Task: Add an event with the title Second Webinar: Social Media Advertising Techniques, date '2023/11/04', time 9:15 AM to 11:15 AMand add a description: Lunch breaks often provide a chance for socializing and building relationships with colleagues. It's a time to connect with coworkers, share stories, and engage in casual conversations.Select event color  Tangerine . Add location for the event as: 456 Montjuic Castle, Barcelona, Spain, logged in from the account softage.7@softage.netand send the event invitation to softage.8@softage.net and softage.9@softage.net. Set a reminder for the event Doesn't repeat
Action: Mouse moved to (74, 114)
Screenshot: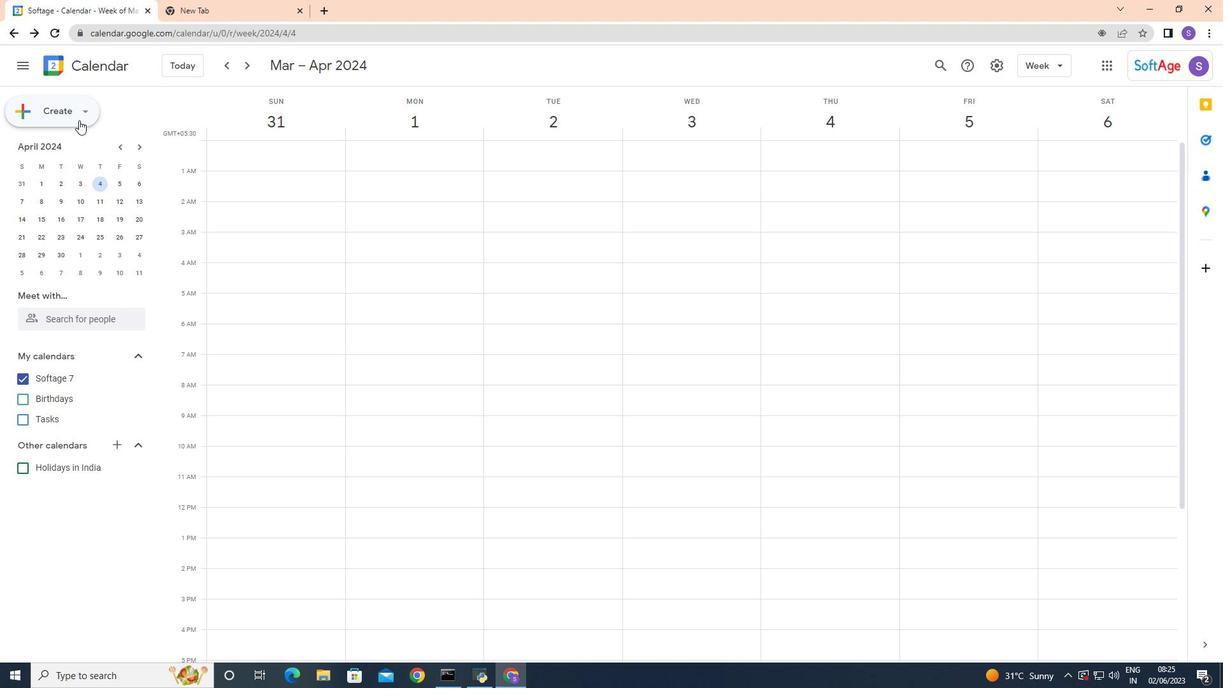 
Action: Mouse pressed left at (74, 114)
Screenshot: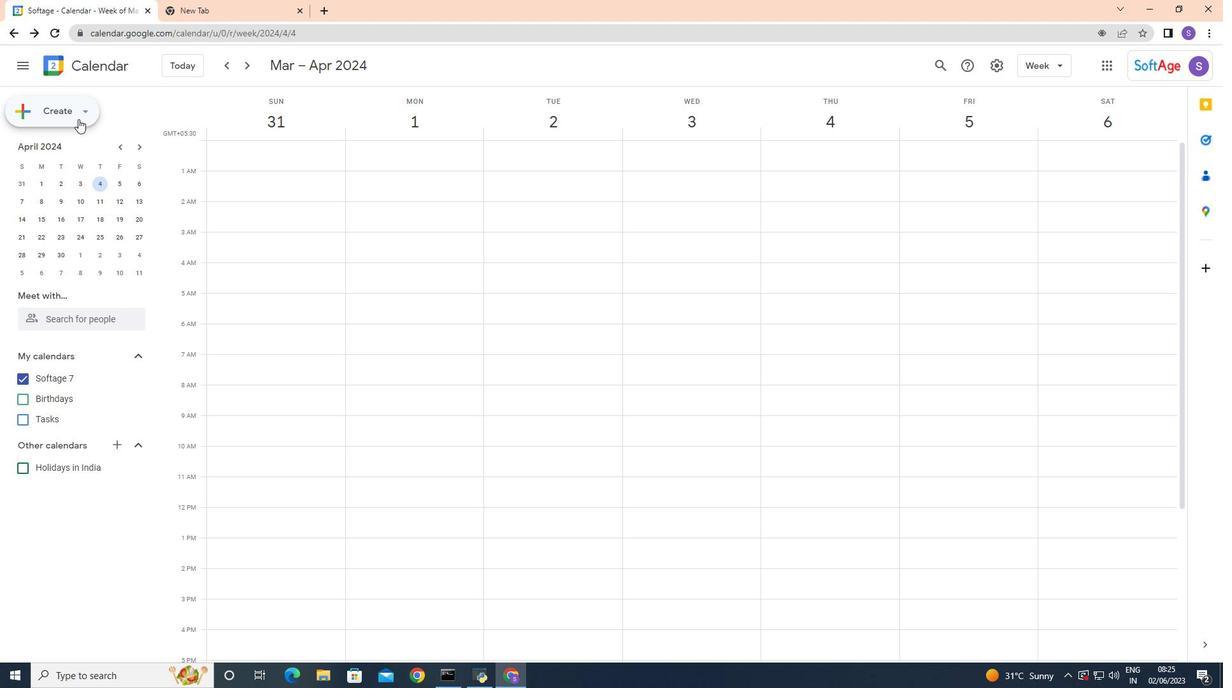 
Action: Mouse moved to (63, 146)
Screenshot: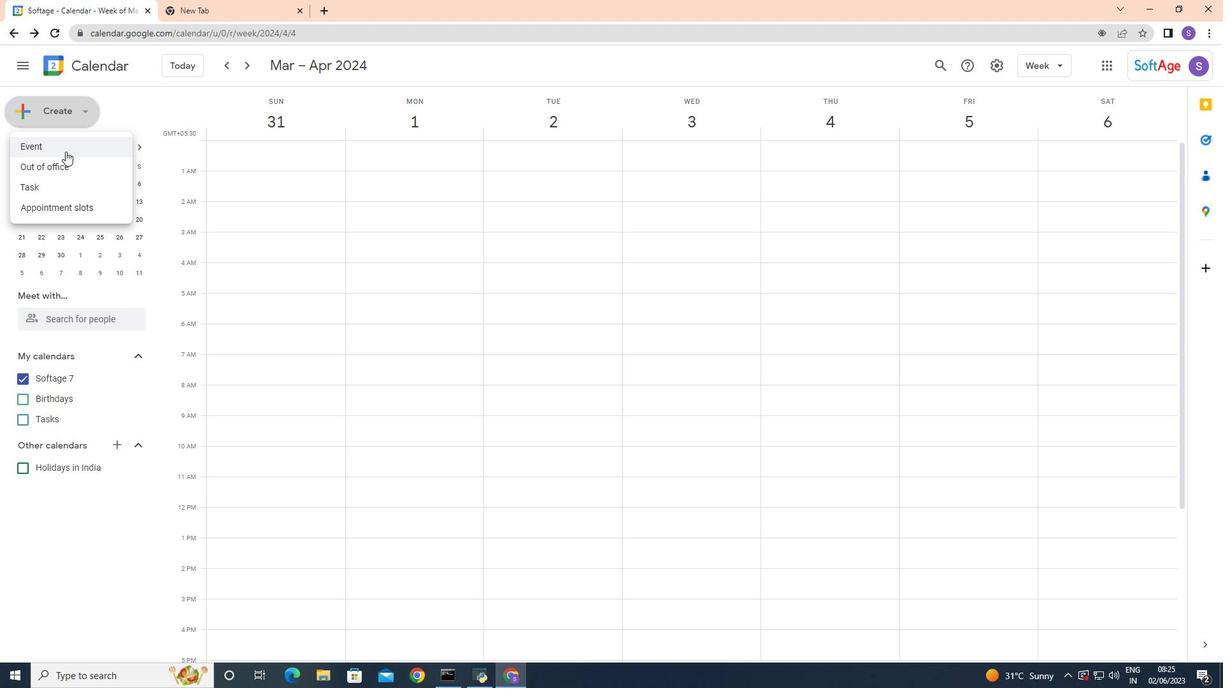 
Action: Mouse pressed left at (63, 146)
Screenshot: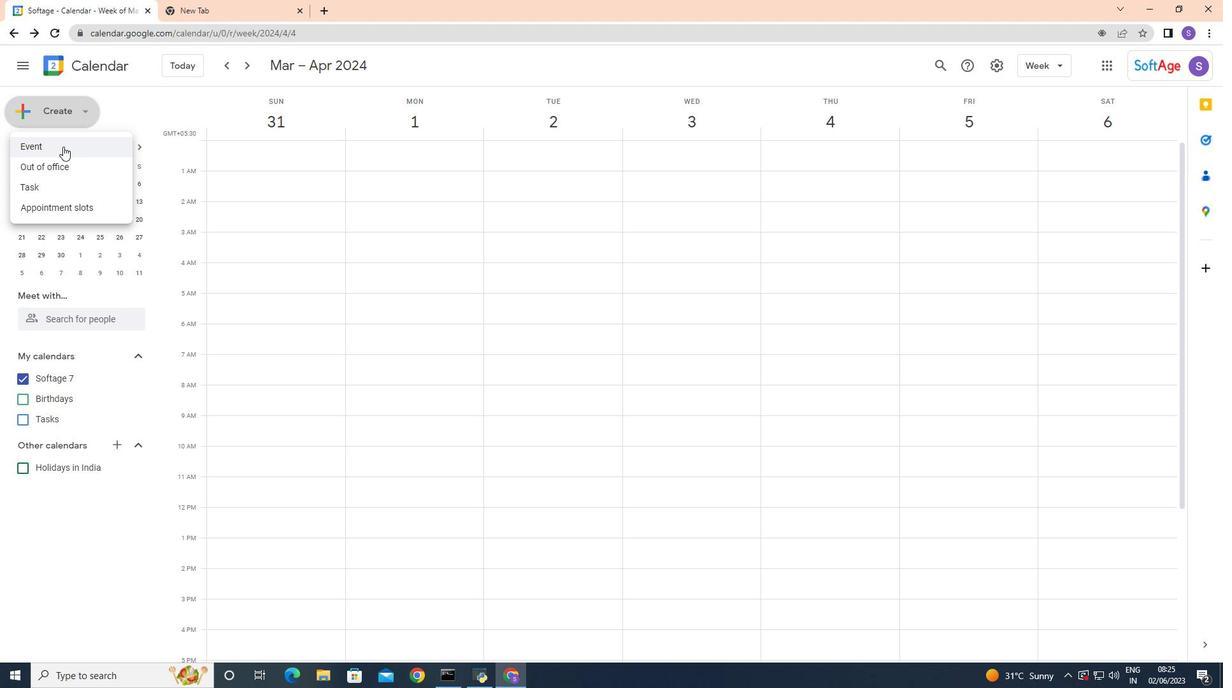 
Action: Mouse moved to (546, 254)
Screenshot: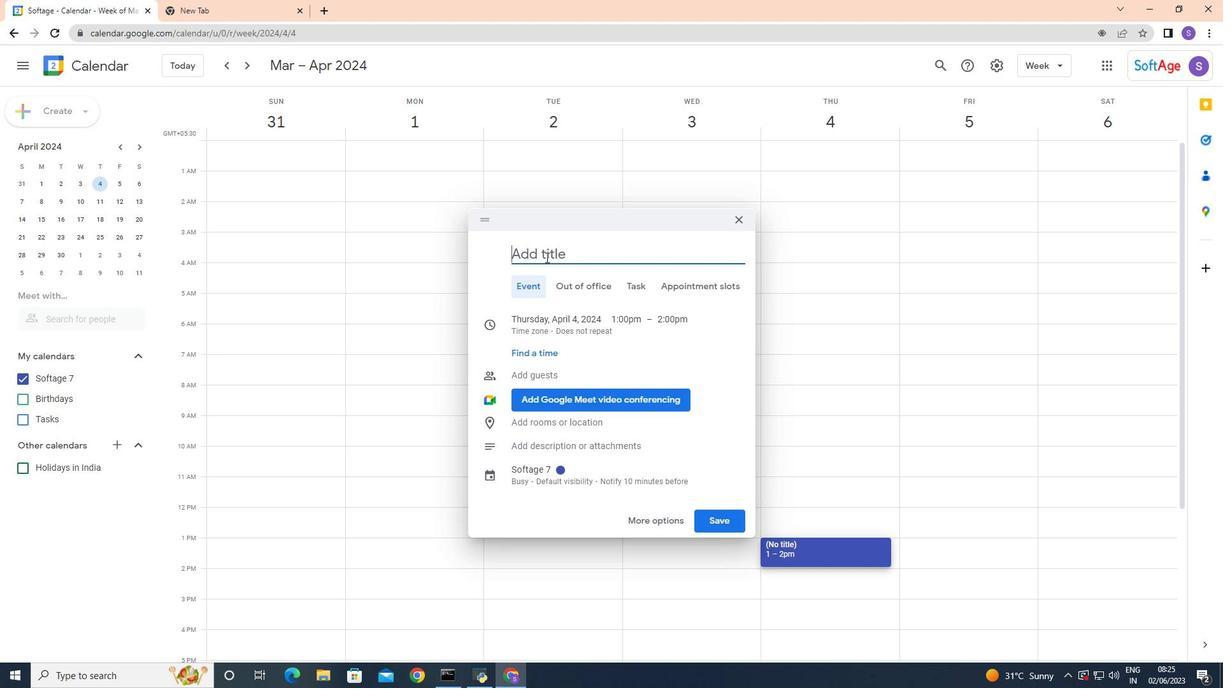 
Action: Mouse pressed left at (546, 254)
Screenshot: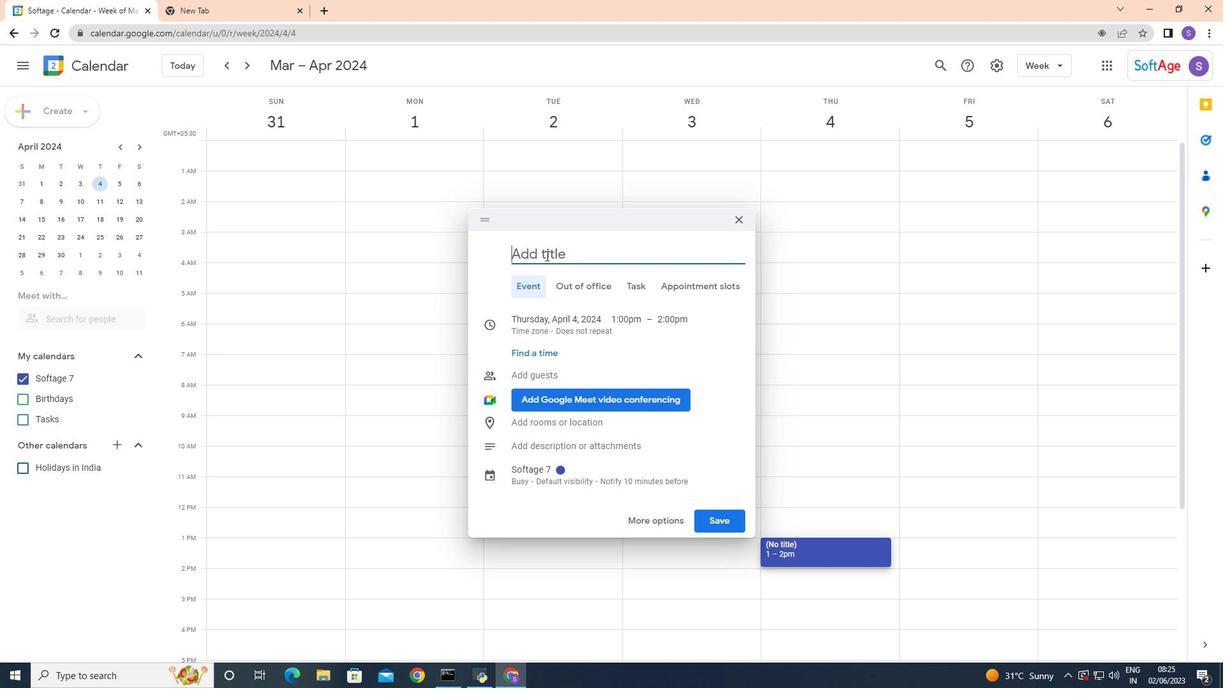 
Action: Mouse moved to (544, 254)
Screenshot: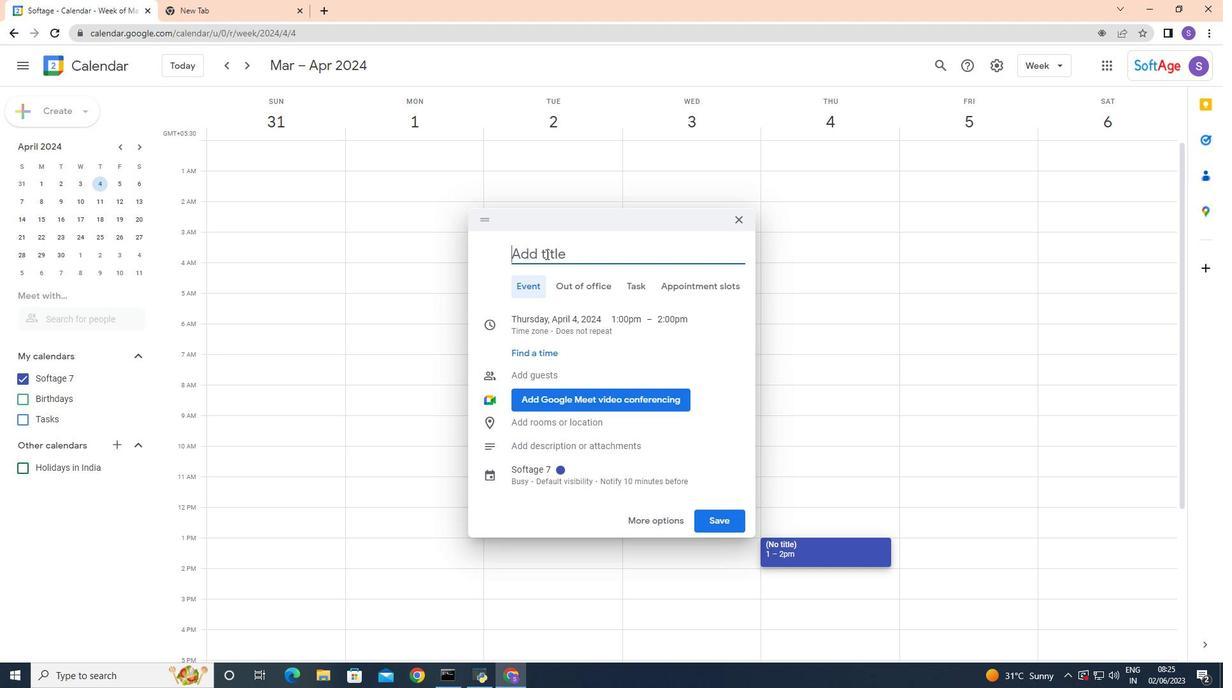 
Action: Key pressed <Key.shift>Second<Key.space><Key.shift>Webinar<Key.shift_r>:<Key.space><Key.shift>Social<Key.space><Key.shift>Media<Key.space><Key.shift>Advertising<Key.space><Key.shift>Techniques
Screenshot: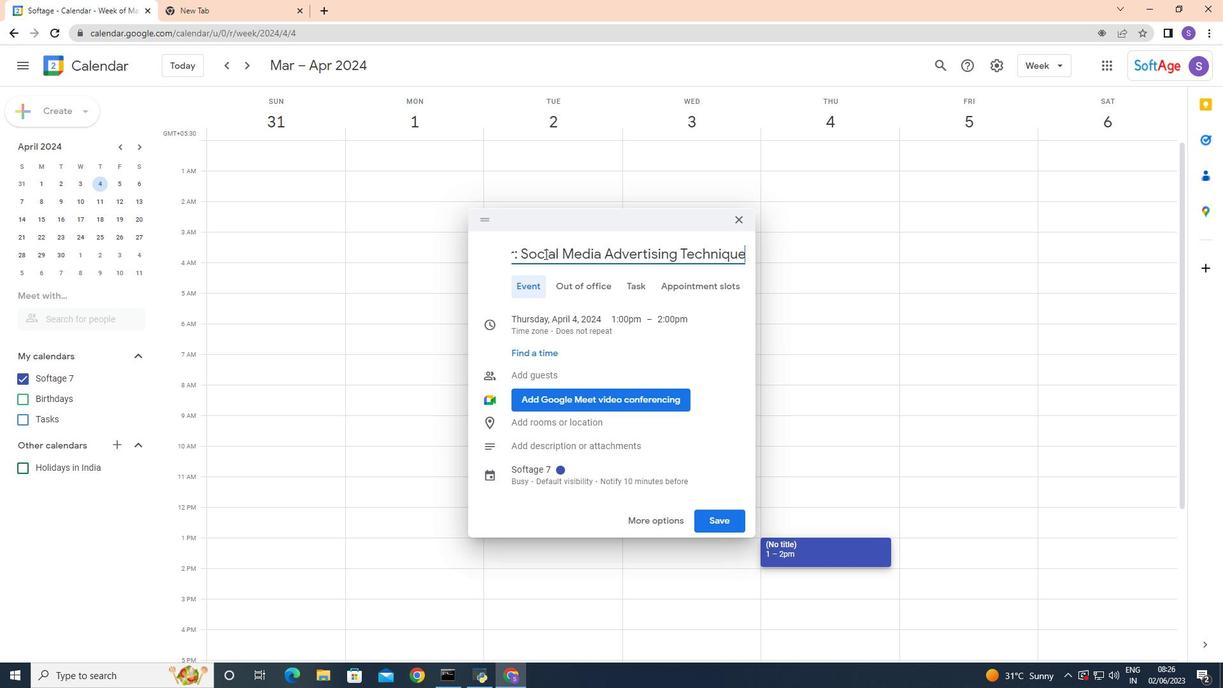 
Action: Mouse moved to (701, 334)
Screenshot: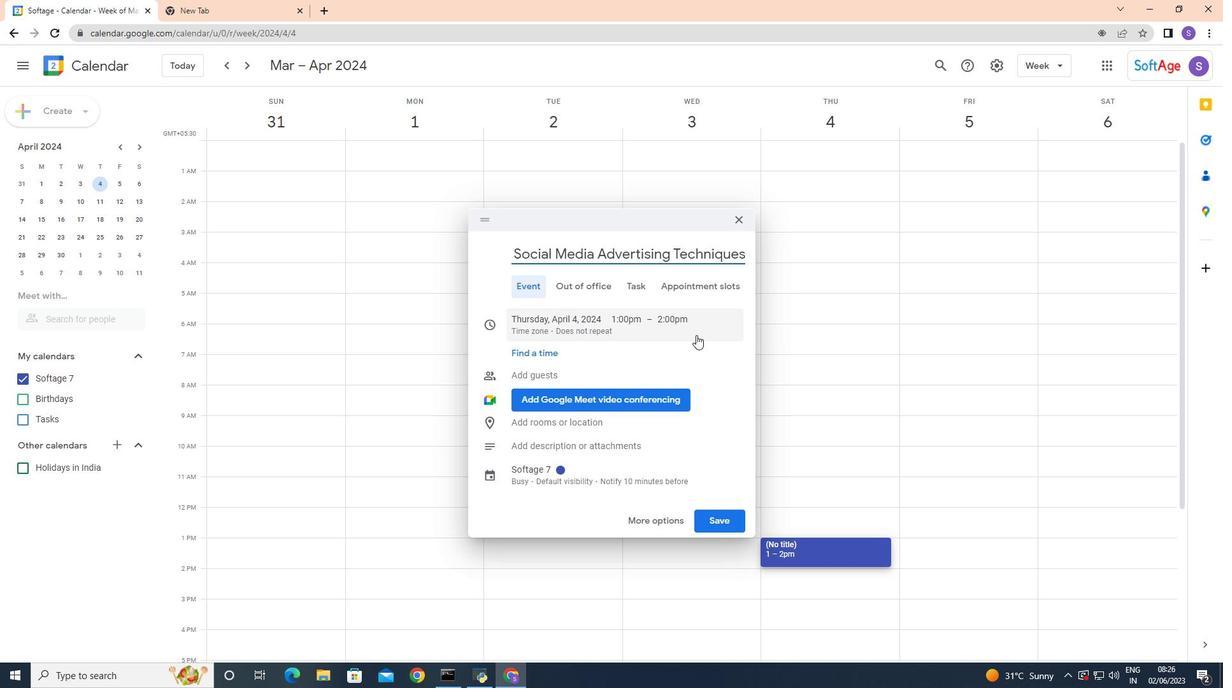 
Action: Mouse pressed left at (701, 334)
Screenshot: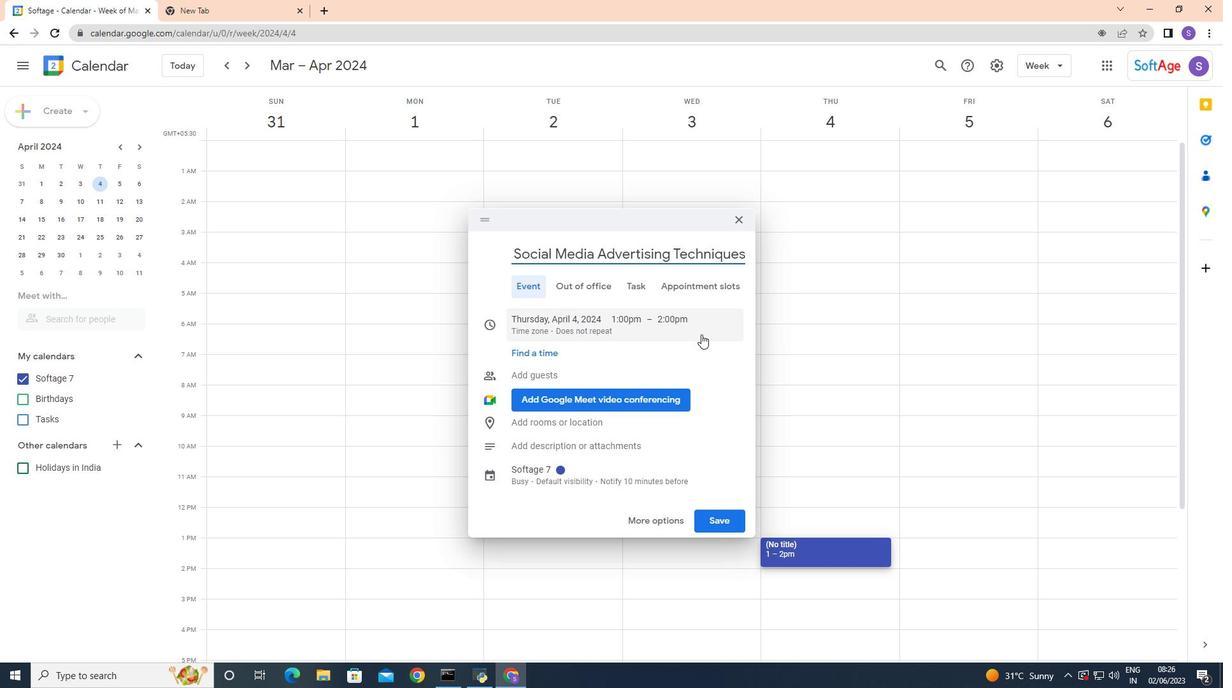 
Action: Mouse moved to (572, 325)
Screenshot: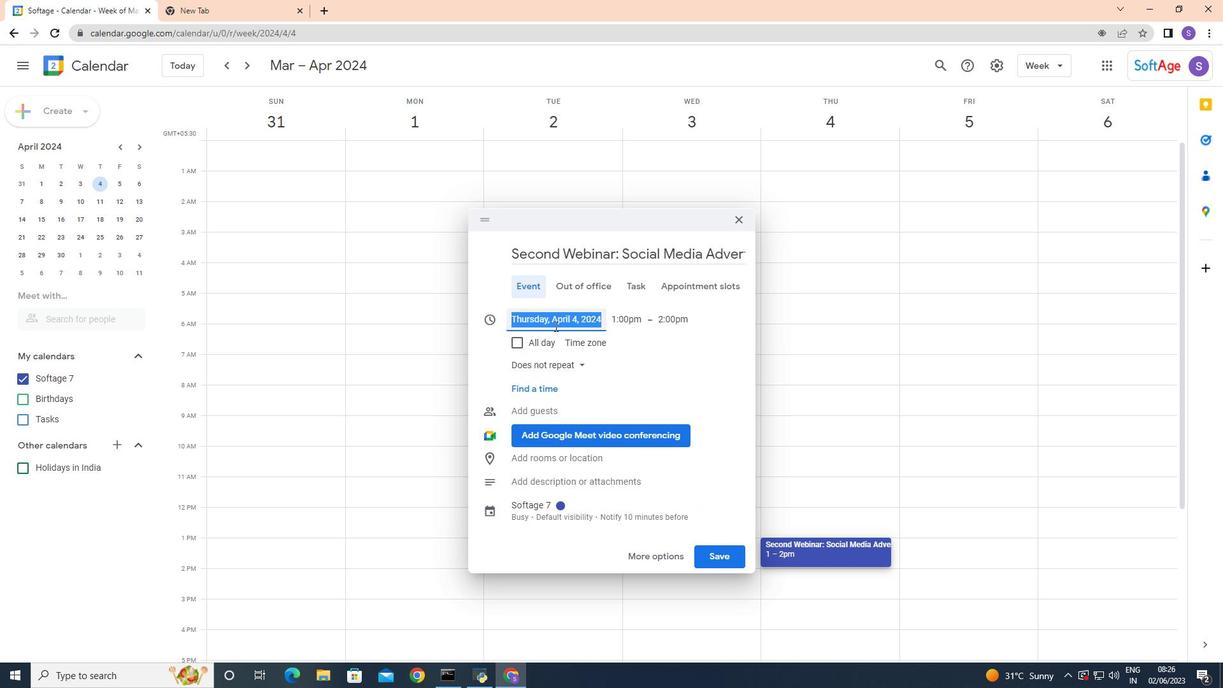 
Action: Mouse pressed left at (572, 325)
Screenshot: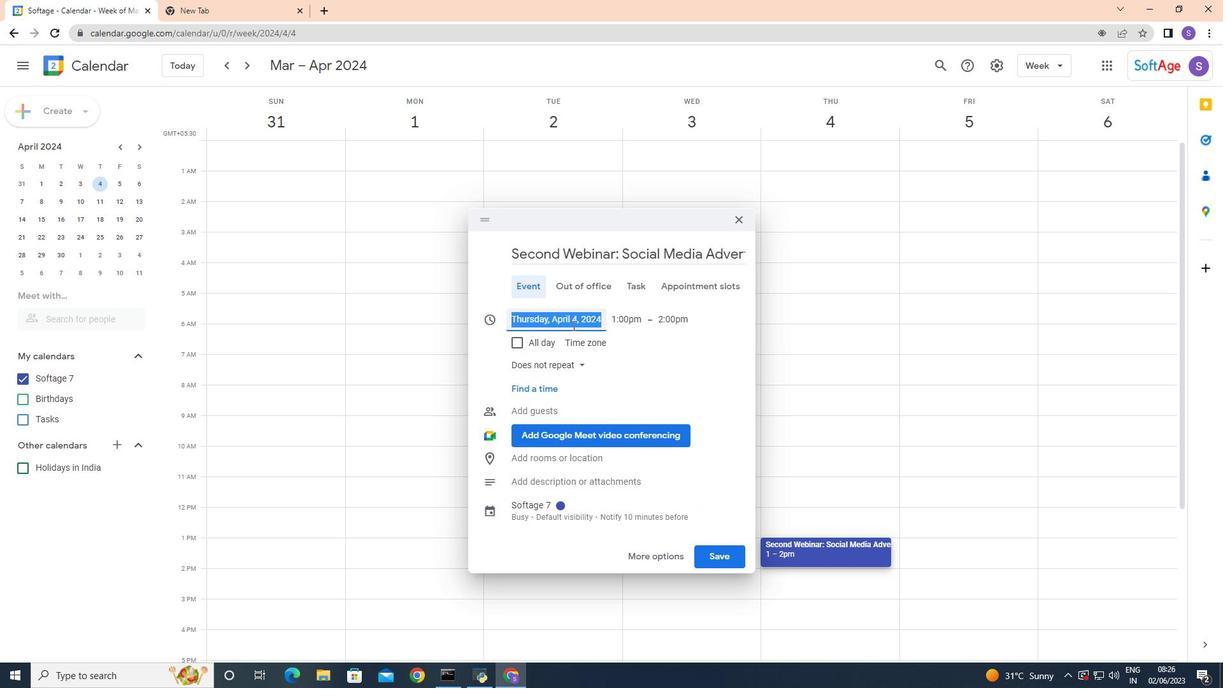 
Action: Mouse moved to (649, 347)
Screenshot: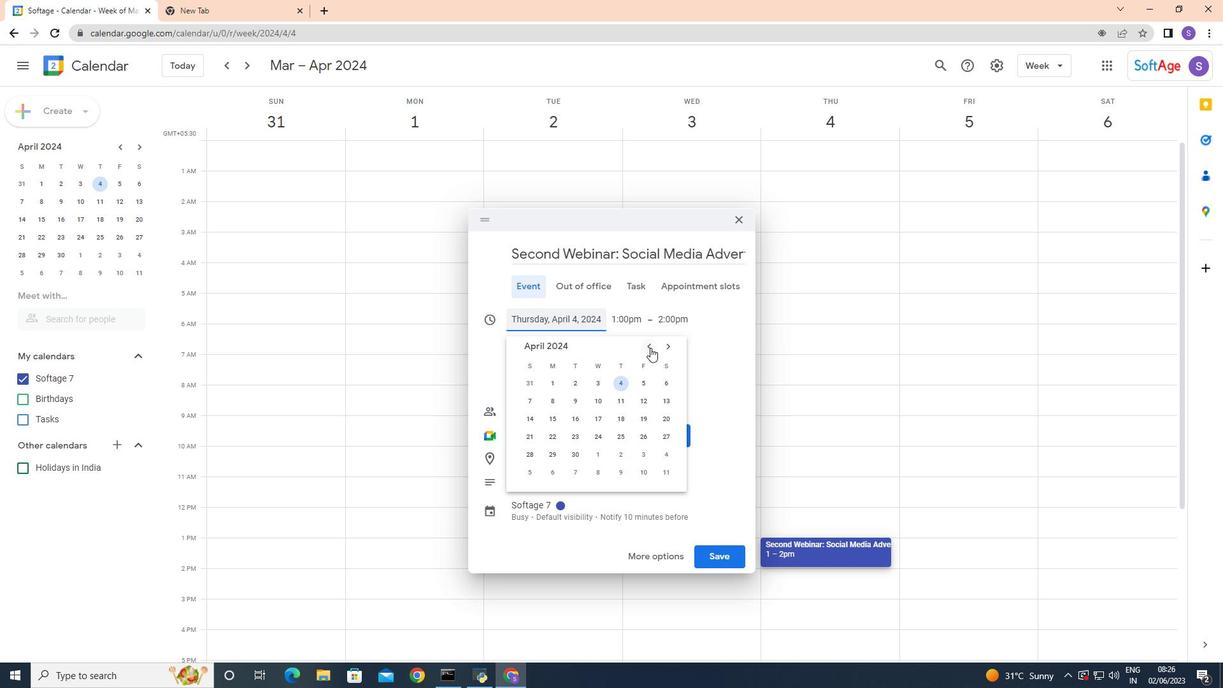 
Action: Mouse pressed left at (649, 347)
Screenshot: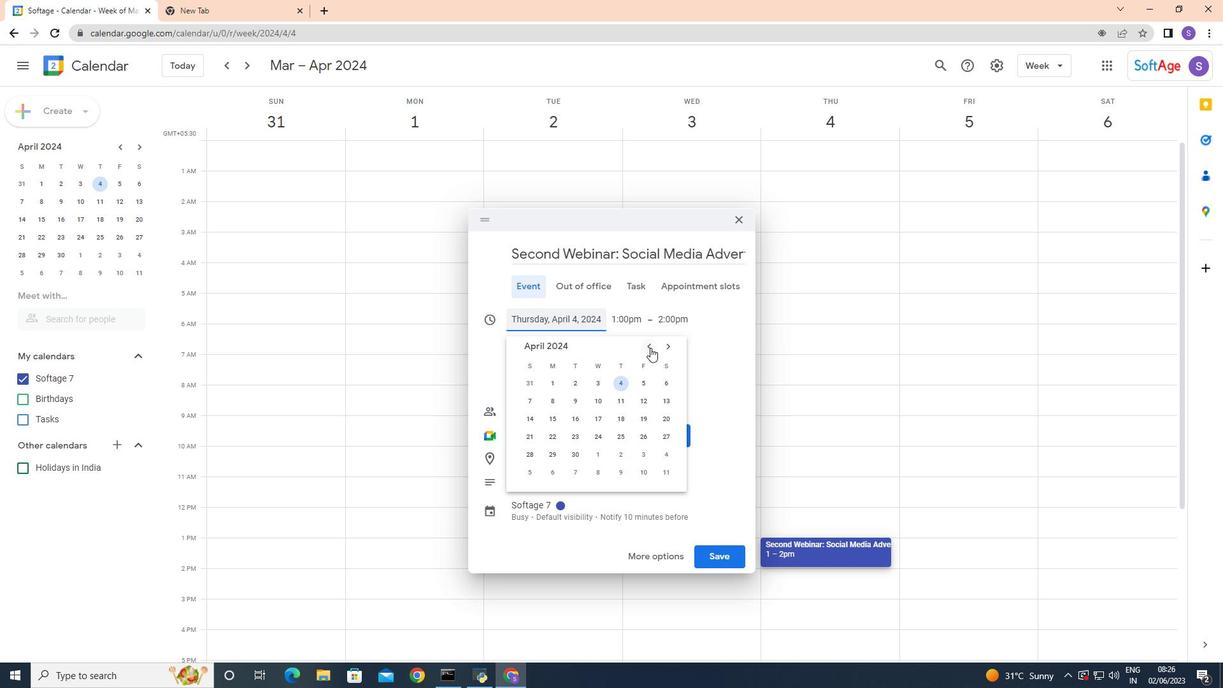
Action: Mouse pressed left at (649, 347)
Screenshot: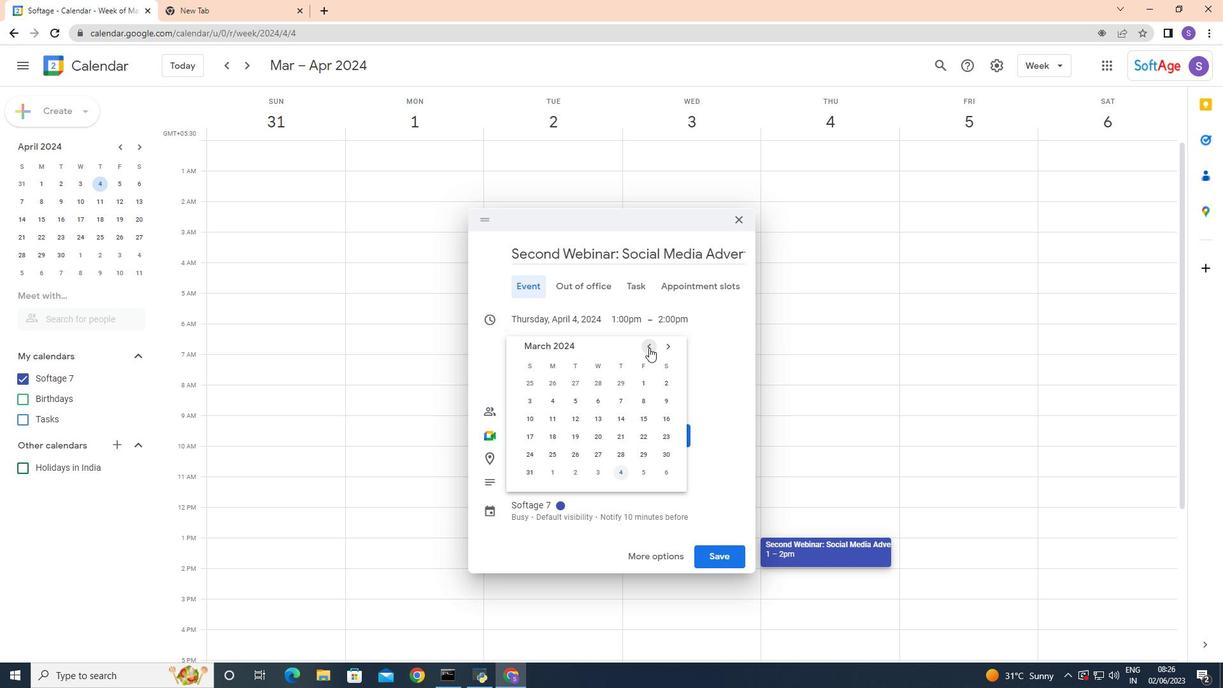 
Action: Mouse pressed left at (649, 347)
Screenshot: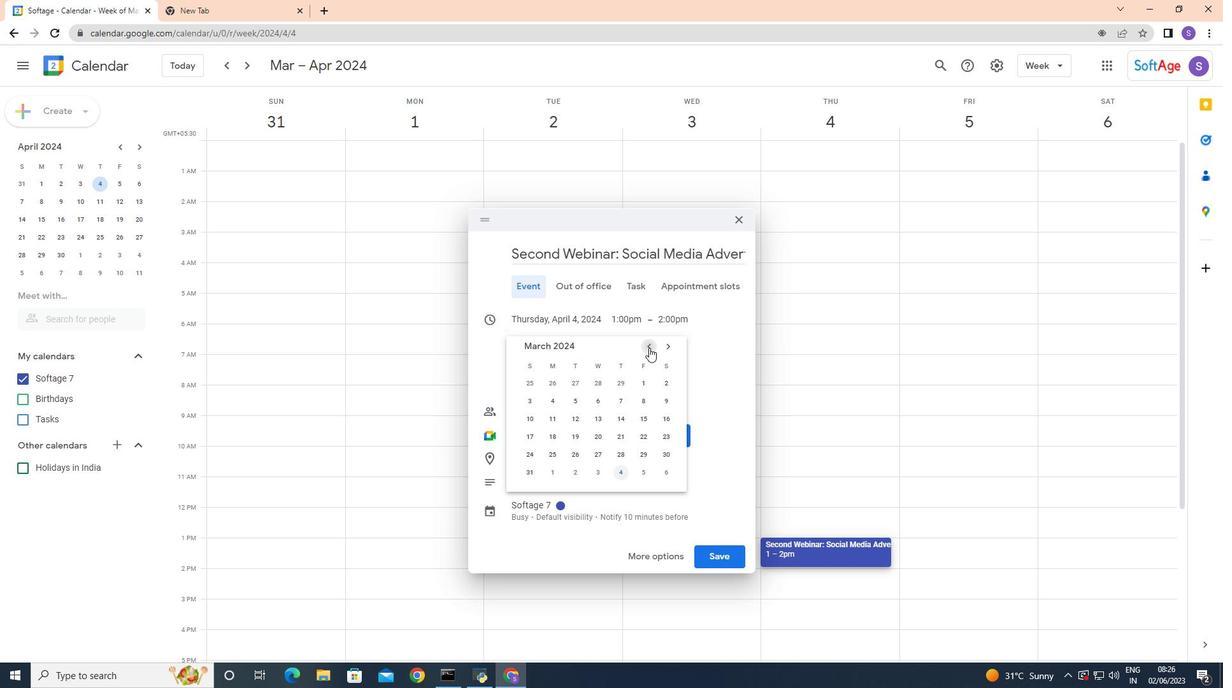 
Action: Mouse pressed left at (649, 347)
Screenshot: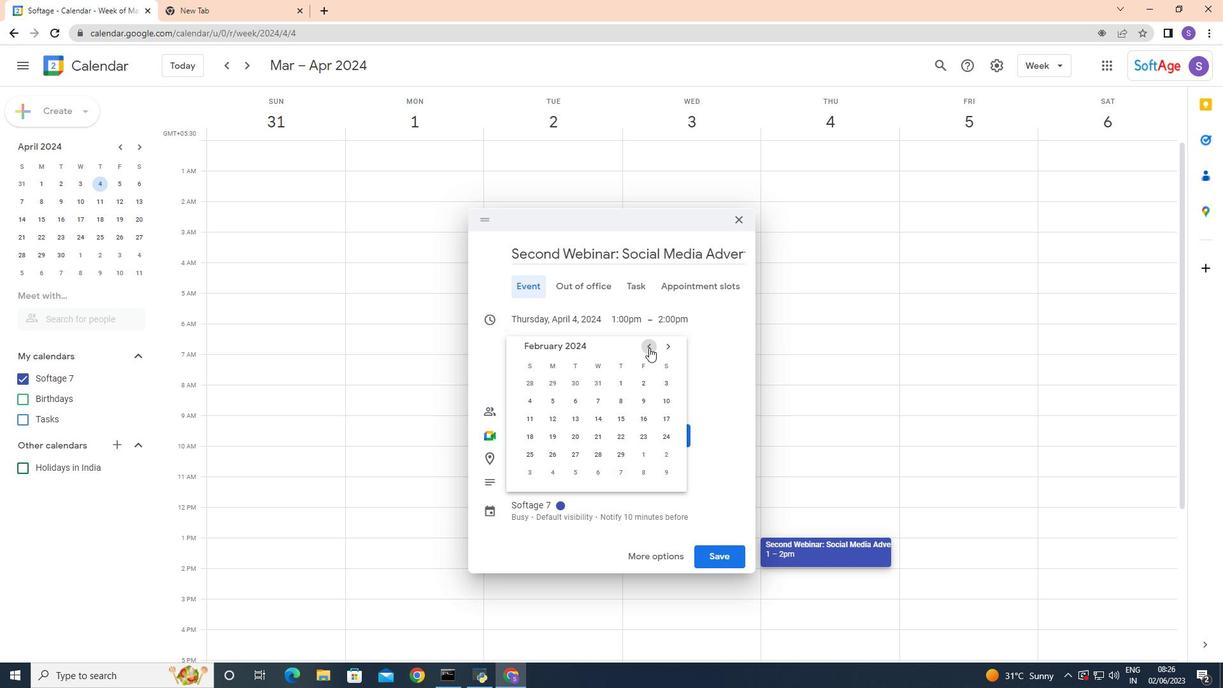 
Action: Mouse pressed left at (649, 347)
Screenshot: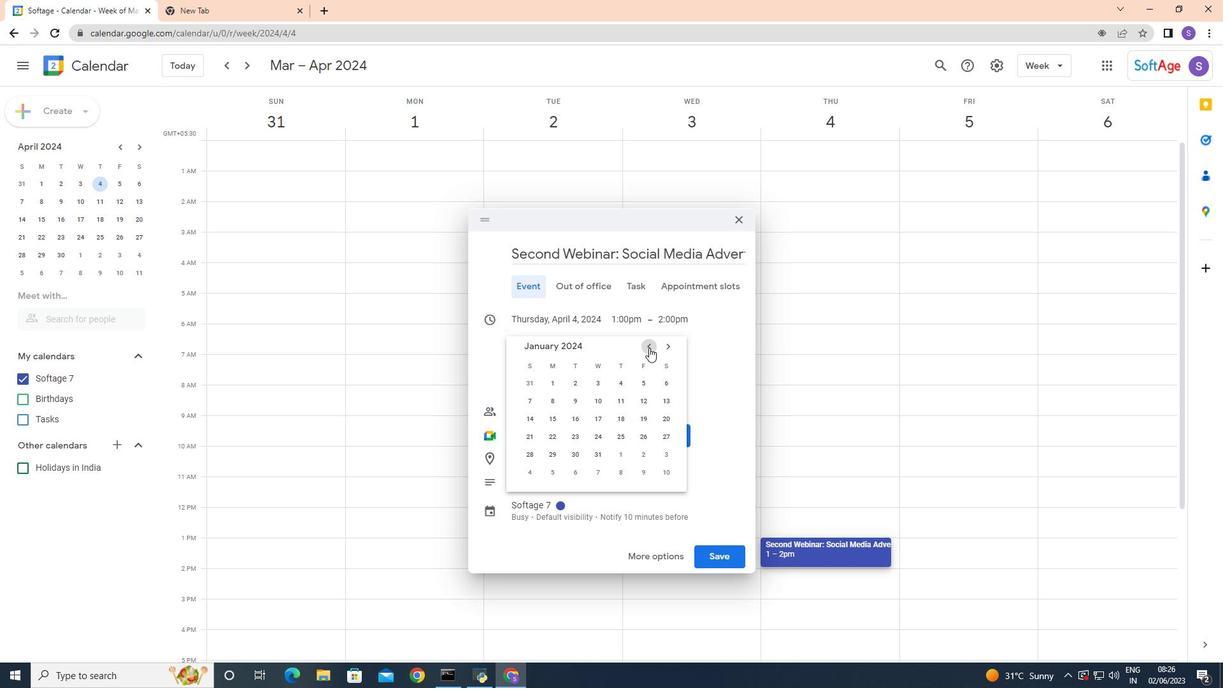 
Action: Mouse moved to (660, 384)
Screenshot: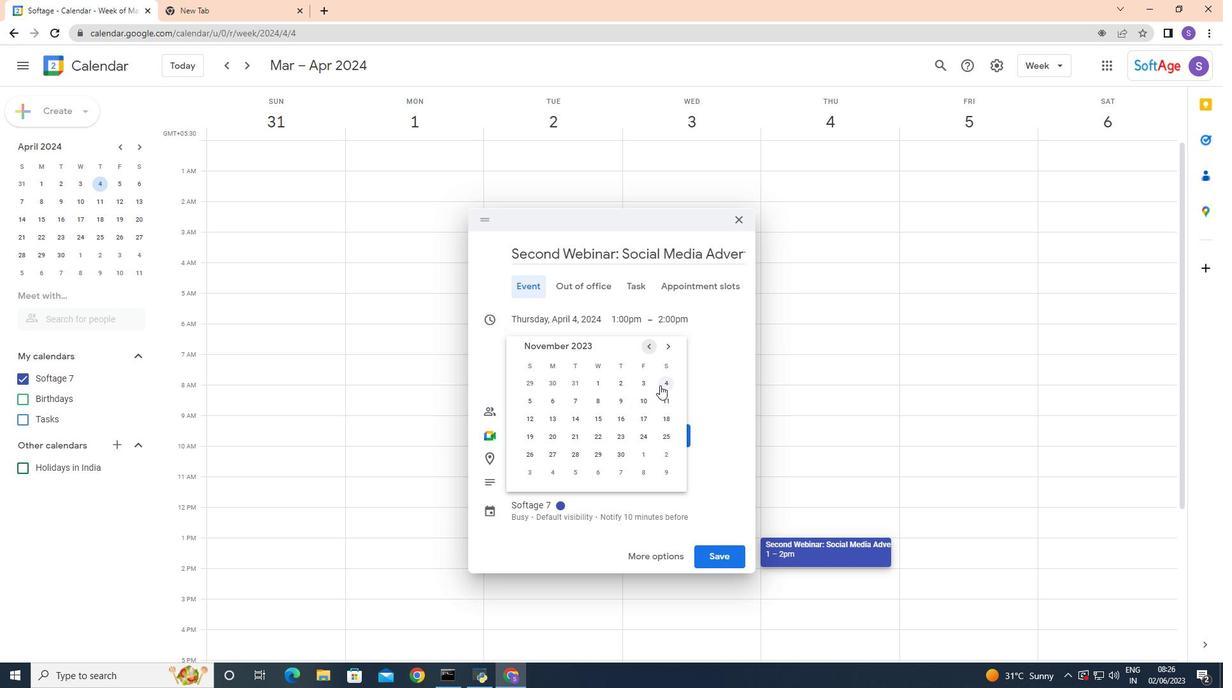 
Action: Mouse pressed left at (660, 384)
Screenshot: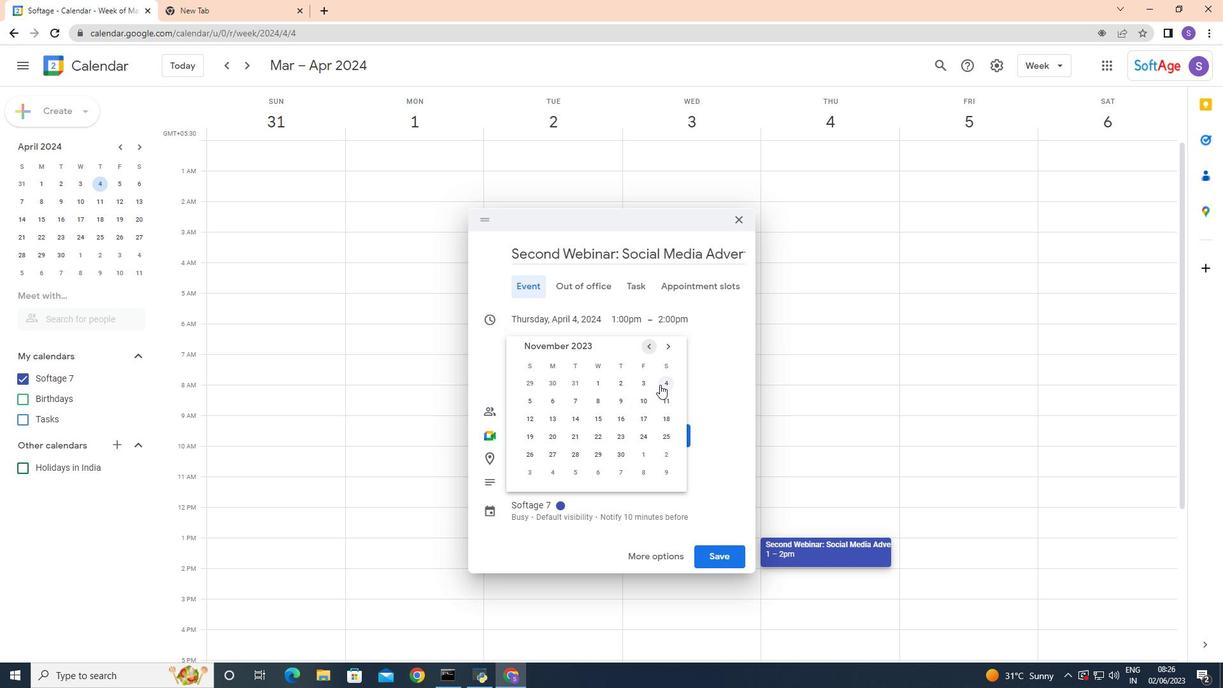 
Action: Mouse moved to (901, 325)
Screenshot: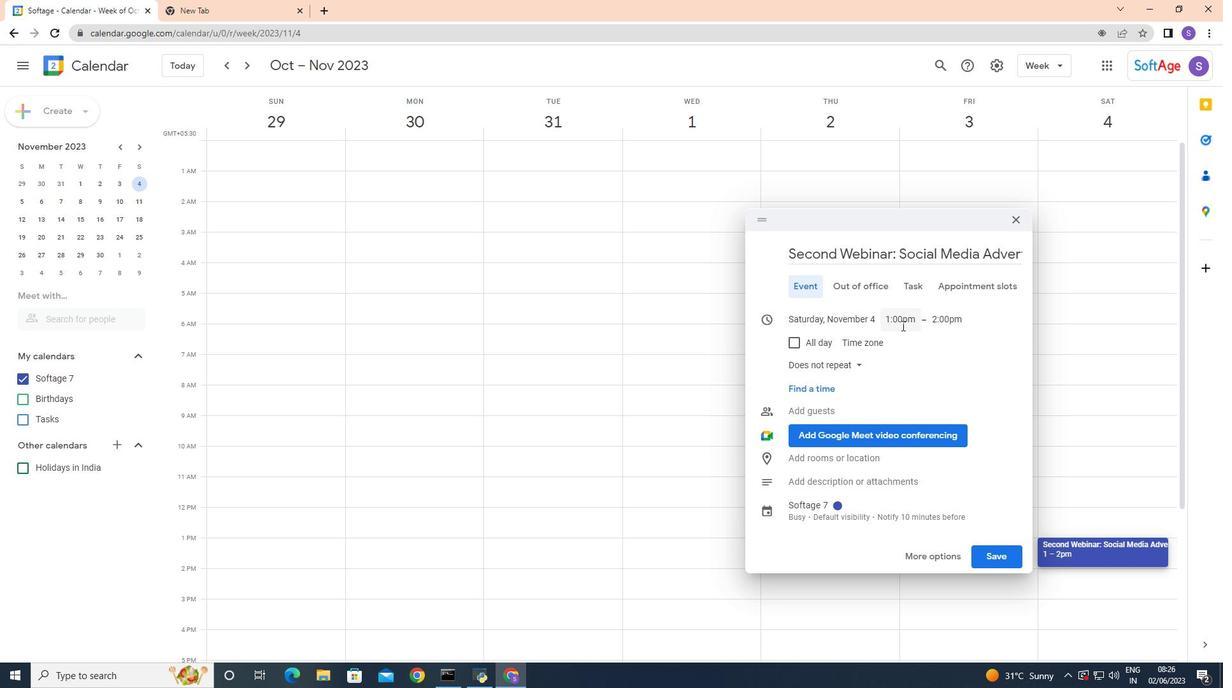 
Action: Mouse pressed left at (901, 325)
Screenshot: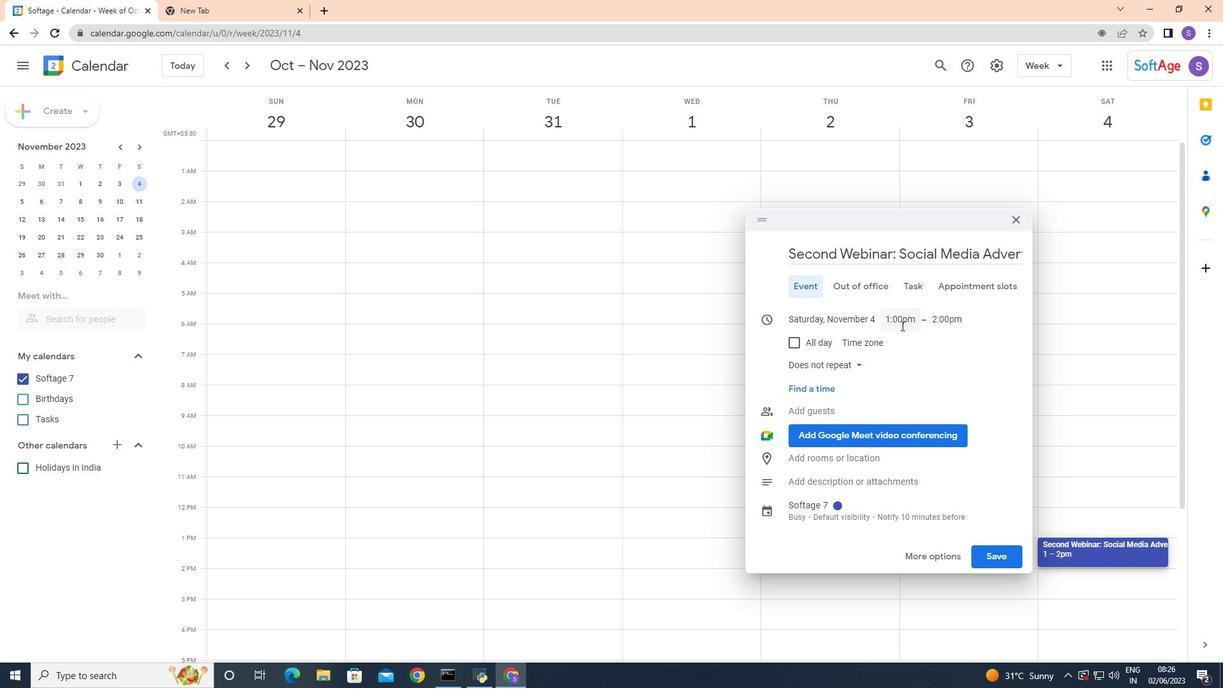 
Action: Mouse moved to (902, 398)
Screenshot: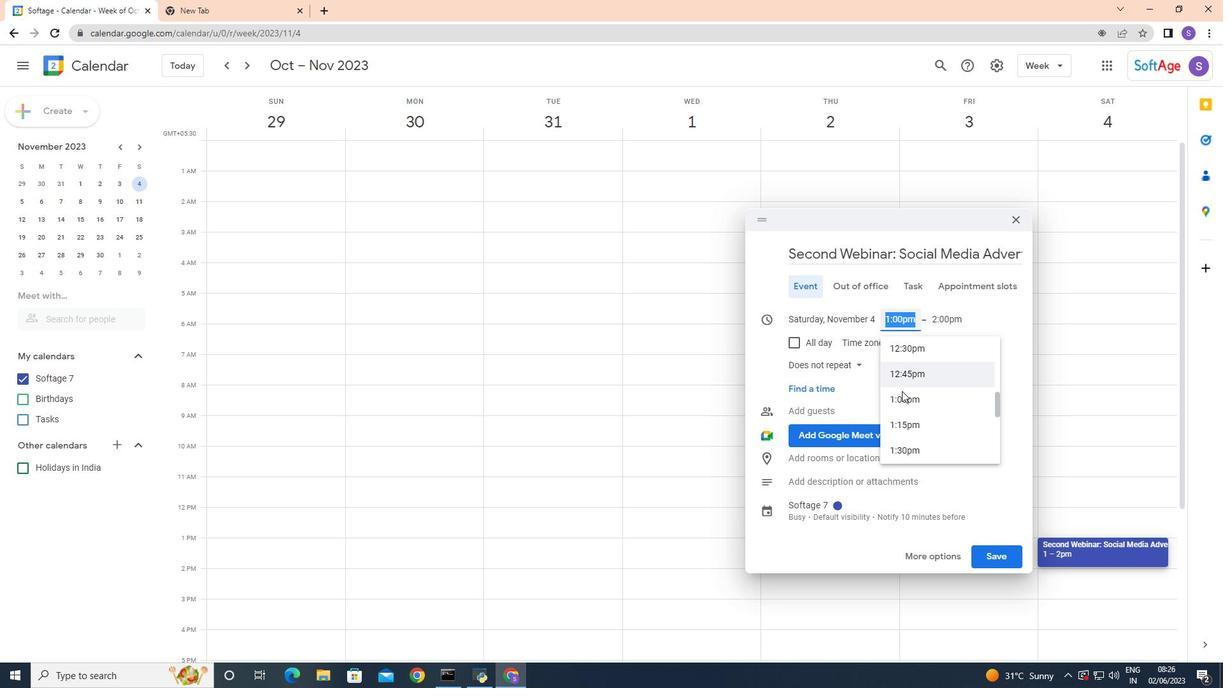 
Action: Mouse scrolled (902, 399) with delta (0, 0)
Screenshot: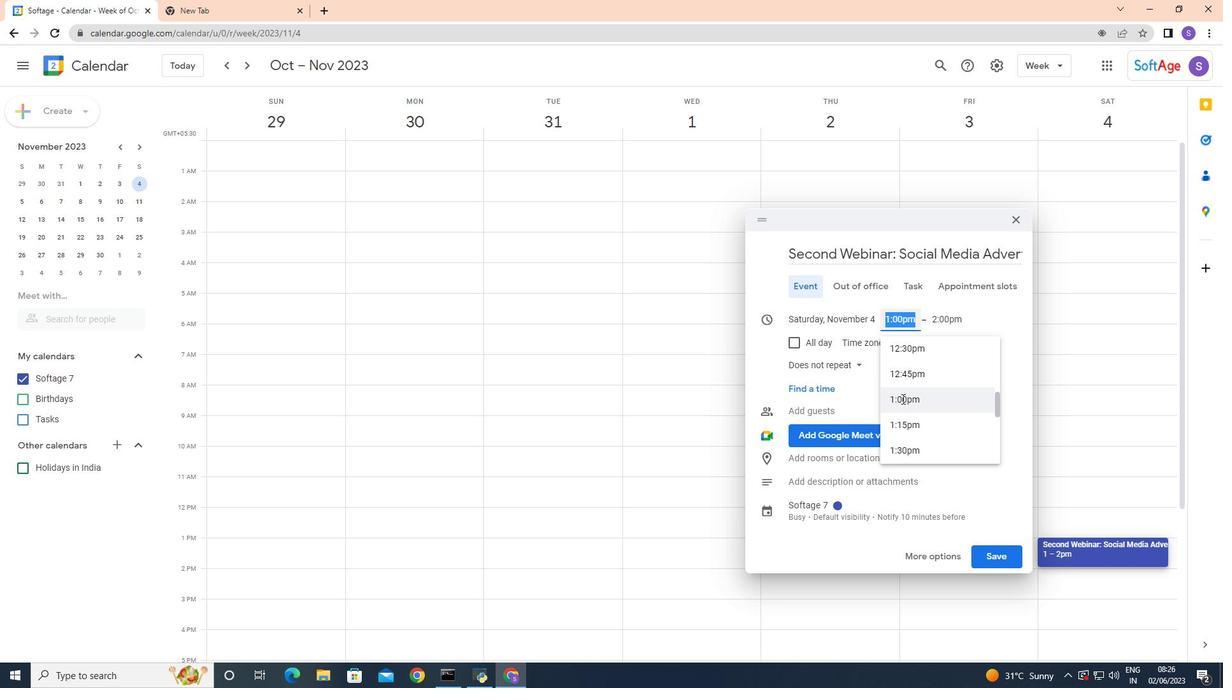 
Action: Mouse scrolled (902, 399) with delta (0, 0)
Screenshot: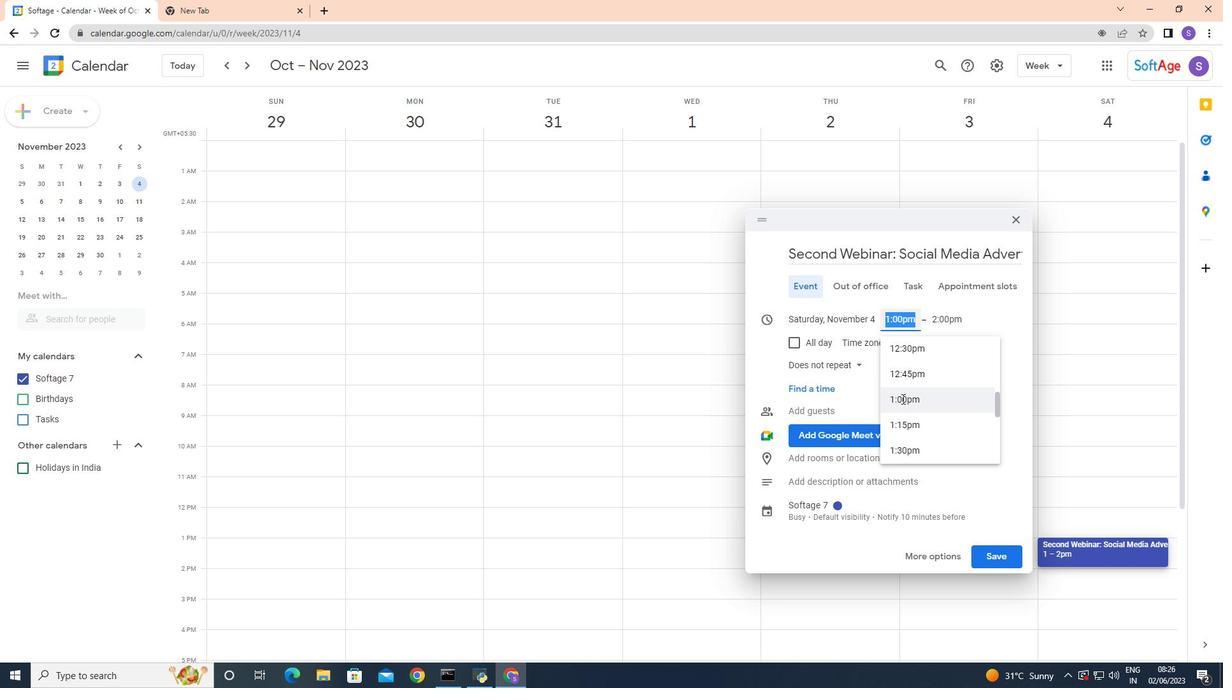 
Action: Mouse scrolled (902, 399) with delta (0, 0)
Screenshot: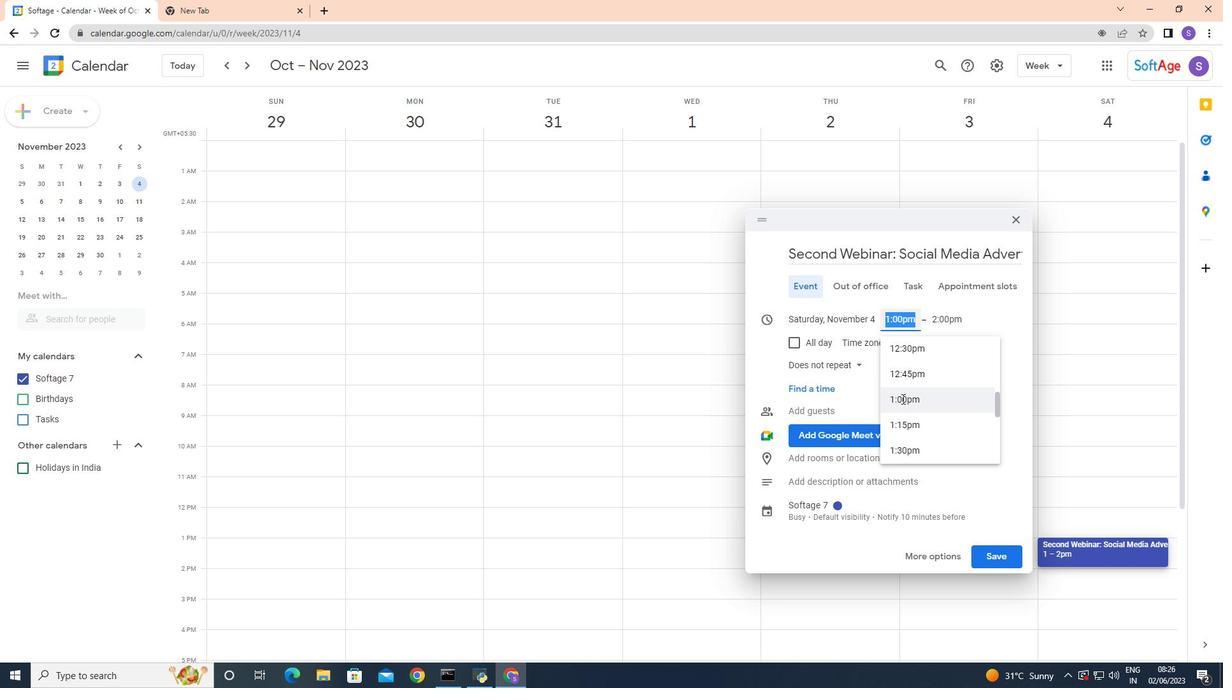 
Action: Mouse scrolled (902, 399) with delta (0, 0)
Screenshot: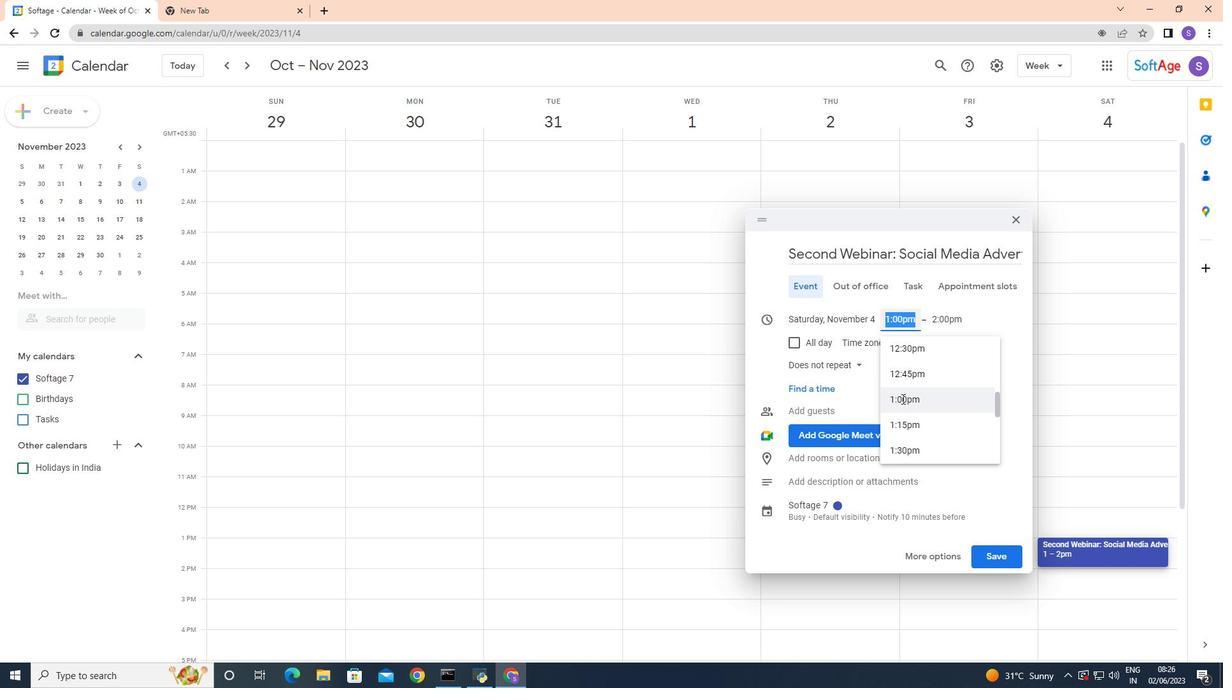 
Action: Mouse moved to (908, 404)
Screenshot: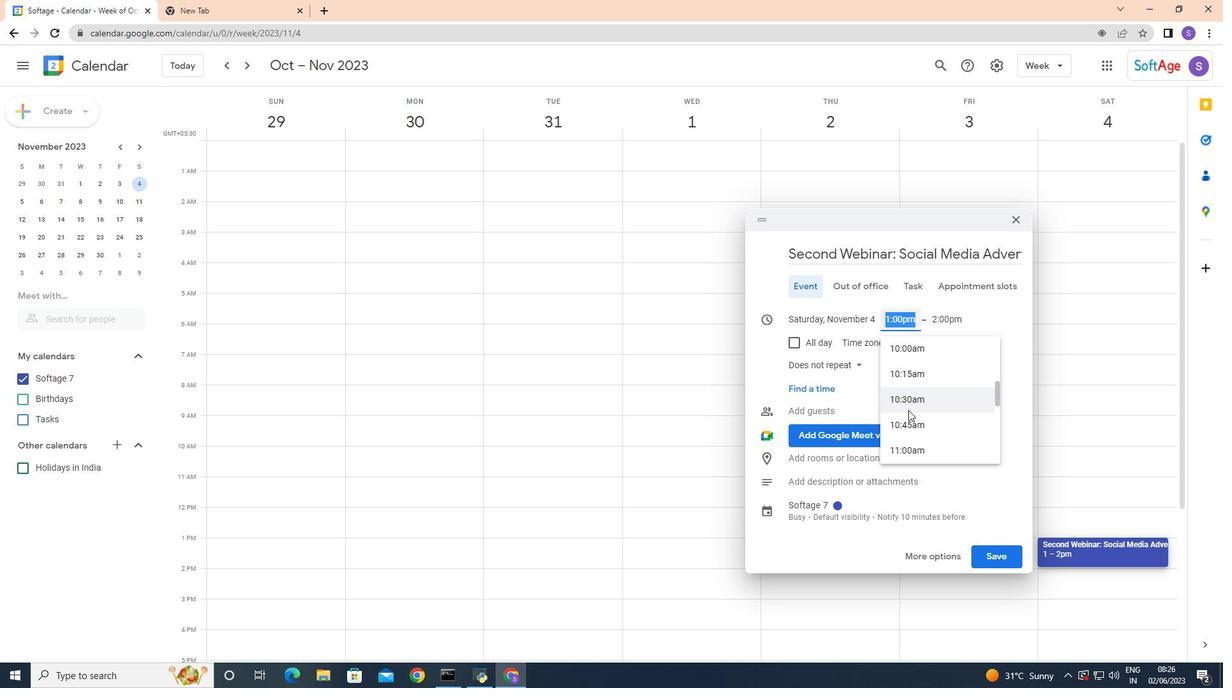 
Action: Mouse scrolled (908, 405) with delta (0, 0)
Screenshot: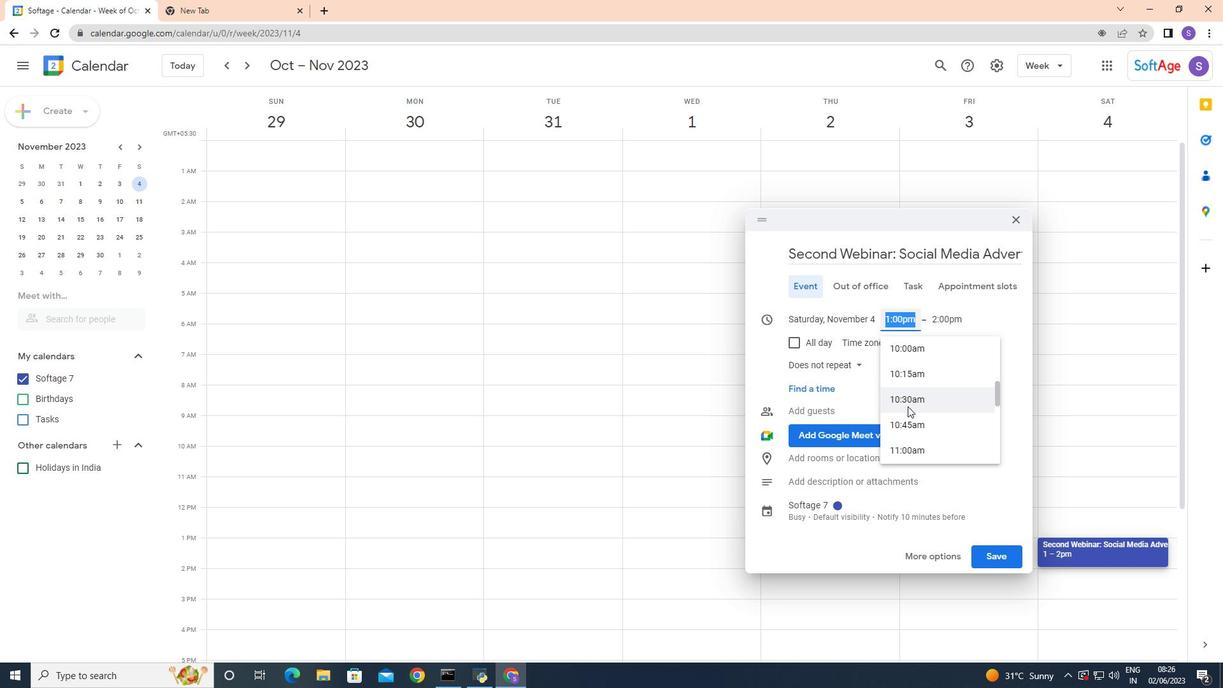 
Action: Mouse scrolled (908, 405) with delta (0, 0)
Screenshot: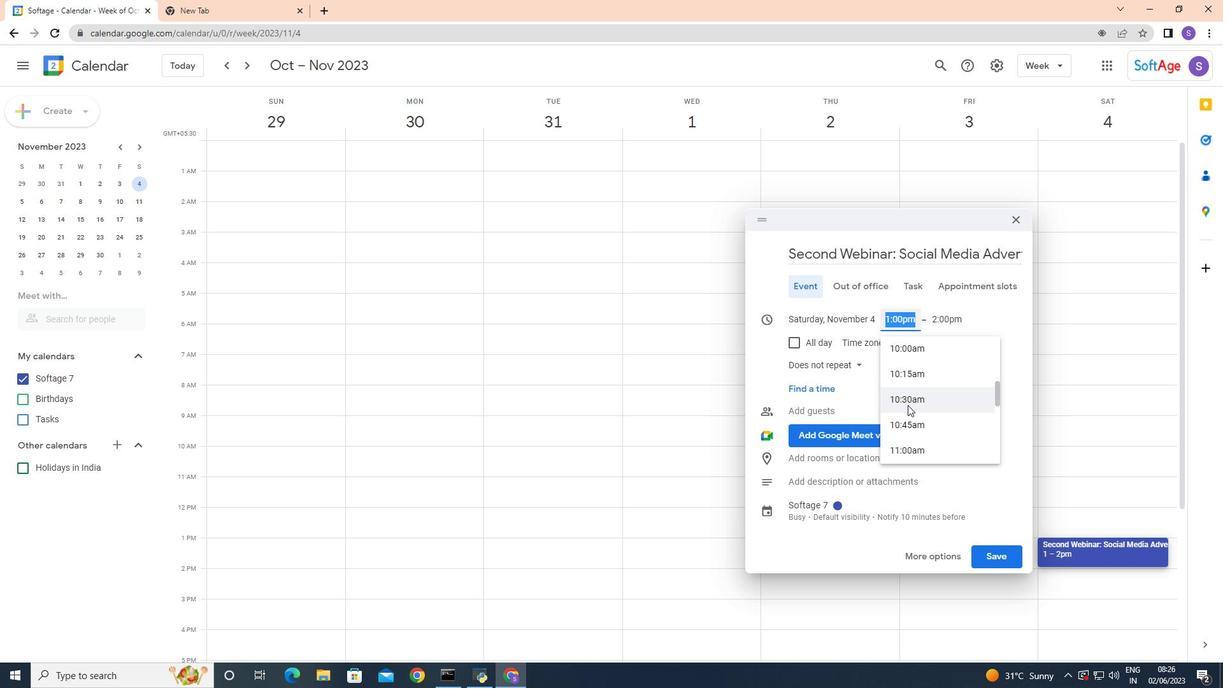 
Action: Mouse scrolled (908, 405) with delta (0, 0)
Screenshot: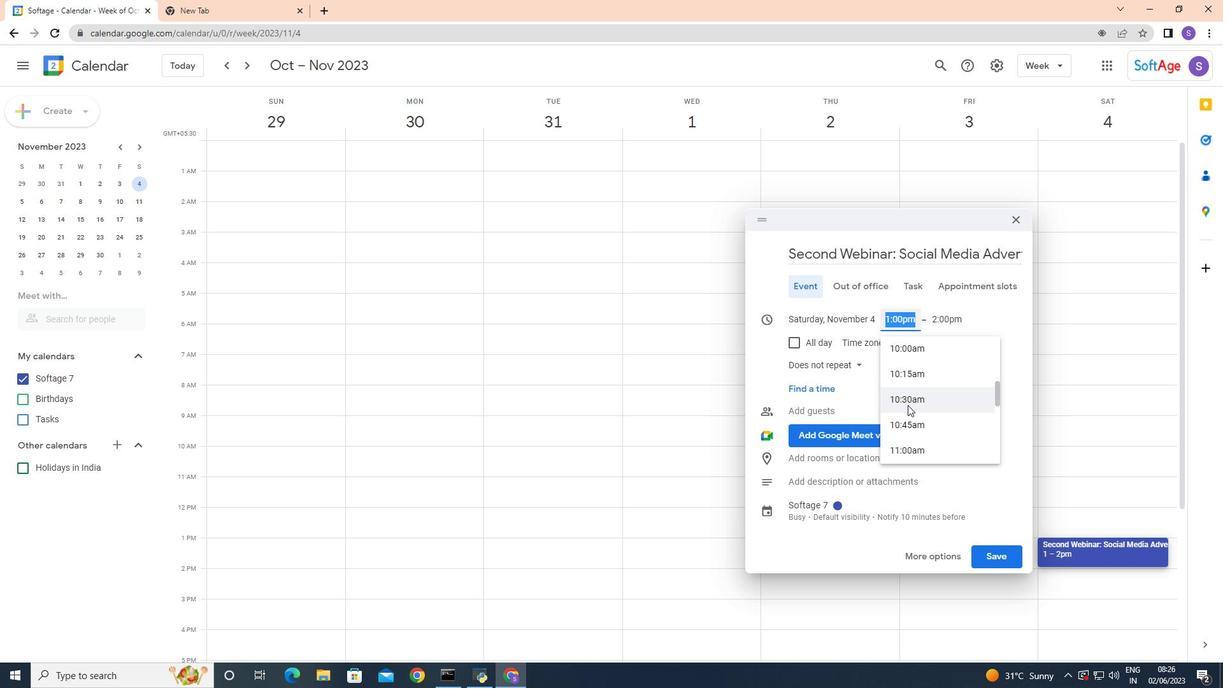 
Action: Mouse moved to (915, 401)
Screenshot: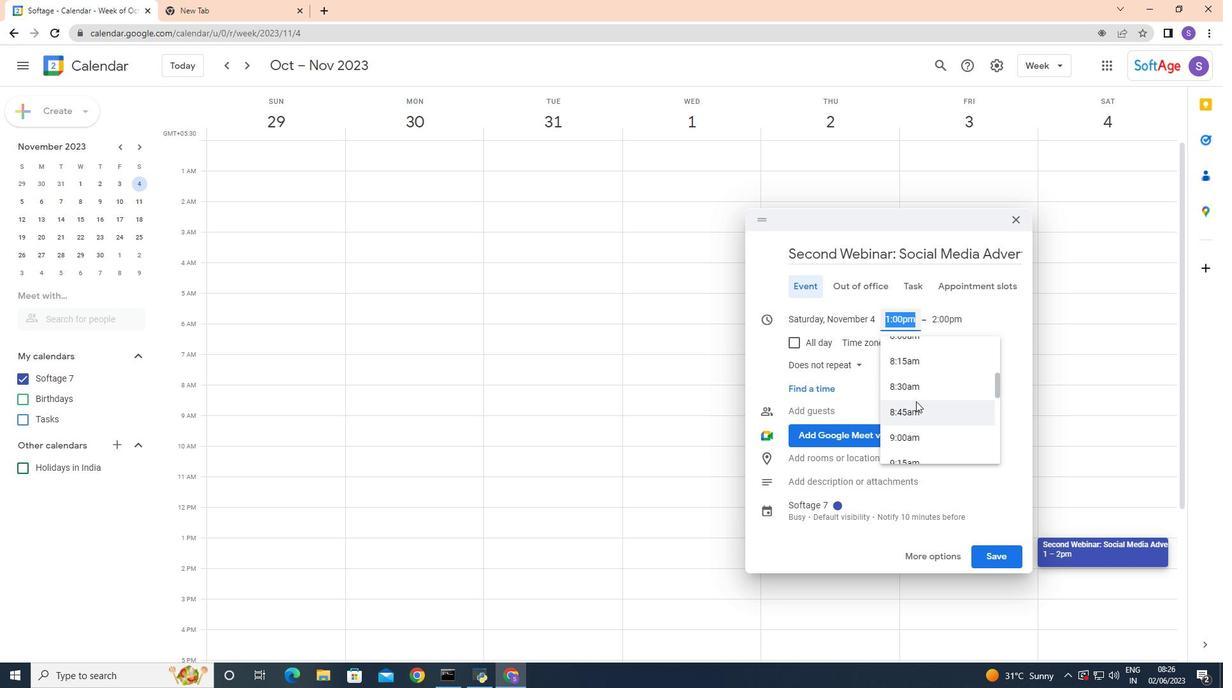 
Action: Mouse scrolled (915, 402) with delta (0, 0)
Screenshot: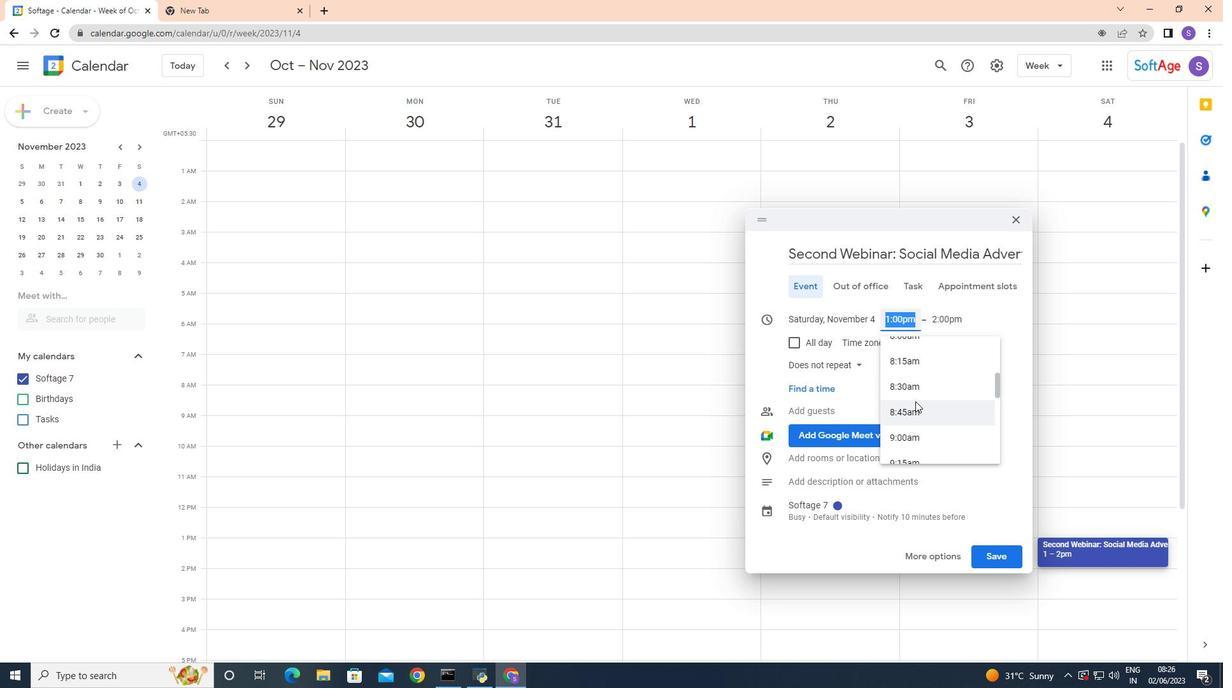 
Action: Mouse scrolled (915, 402) with delta (0, 0)
Screenshot: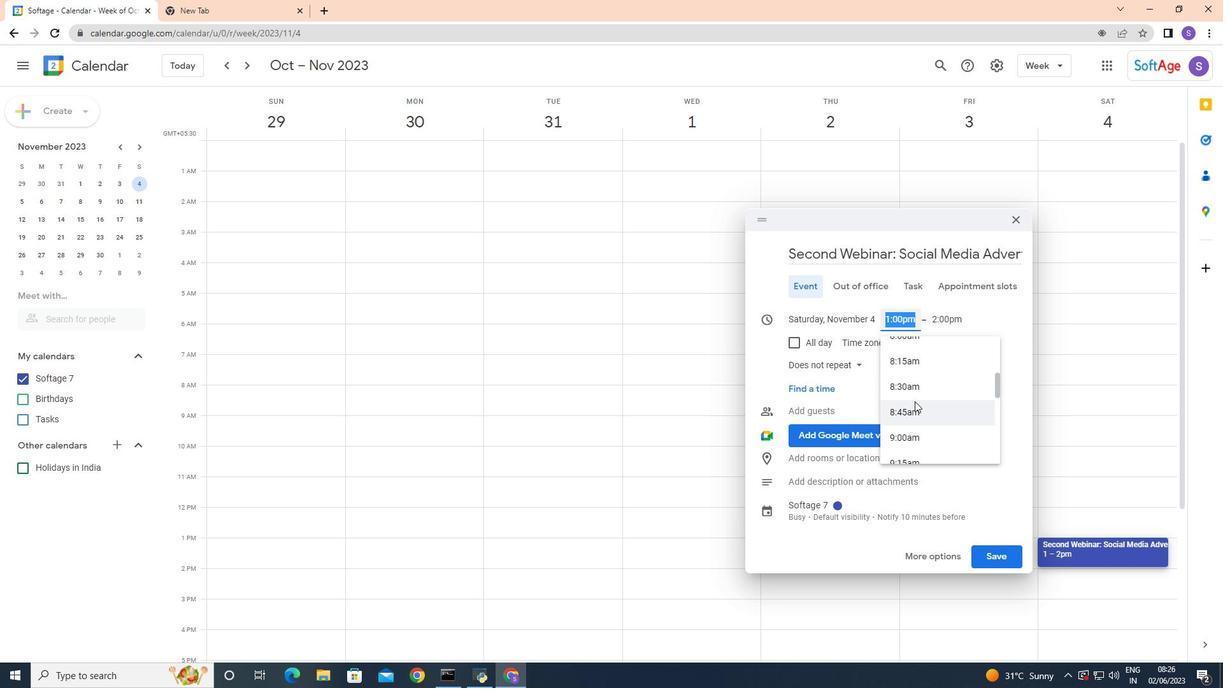 
Action: Mouse moved to (915, 412)
Screenshot: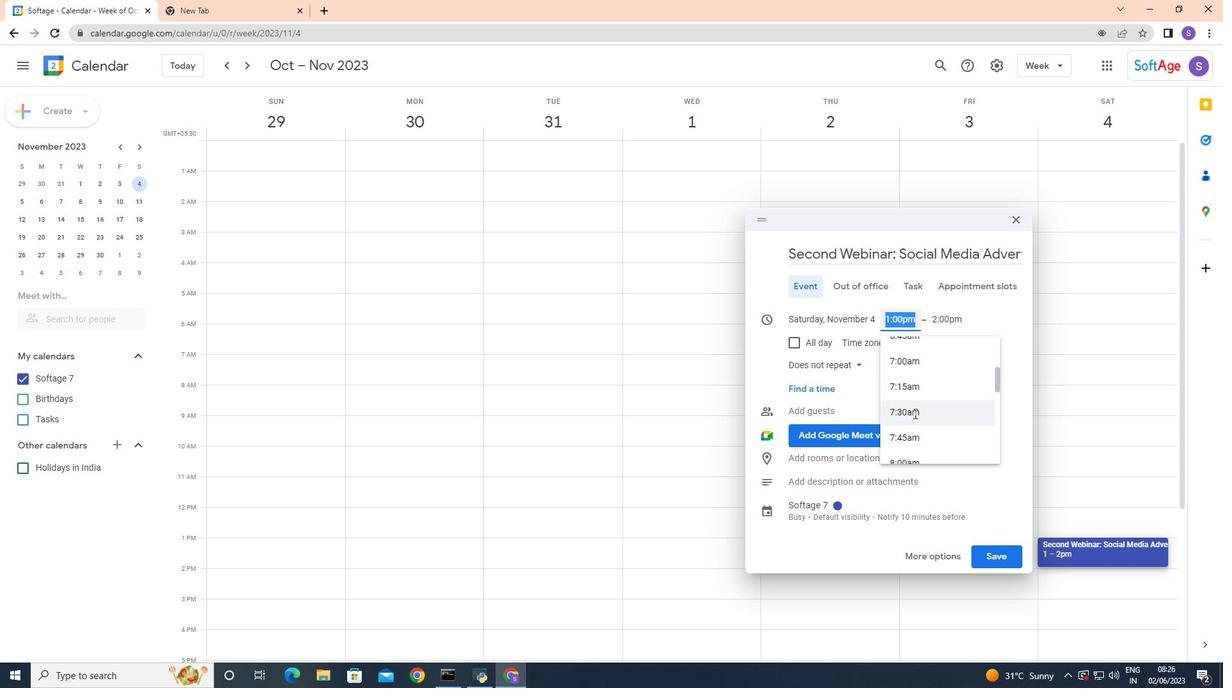
Action: Mouse scrolled (915, 412) with delta (0, 0)
Screenshot: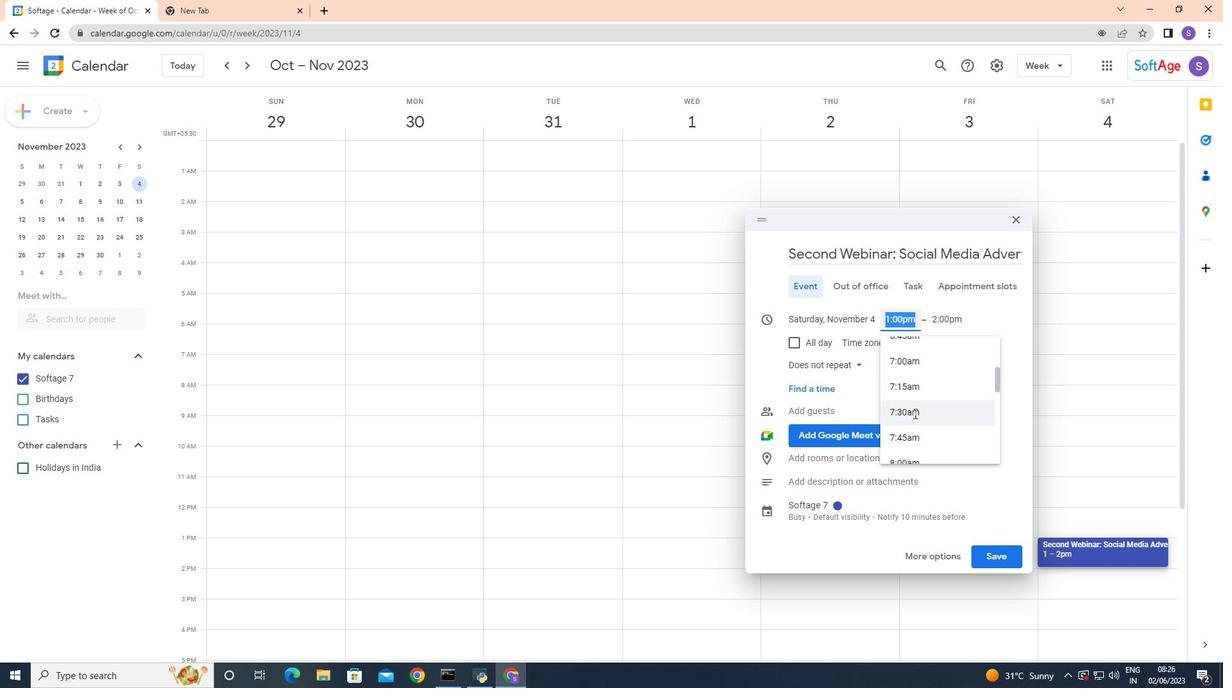 
Action: Mouse scrolled (915, 412) with delta (0, 0)
Screenshot: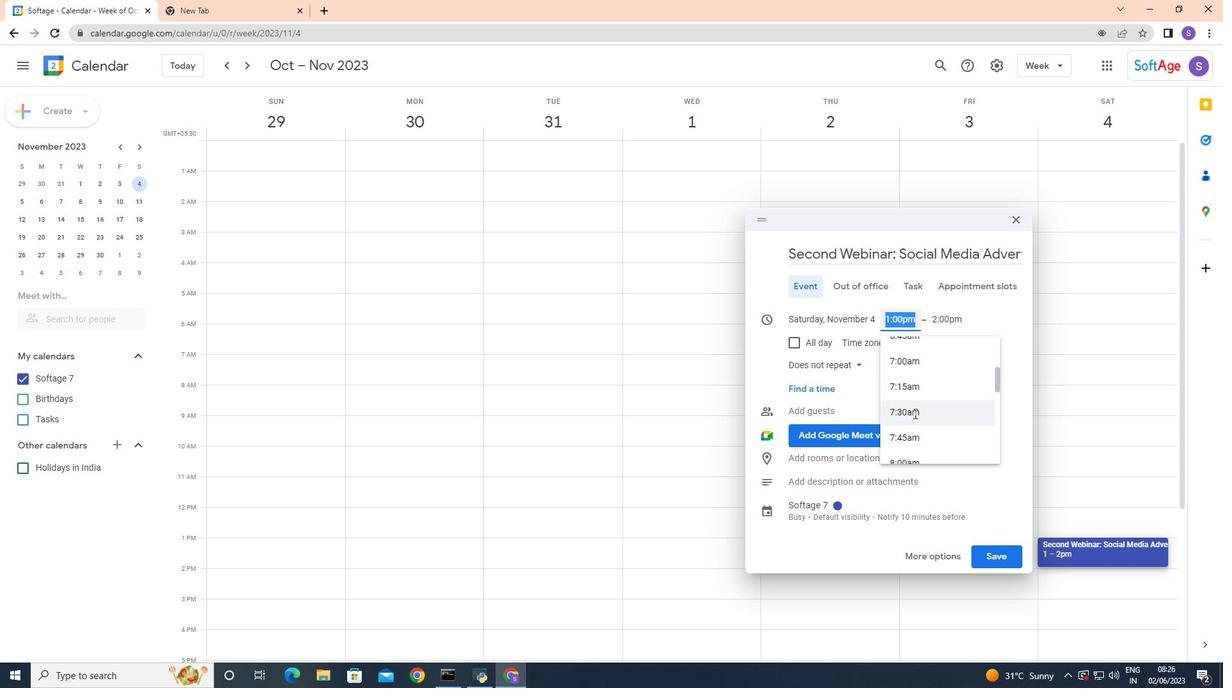 
Action: Mouse moved to (915, 412)
Screenshot: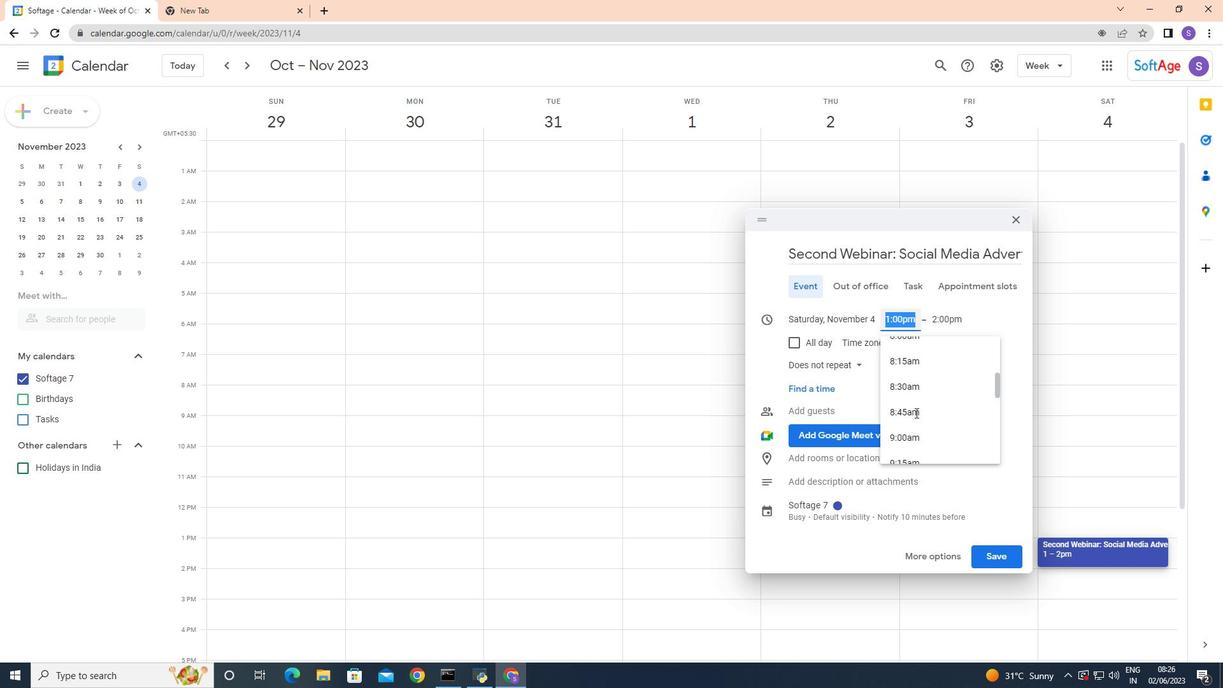 
Action: Mouse scrolled (915, 411) with delta (0, 0)
Screenshot: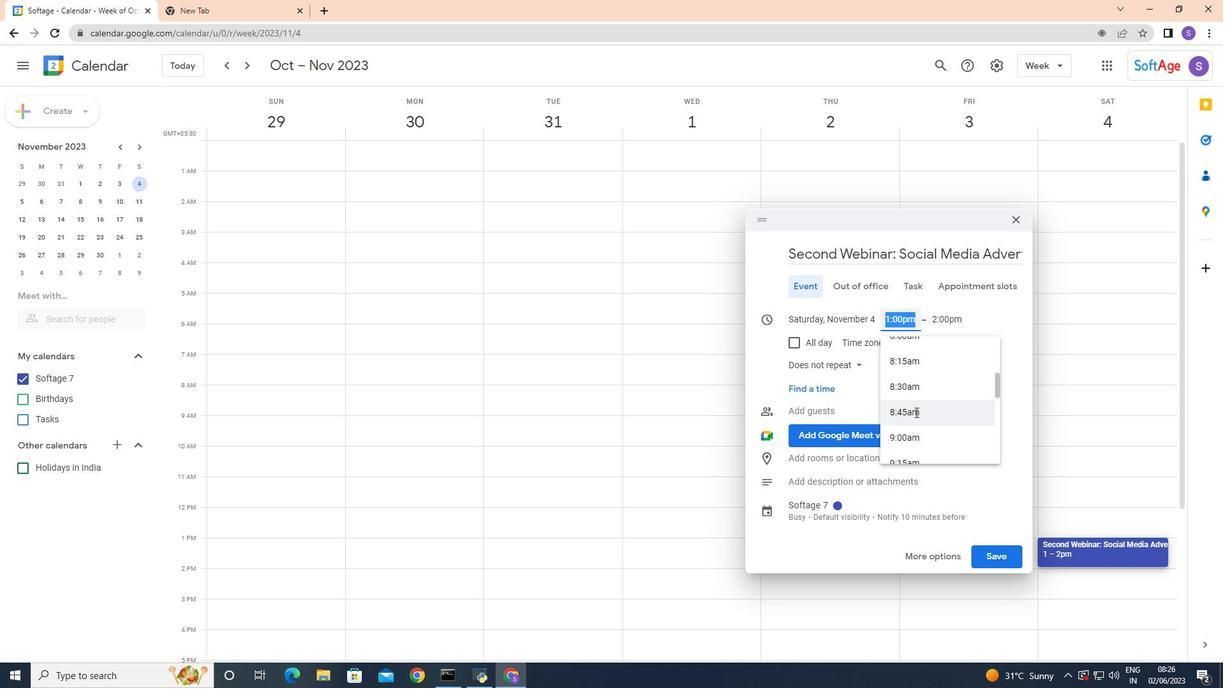 
Action: Mouse moved to (915, 412)
Screenshot: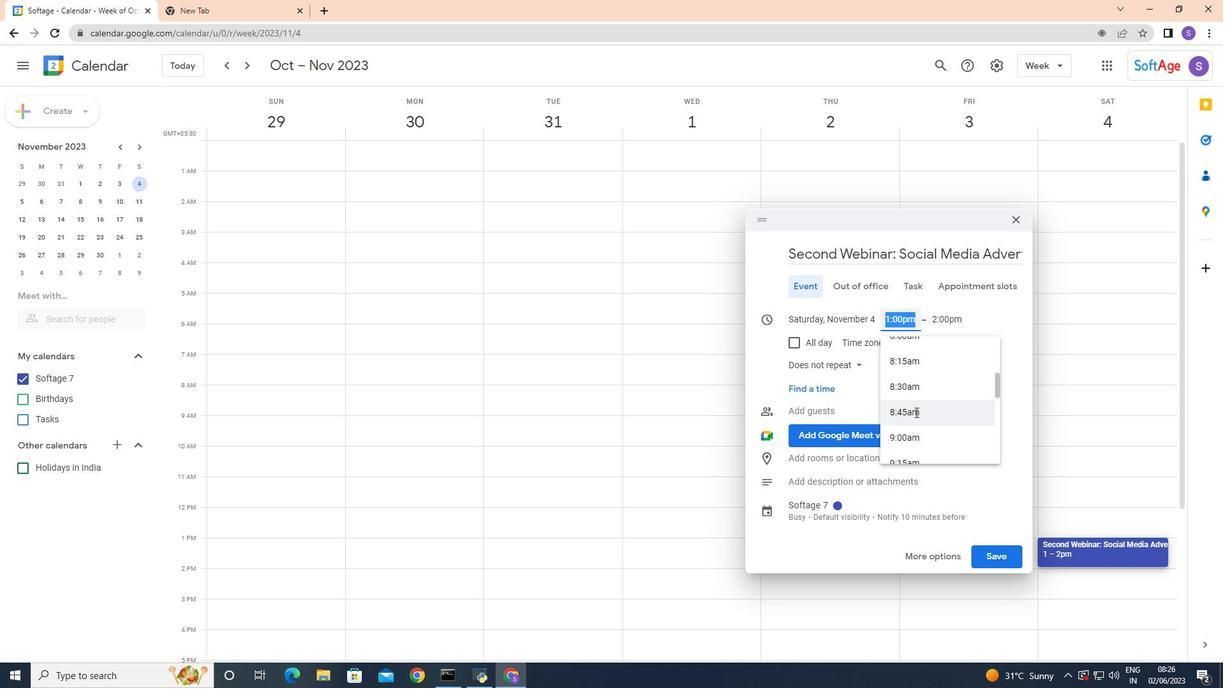 
Action: Mouse scrolled (915, 411) with delta (0, 0)
Screenshot: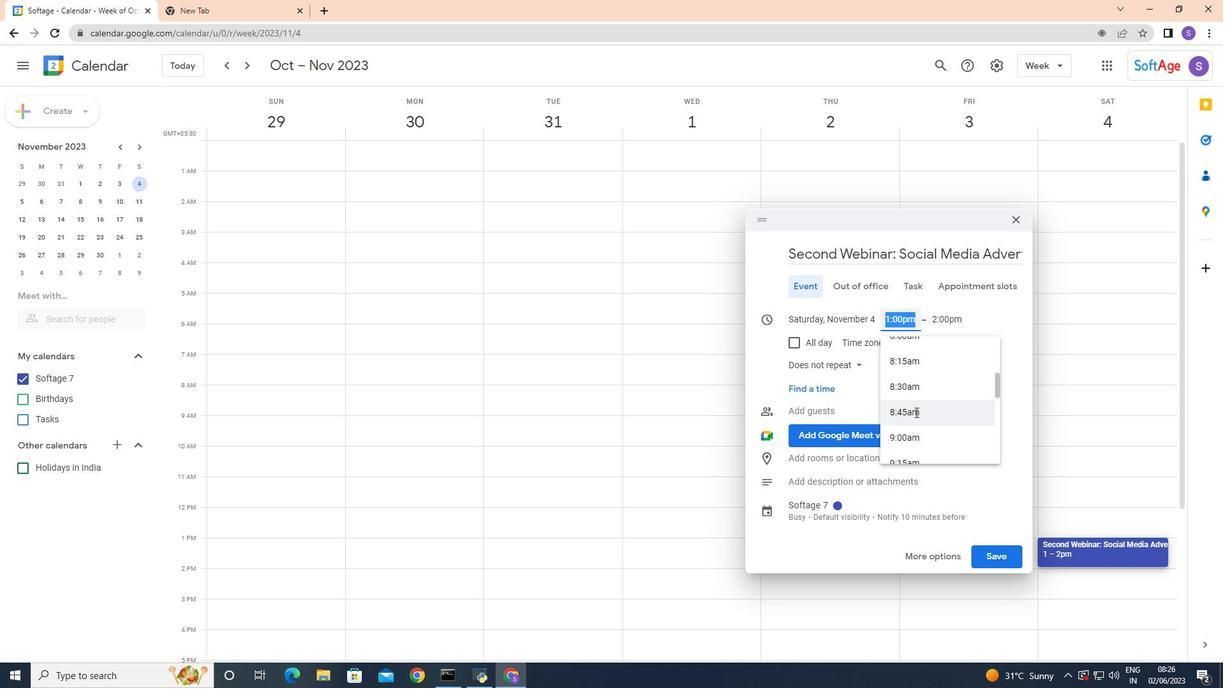 
Action: Mouse moved to (906, 395)
Screenshot: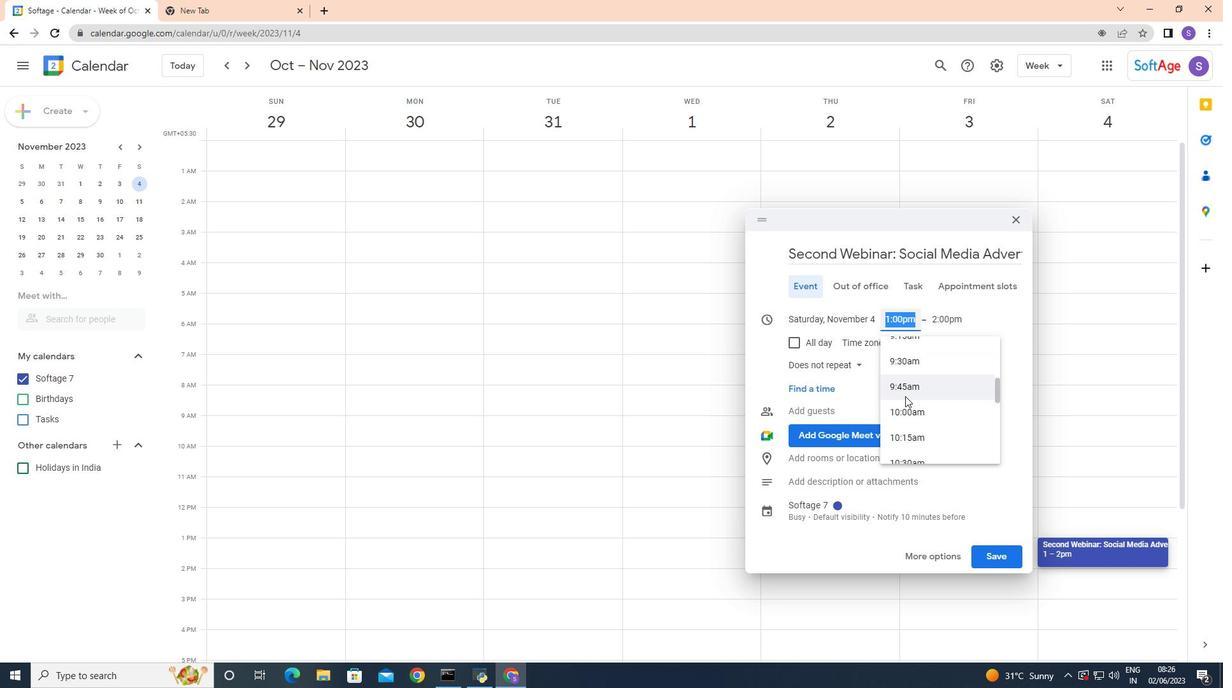 
Action: Mouse scrolled (906, 395) with delta (0, 0)
Screenshot: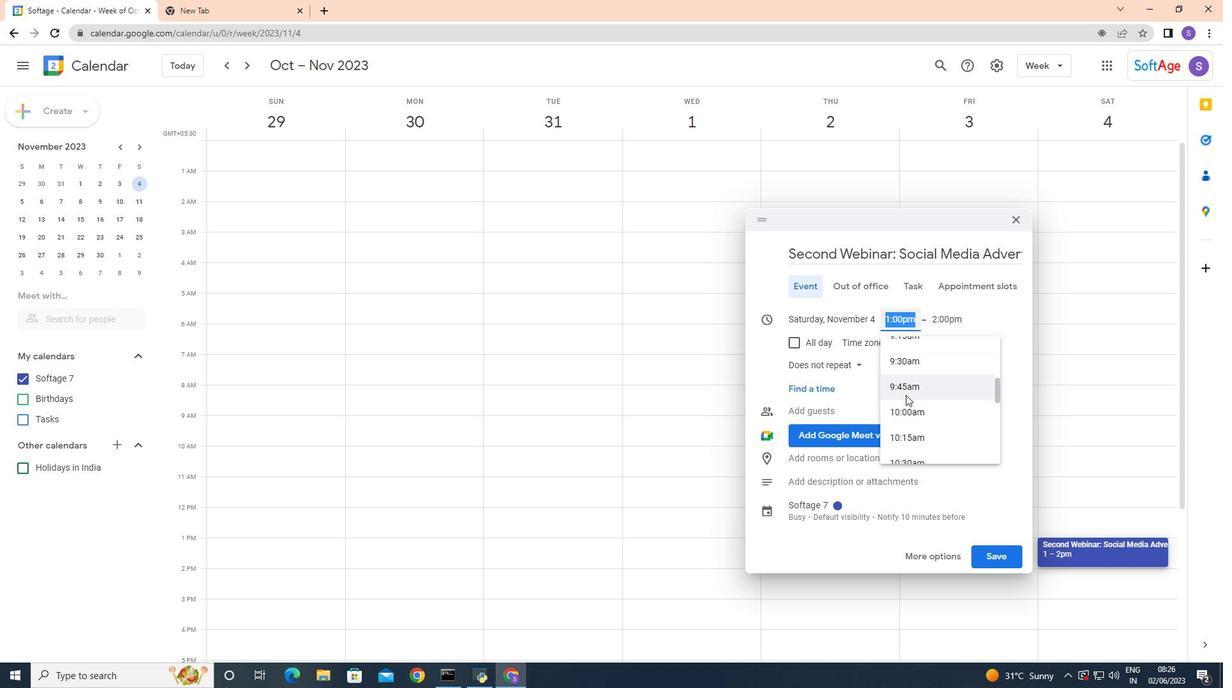
Action: Mouse moved to (910, 401)
Screenshot: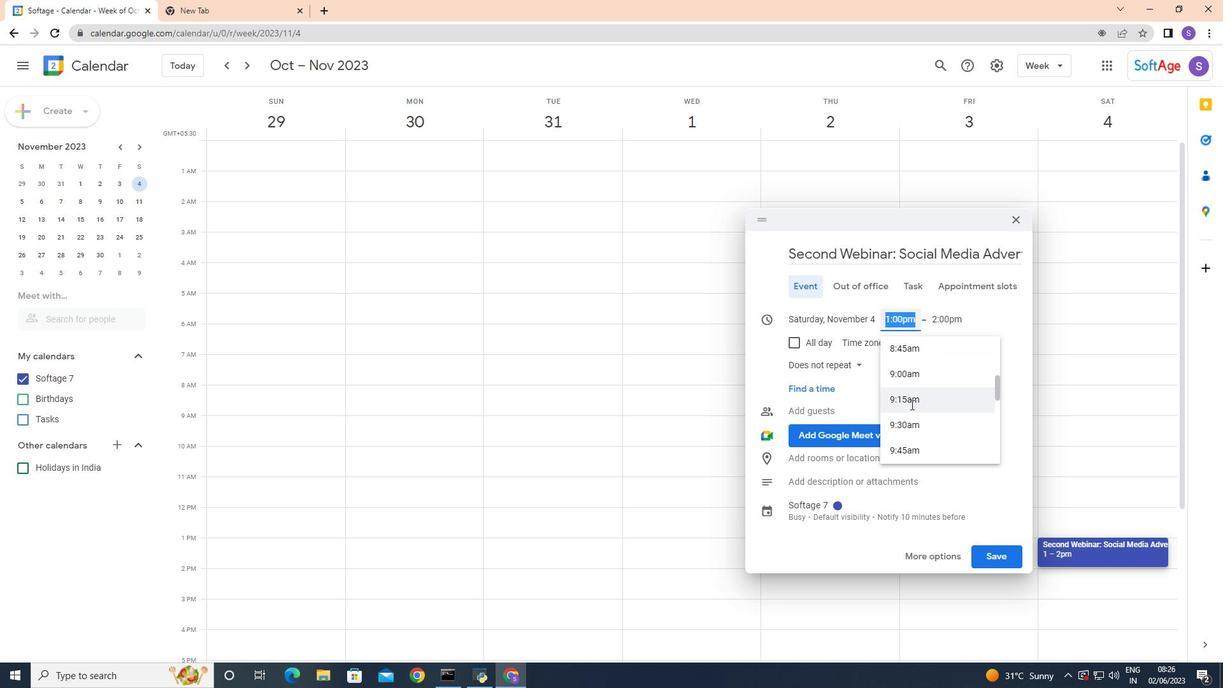 
Action: Mouse pressed left at (910, 401)
Screenshot: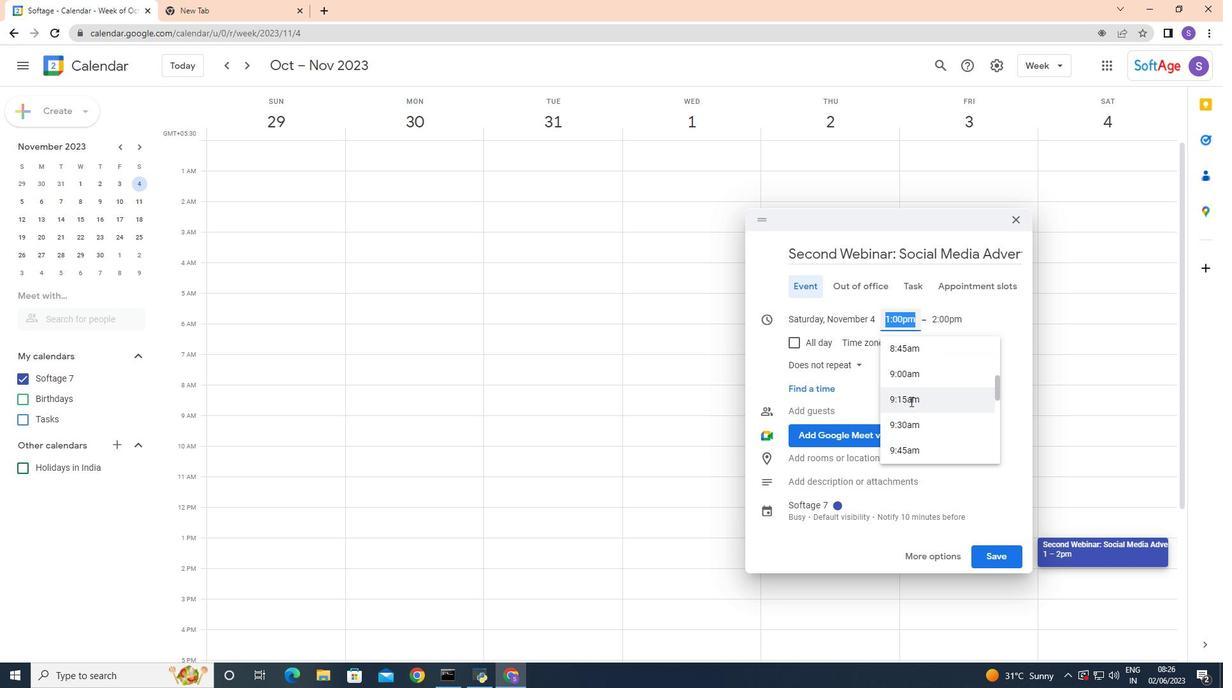 
Action: Mouse moved to (950, 307)
Screenshot: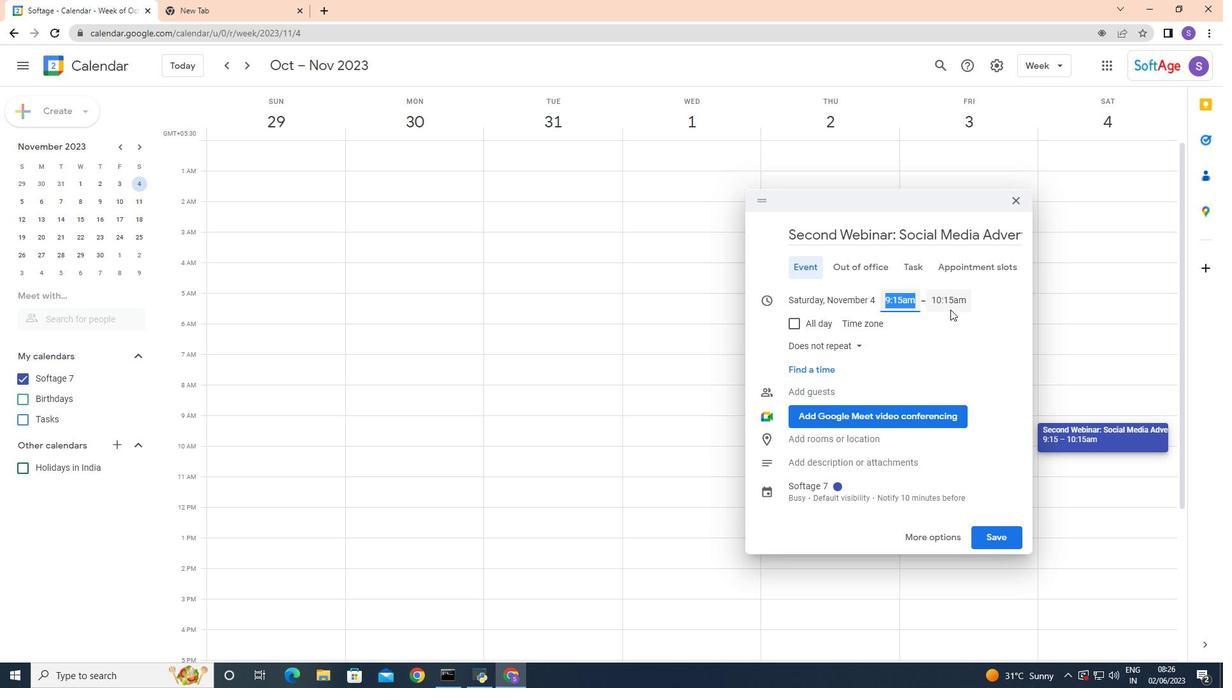 
Action: Mouse pressed left at (950, 307)
Screenshot: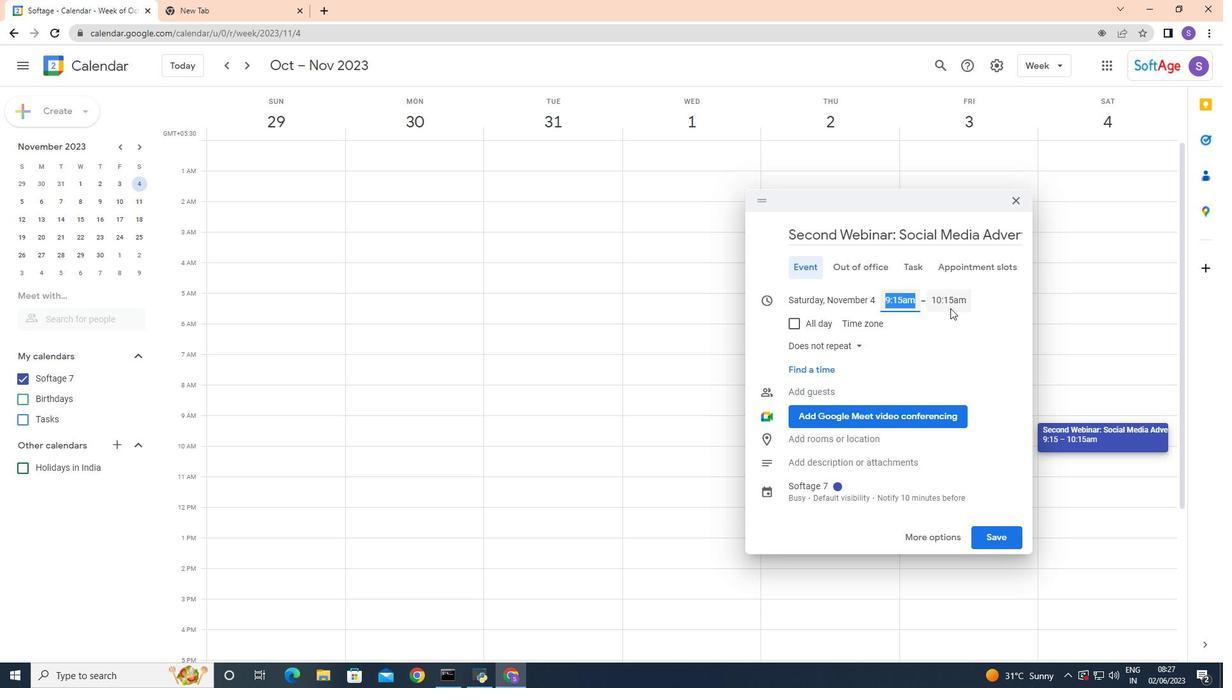 
Action: Mouse moved to (969, 432)
Screenshot: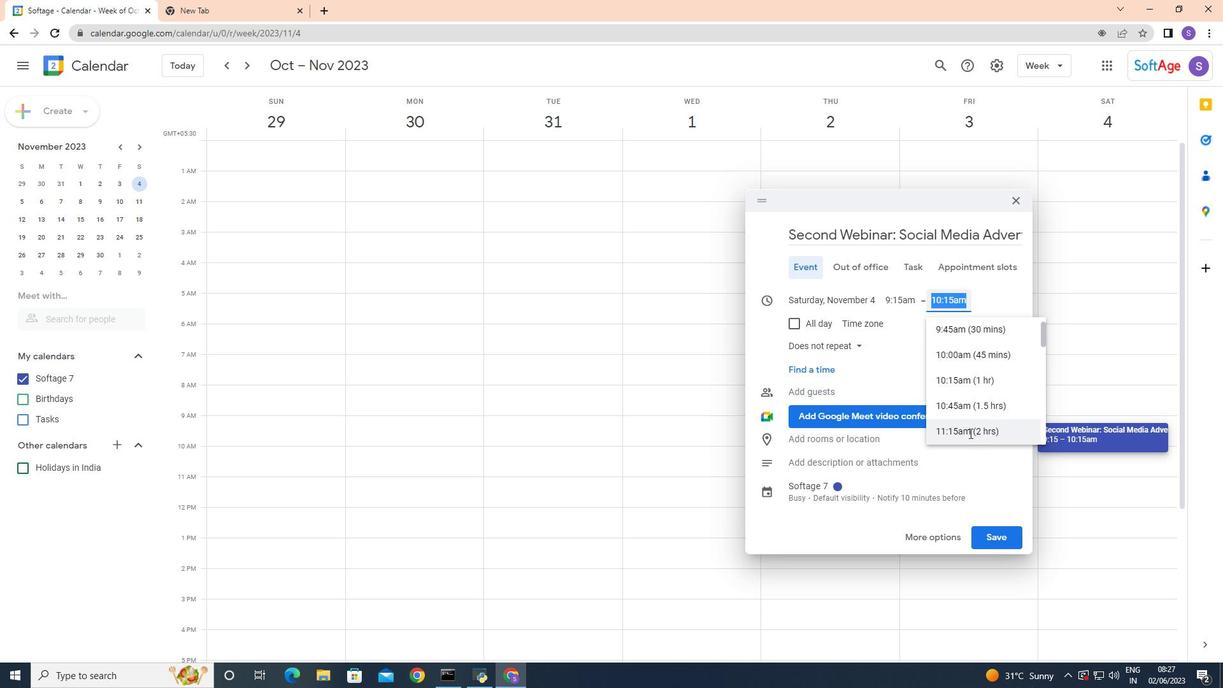 
Action: Mouse pressed left at (969, 432)
Screenshot: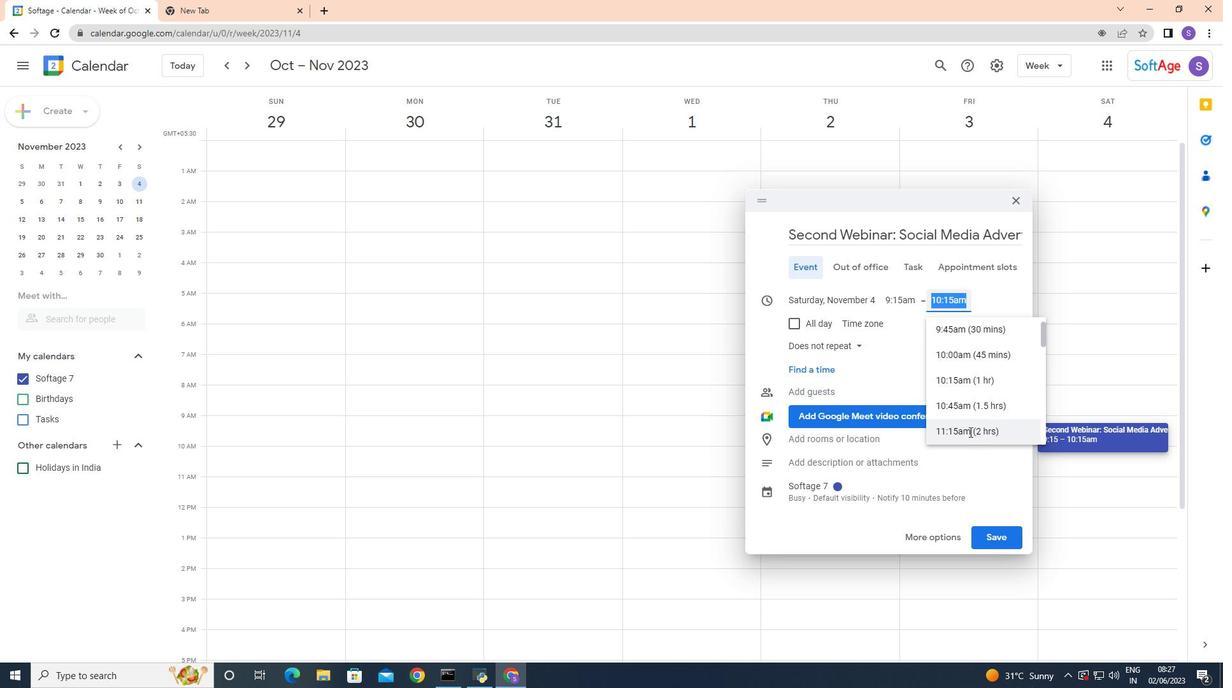 
Action: Mouse moved to (909, 356)
Screenshot: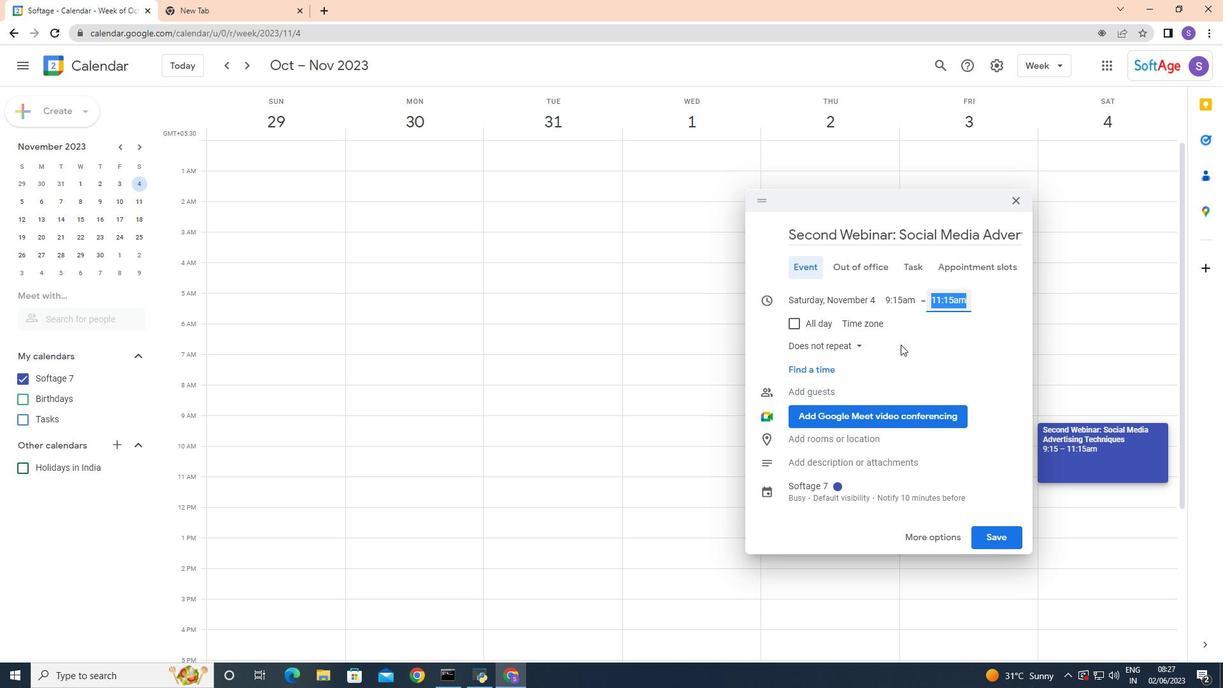 
Action: Mouse pressed left at (909, 356)
Screenshot: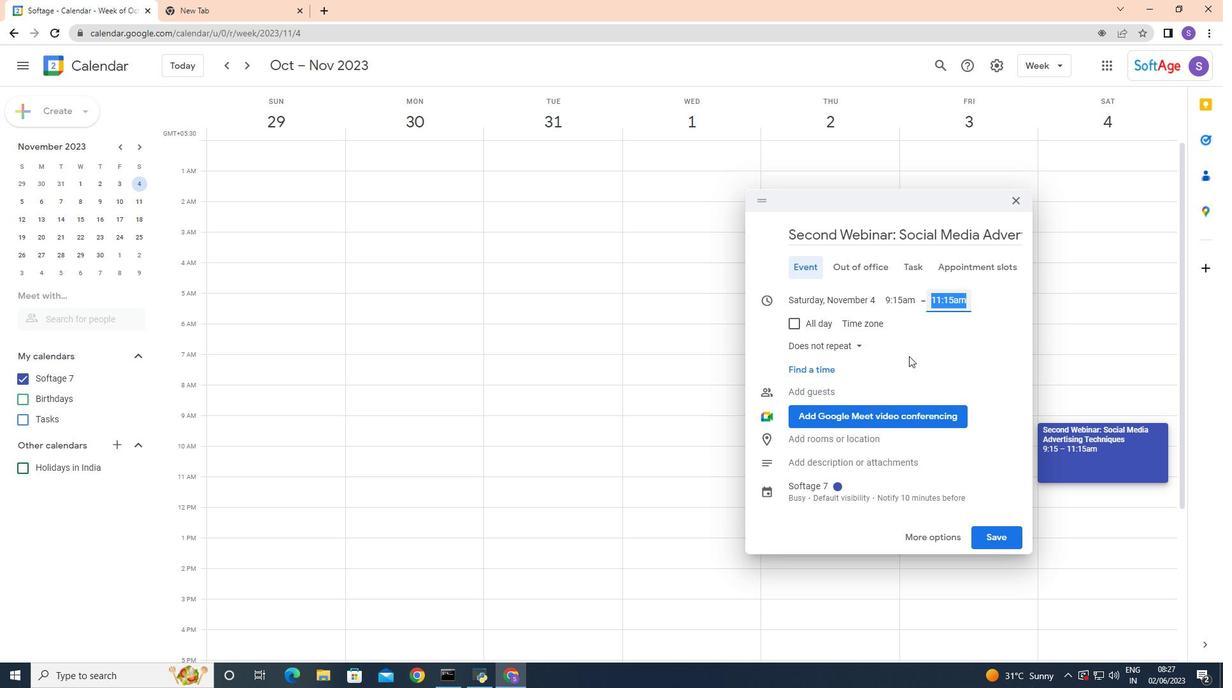 
Action: Mouse moved to (840, 466)
Screenshot: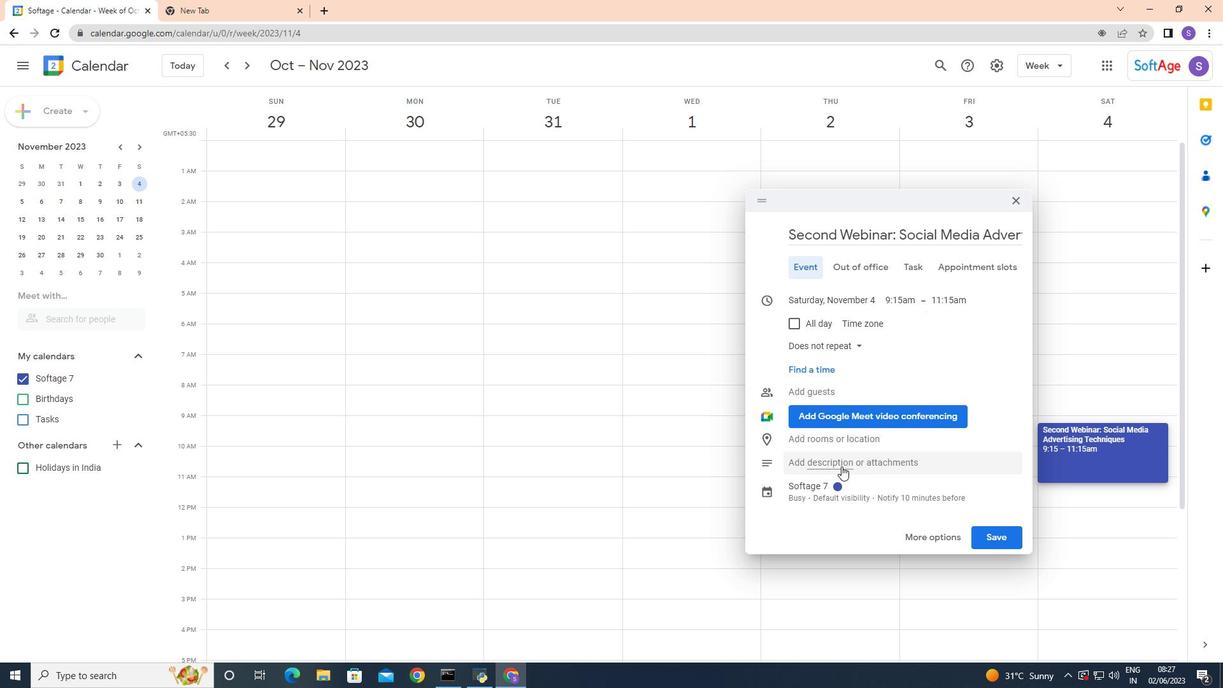 
Action: Mouse pressed left at (840, 466)
Screenshot: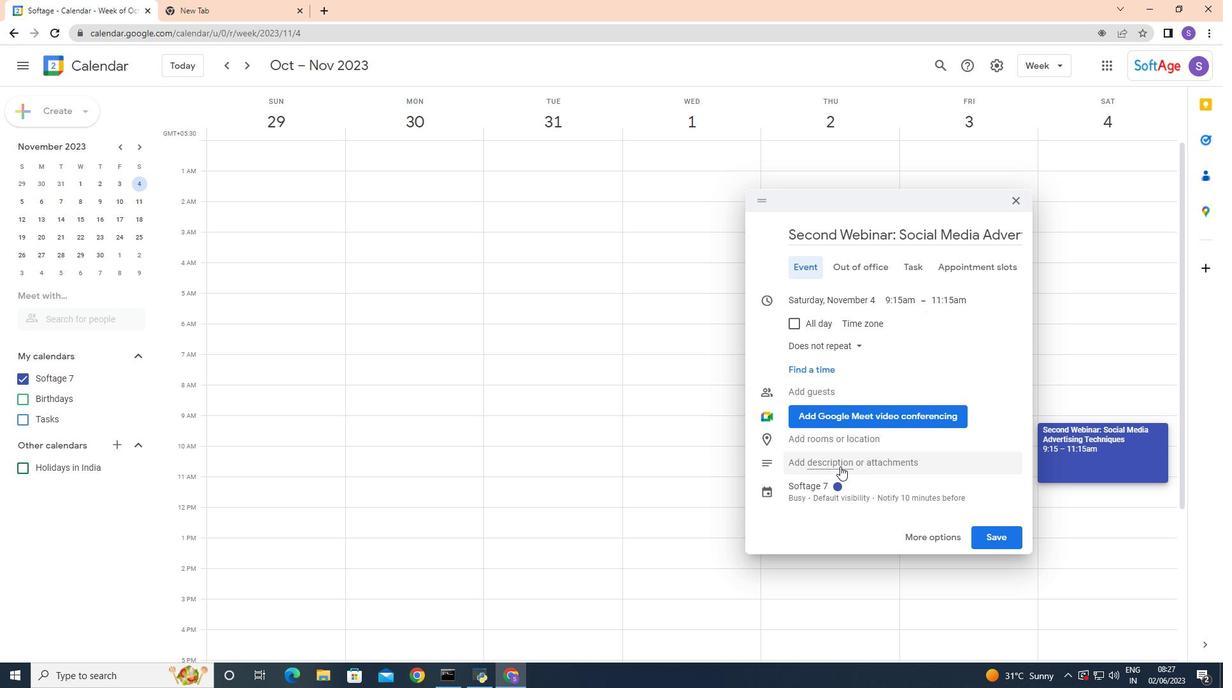 
Action: Mouse moved to (858, 196)
Screenshot: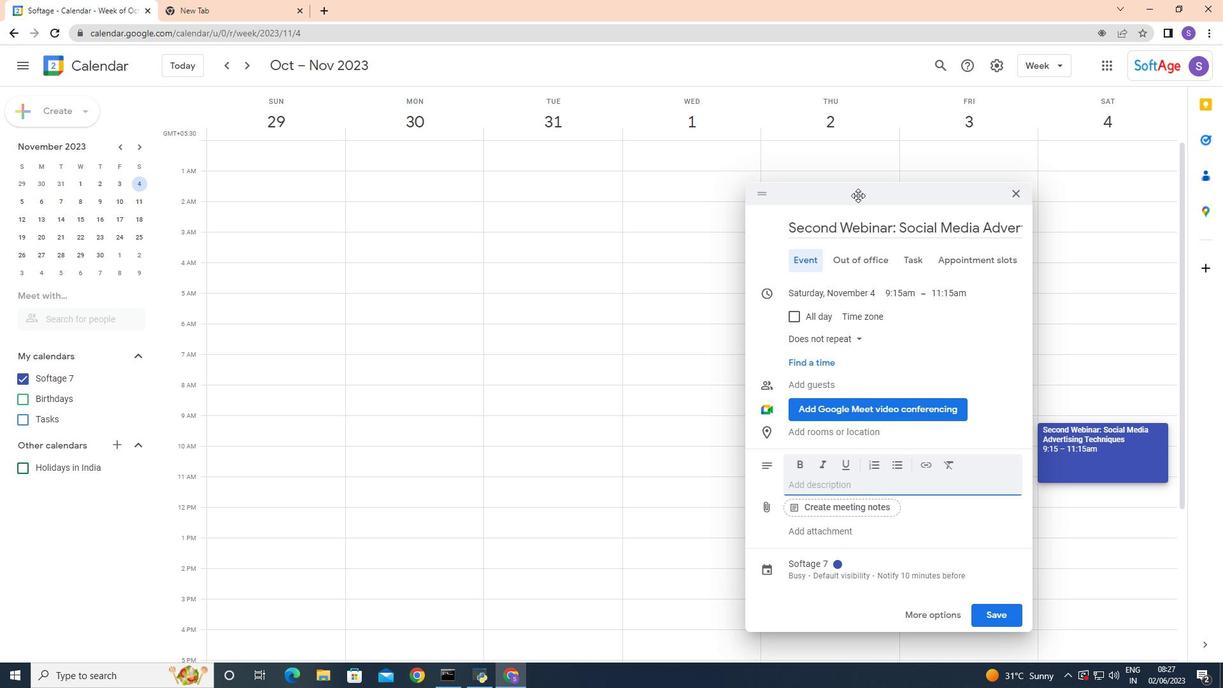 
Action: Mouse pressed left at (858, 196)
Screenshot: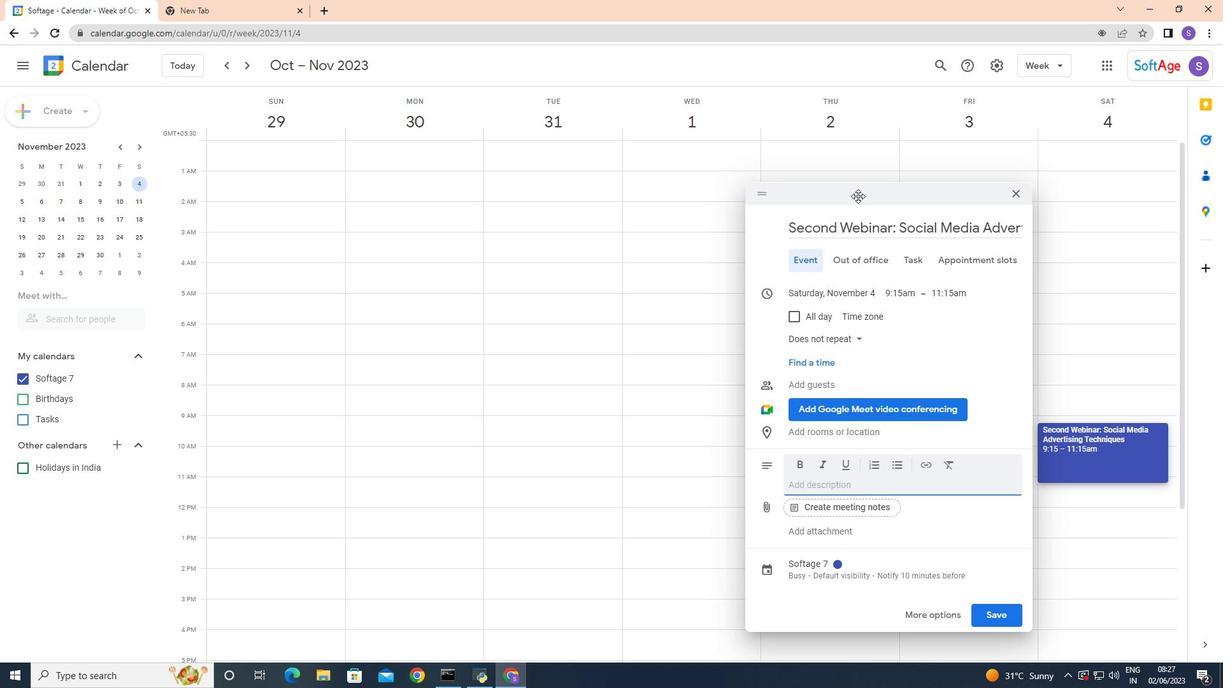 
Action: Mouse moved to (267, 446)
Screenshot: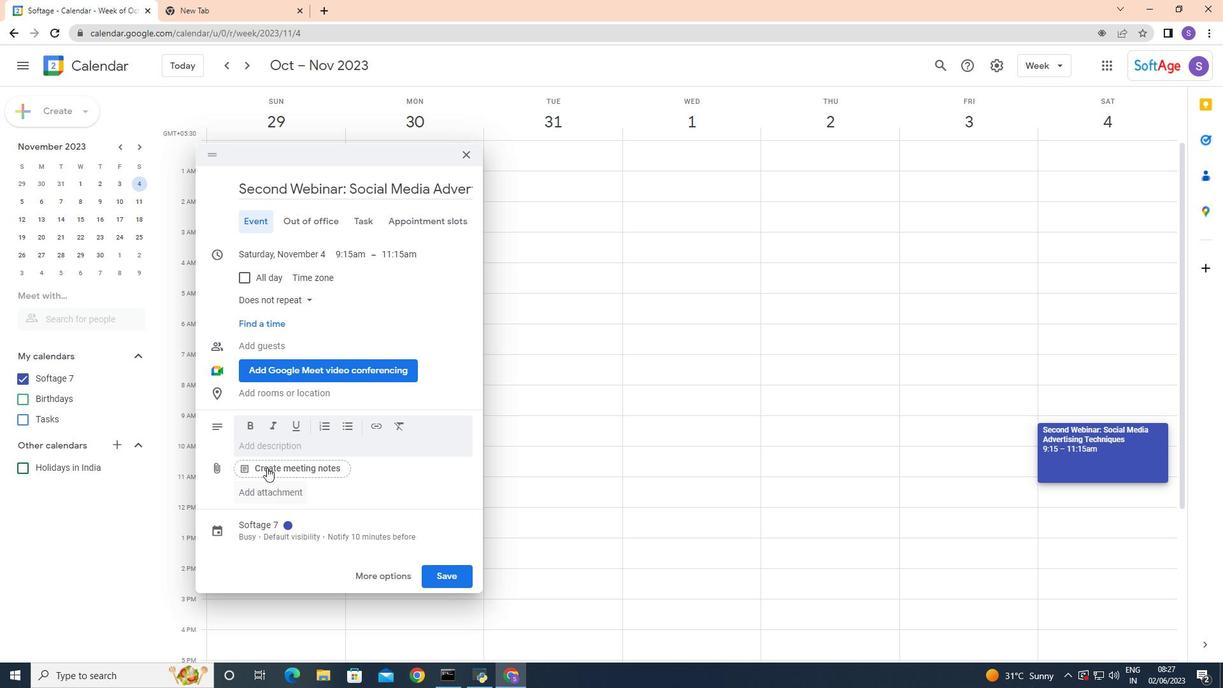 
Action: Mouse pressed left at (267, 446)
Screenshot: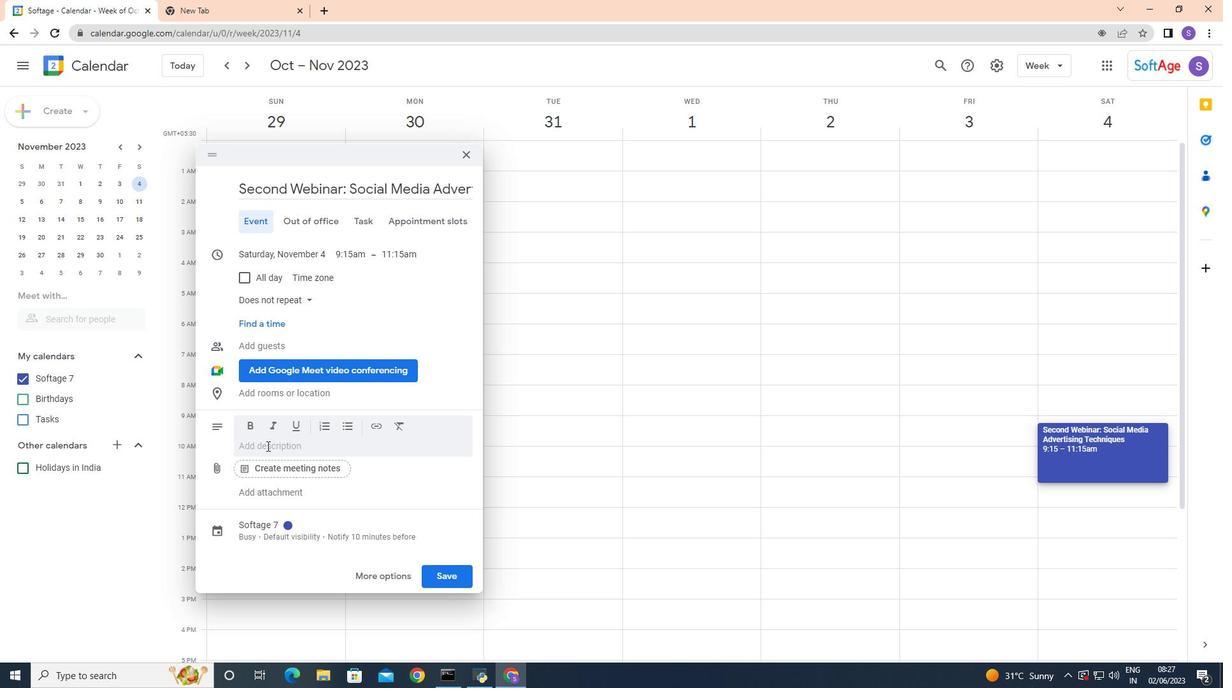 
Action: Key pressed <Key.shift>Lunch<Key.space>breac<Key.backspace>ks<Key.space>often<Key.space>provide<Key.space>a<Key.space>chance<Key.space>for<Key.space>socializing<Key.space>and<Key.space>building<Key.space>relationships<Key.space>with<Key.space>colleagues.<Key.space><Key.shift><Key.shift><Key.shift><Key.shift><Key.shift><Key.shift><Key.shift><Key.shift><Key.shift><Key.shift><Key.shift><Key.shift><Key.shift><Key.shift><Key.shift>It's<Key.space>a<Key.space>time<Key.space>to<Key.space>connect<Key.space>with<Key.space>con<Key.backspace>workers
Screenshot: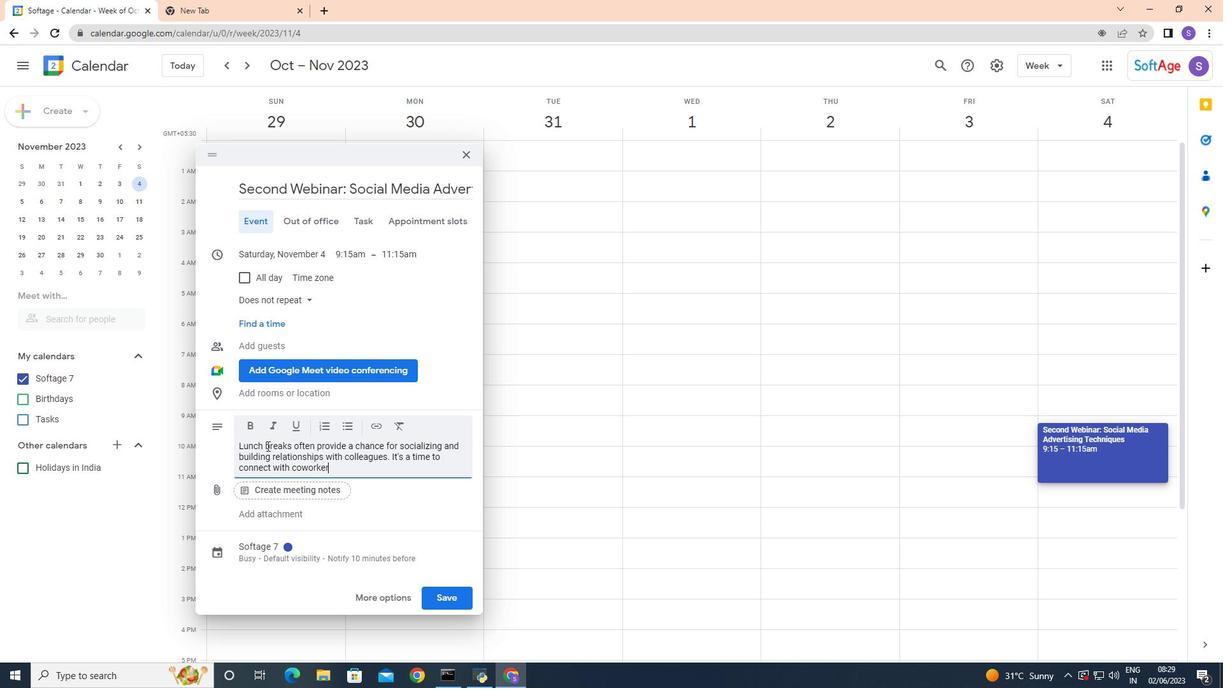 
Action: Mouse moved to (360, 477)
Screenshot: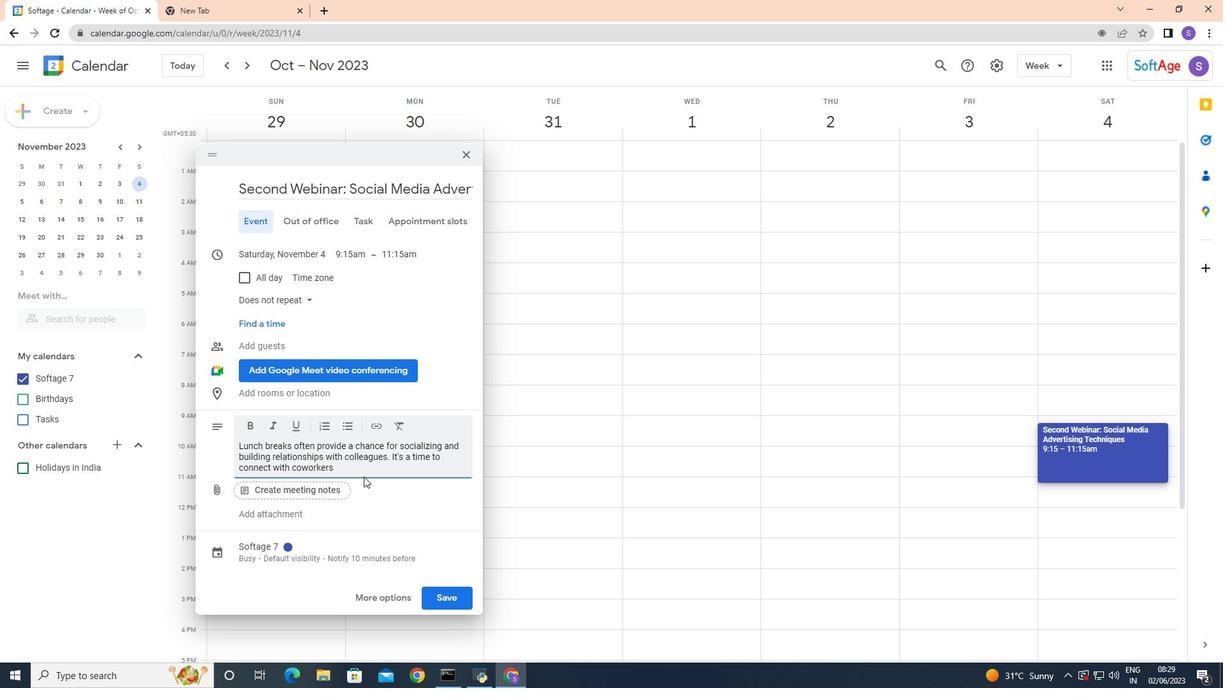 
Action: Key pressed ,<Key.space><Key.shift>share<Key.space>stories,<Key.space>and<Key.space>engage<Key.space>in<Key.space>casual<Key.space>converstations,
Screenshot: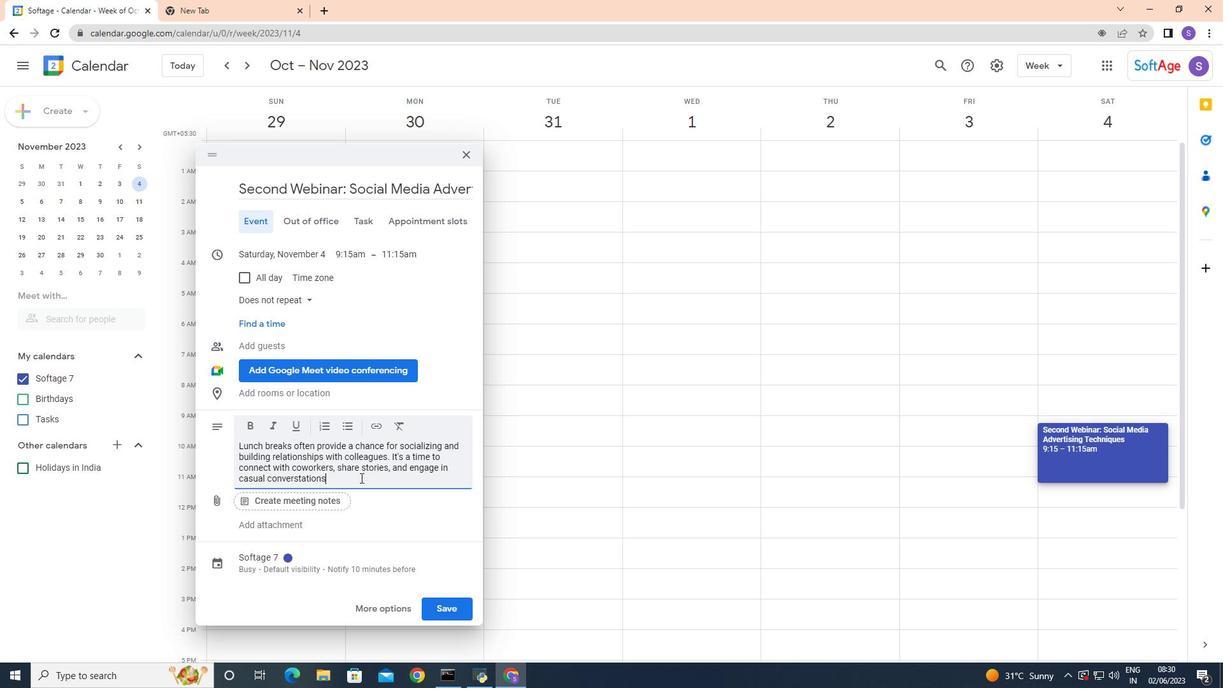 
Action: Mouse moved to (310, 477)
Screenshot: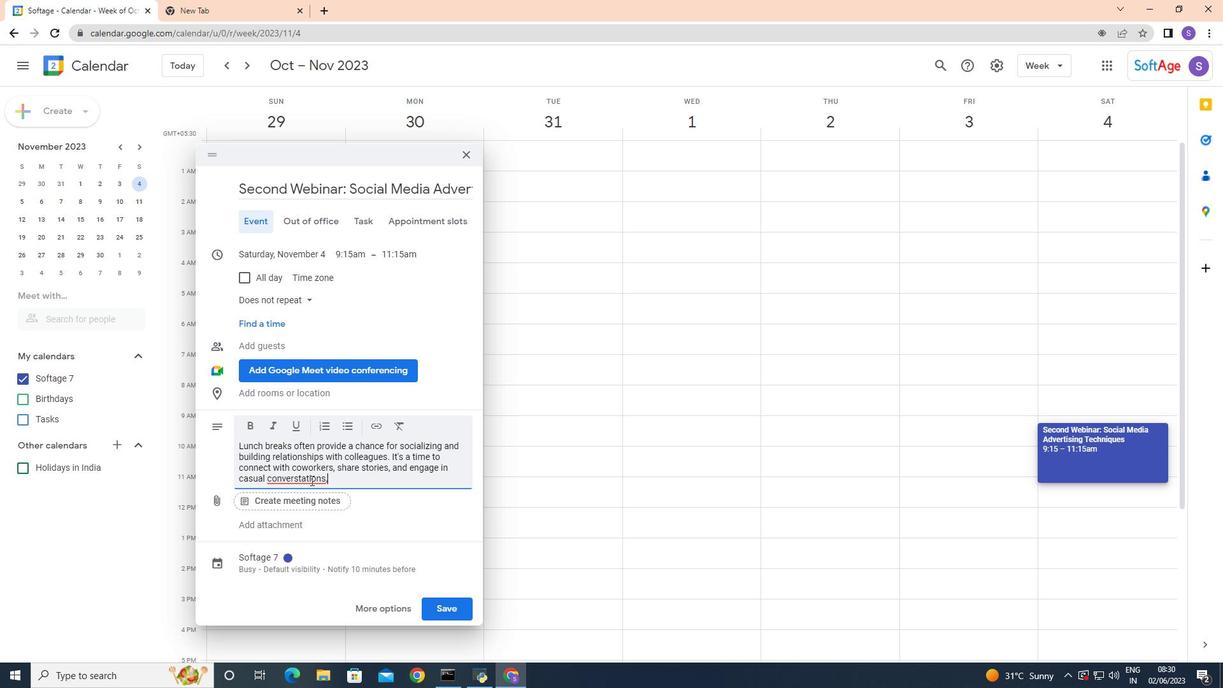 
Action: Mouse pressed right at (310, 477)
Screenshot: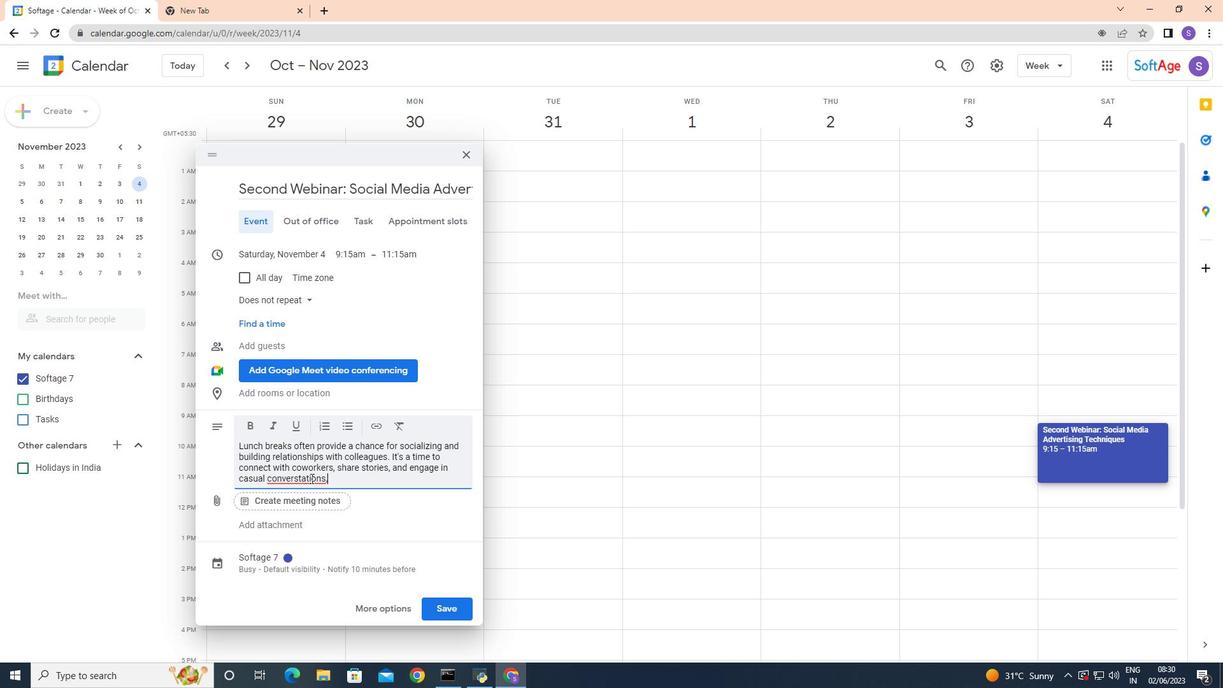 
Action: Mouse moved to (342, 282)
Screenshot: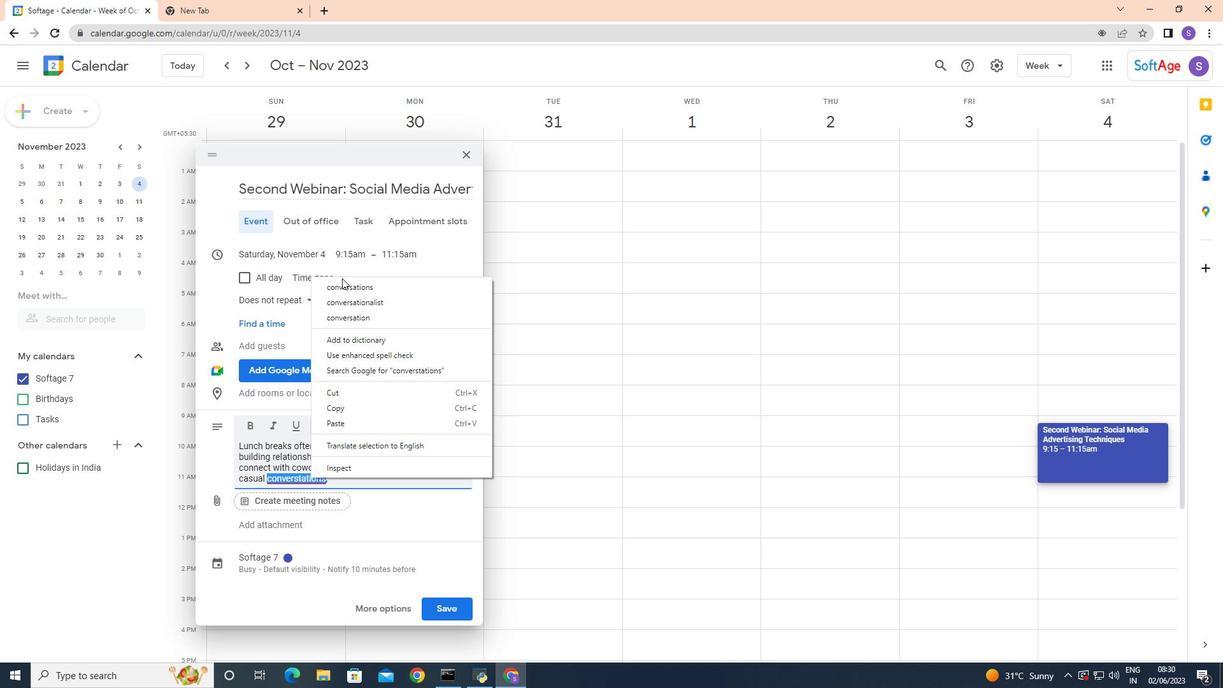 
Action: Mouse pressed left at (342, 282)
Screenshot: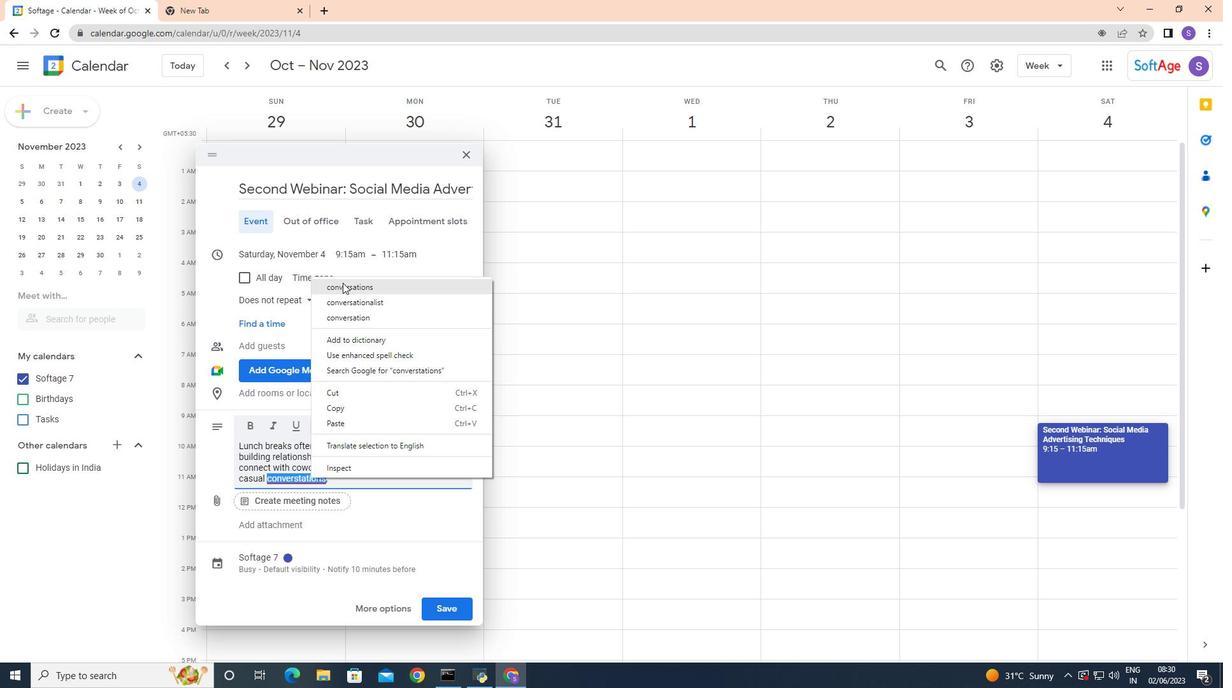 
Action: Mouse moved to (289, 557)
Screenshot: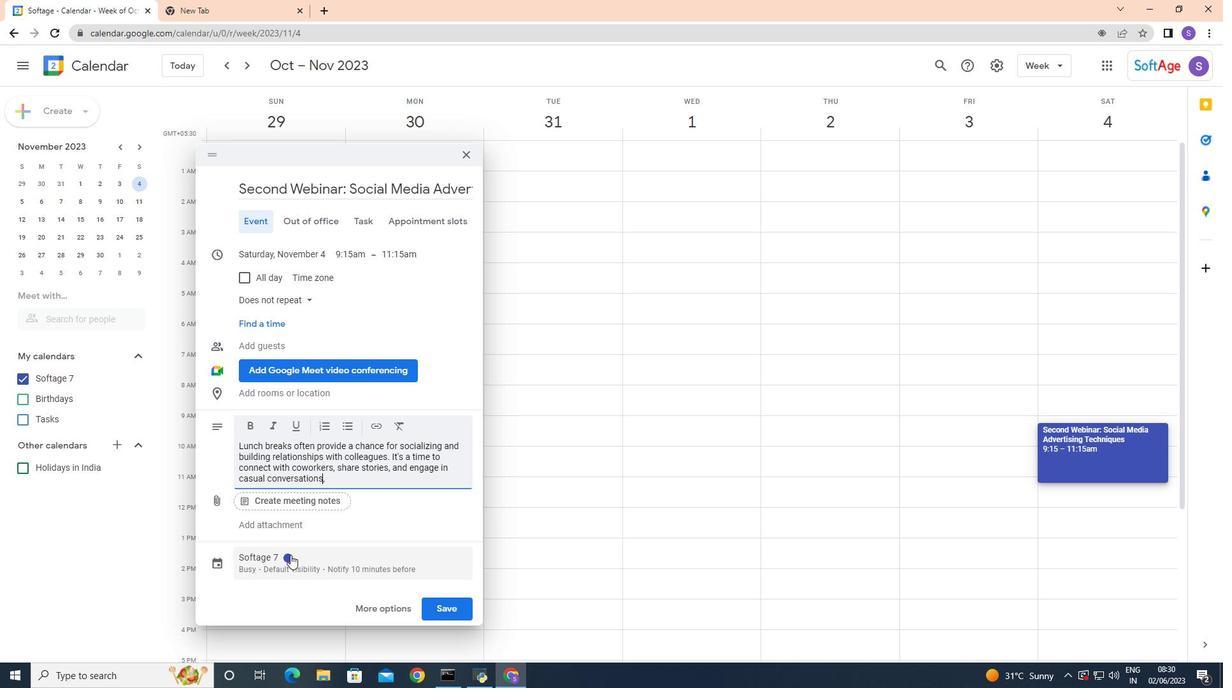 
Action: Mouse pressed left at (289, 557)
Screenshot: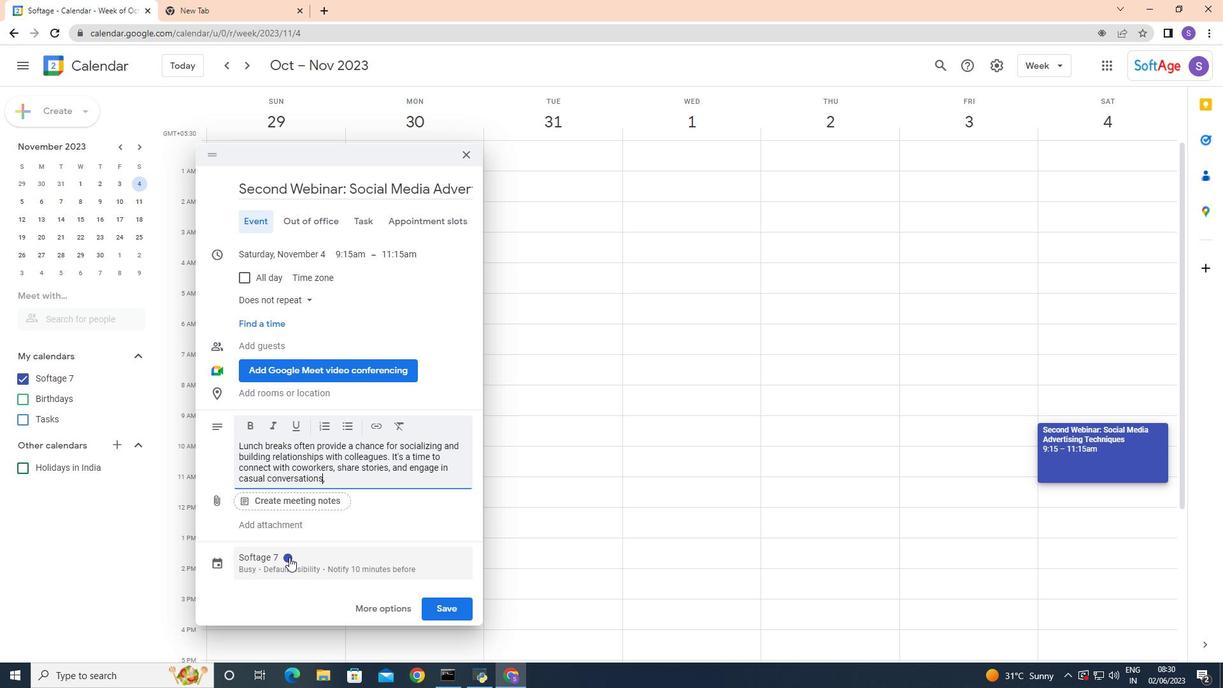 
Action: Mouse moved to (310, 488)
Screenshot: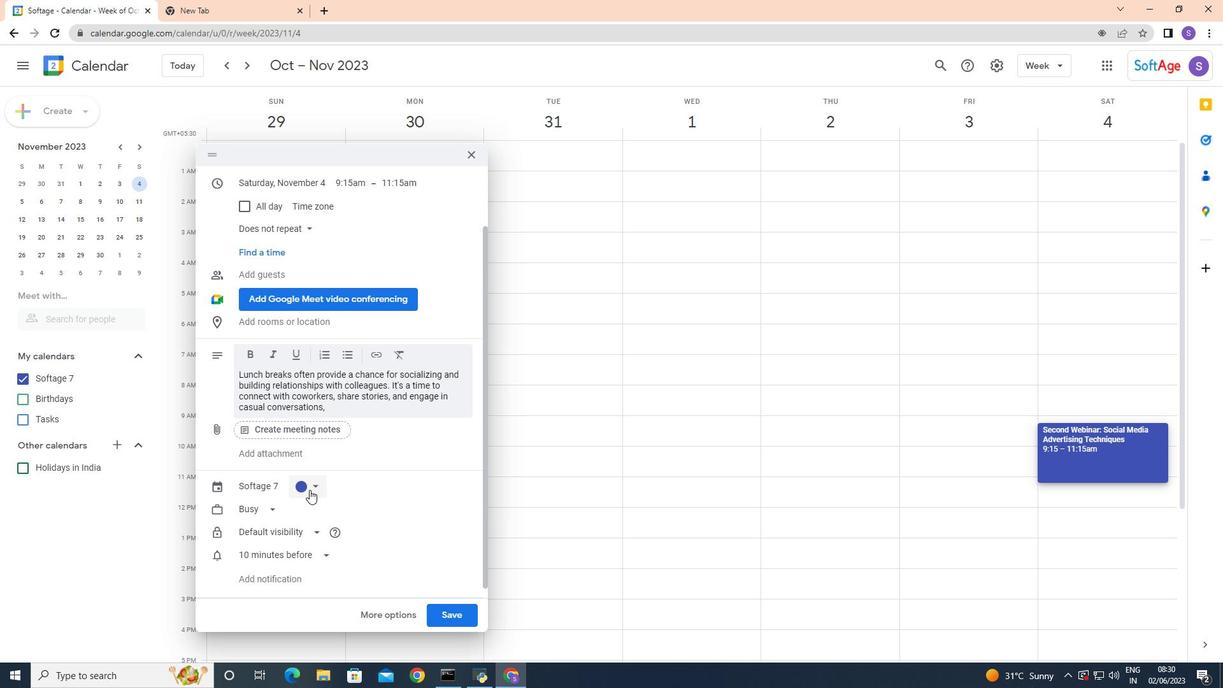 
Action: Mouse pressed left at (310, 488)
Screenshot: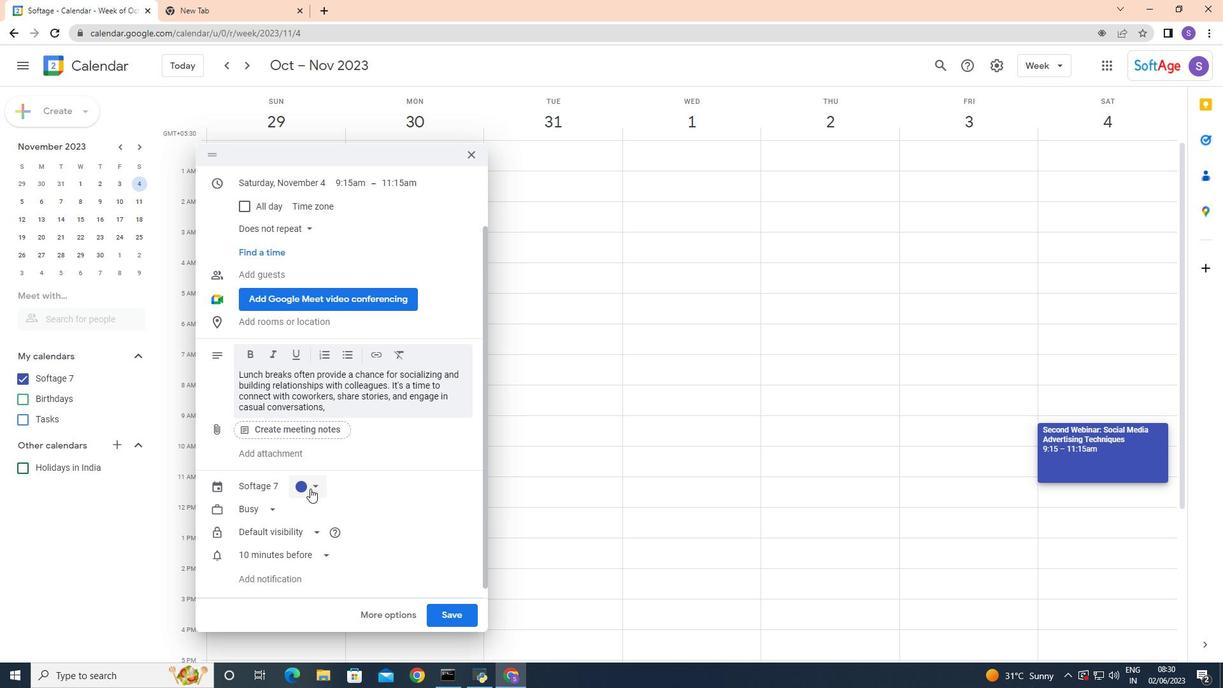 
Action: Mouse moved to (300, 500)
Screenshot: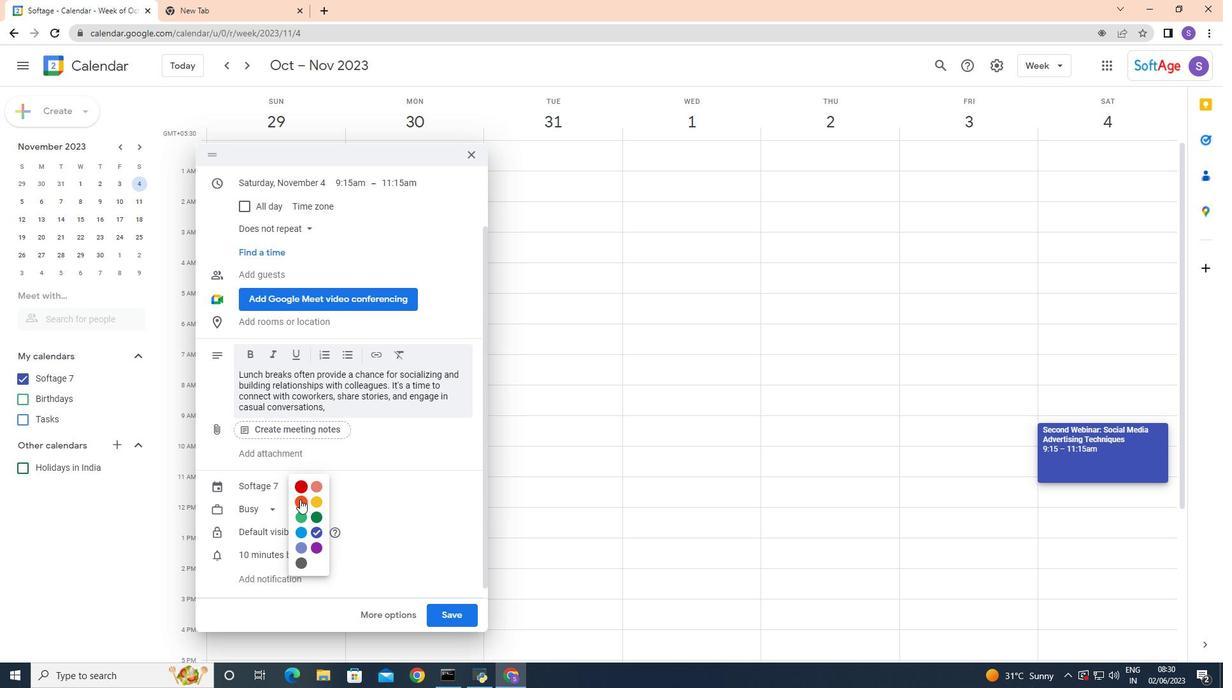 
Action: Mouse pressed left at (300, 500)
Screenshot: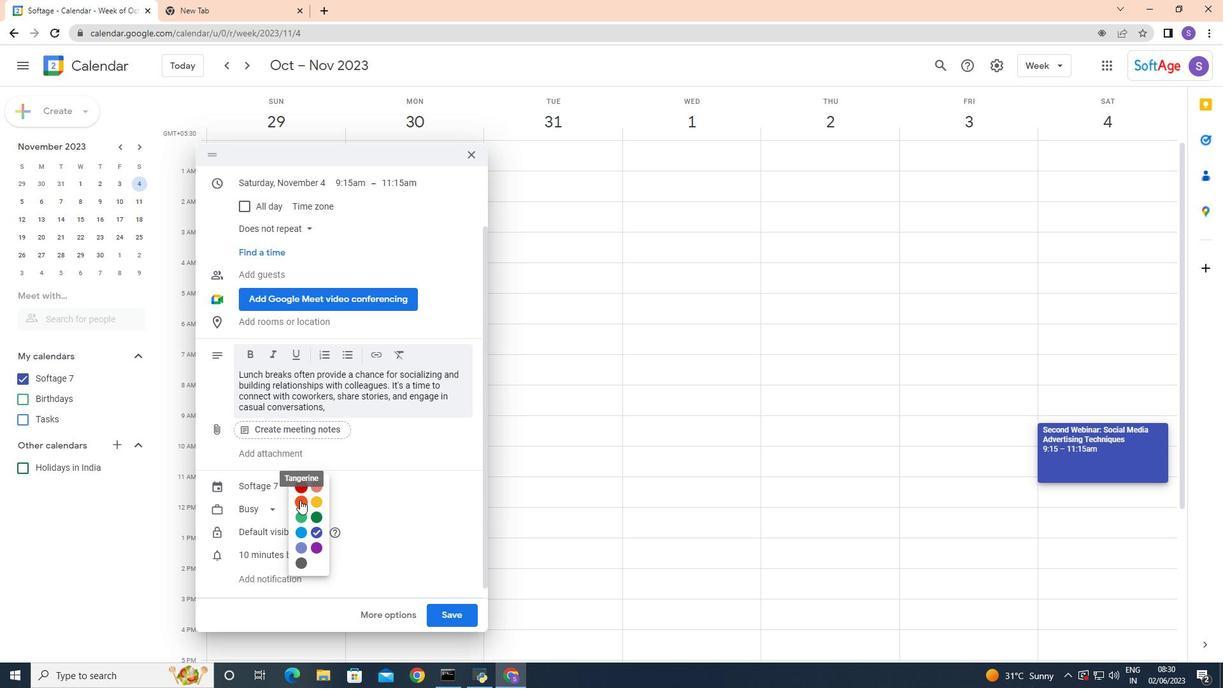 
Action: Mouse moved to (297, 323)
Screenshot: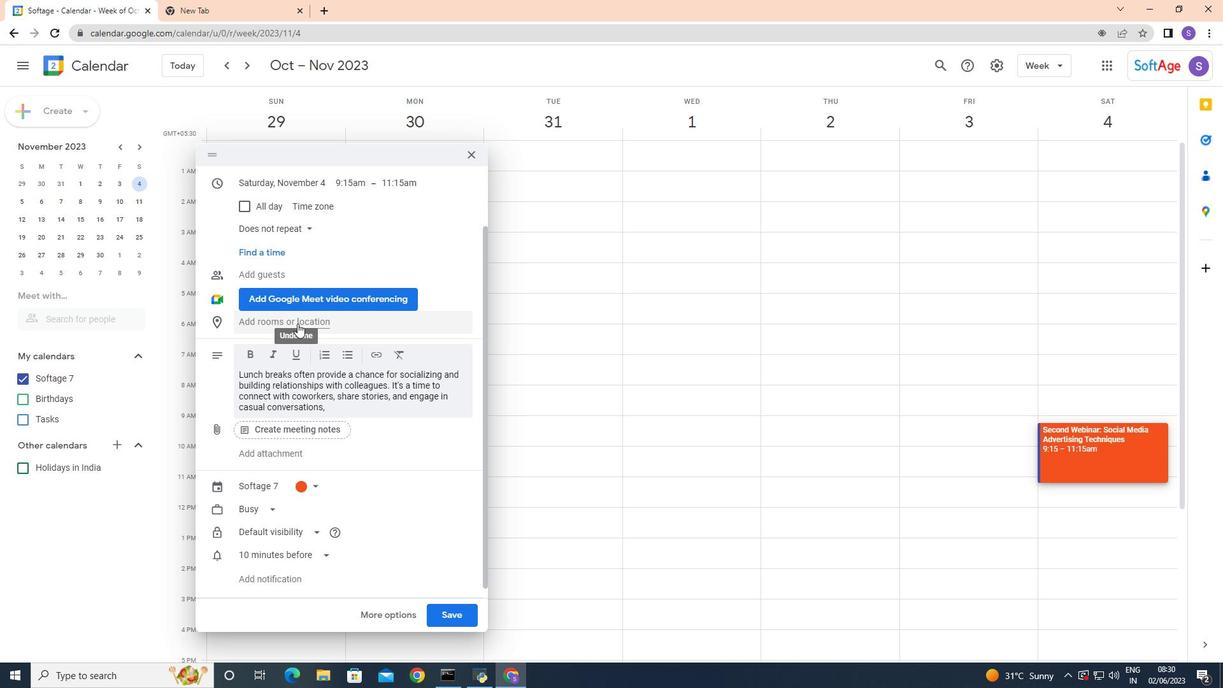 
Action: Mouse pressed left at (297, 323)
Screenshot: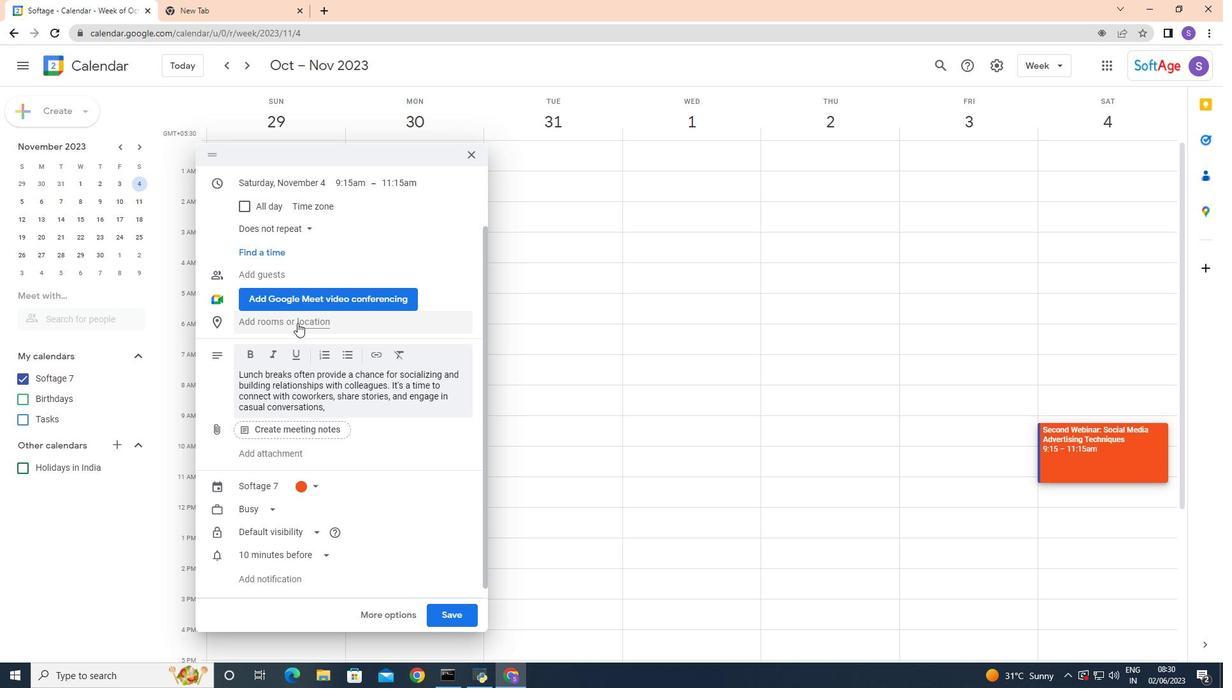 
Action: Mouse moved to (284, 351)
Screenshot: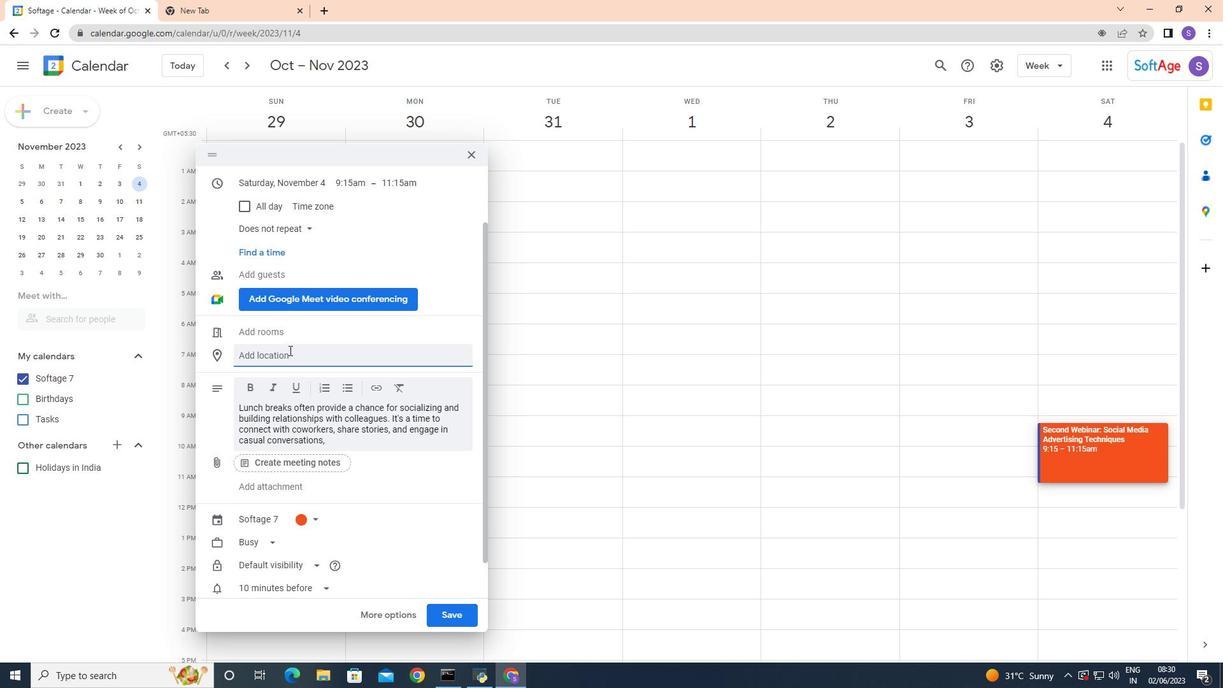 
Action: Mouse pressed left at (284, 351)
Screenshot: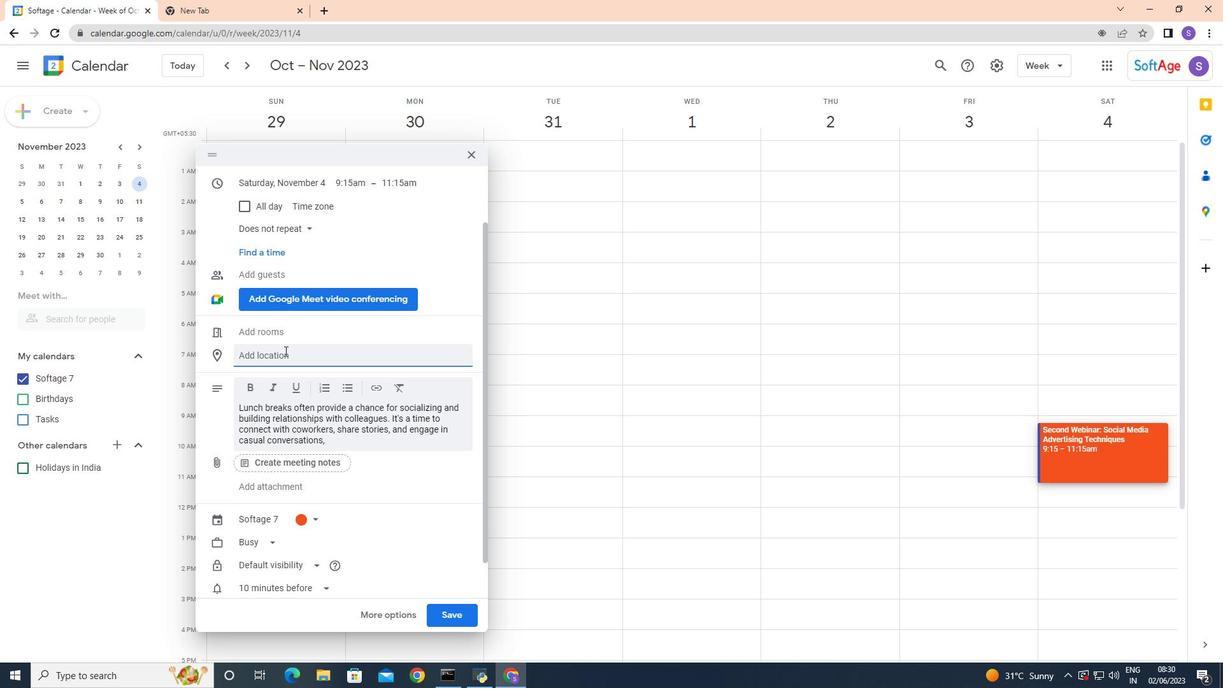 
Action: Key pressed 456<Key.space><Key.shift>Montjuic<Key.space><Key.shift>Castle,<Key.space><Key.shift>Barcelona<Key.space><Key.shift>Spain
Screenshot: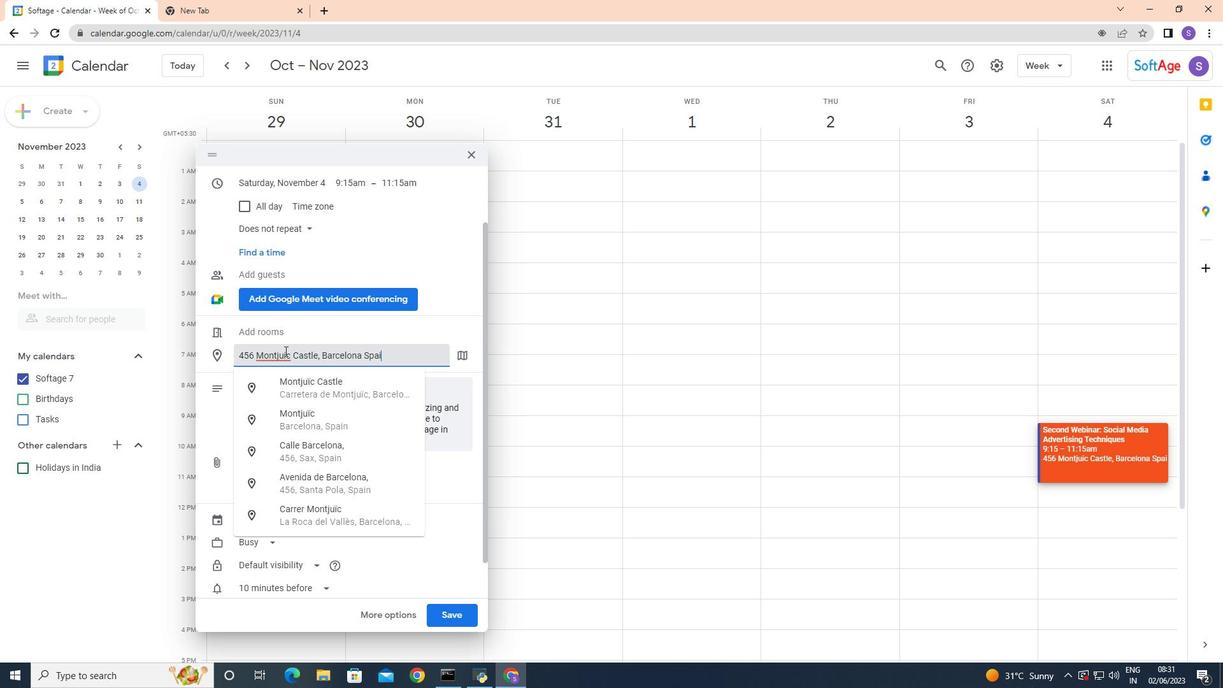 
Action: Mouse moved to (277, 356)
Screenshot: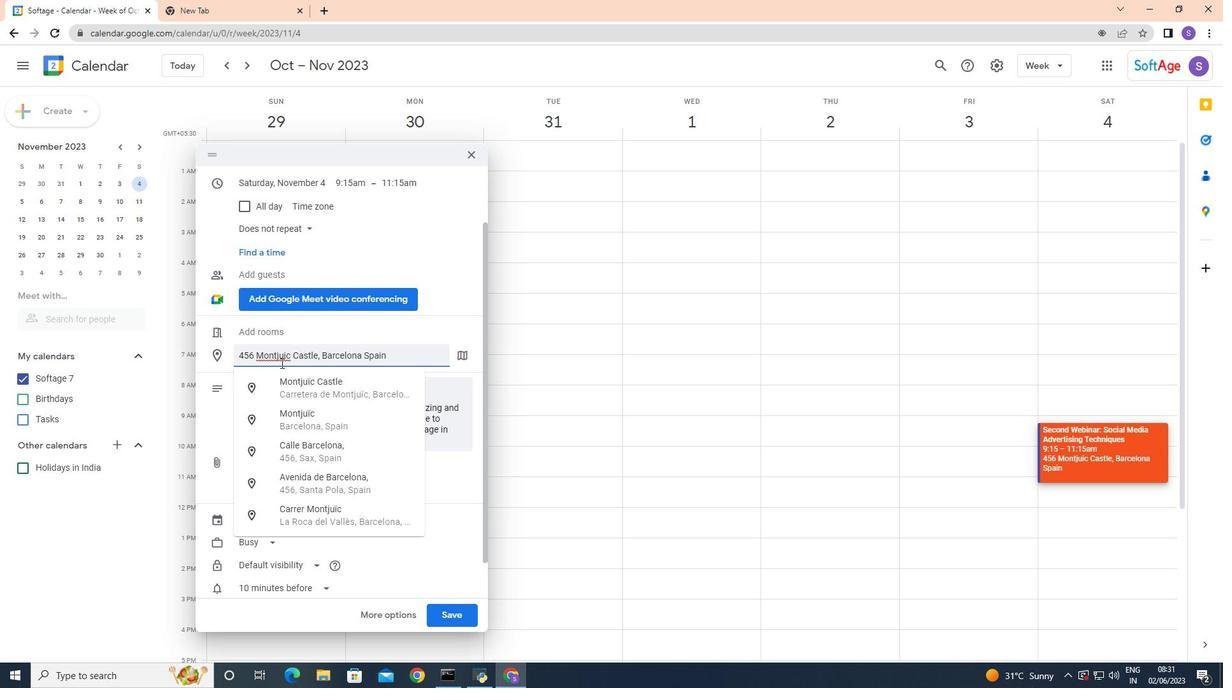 
Action: Mouse pressed left at (277, 356)
Screenshot: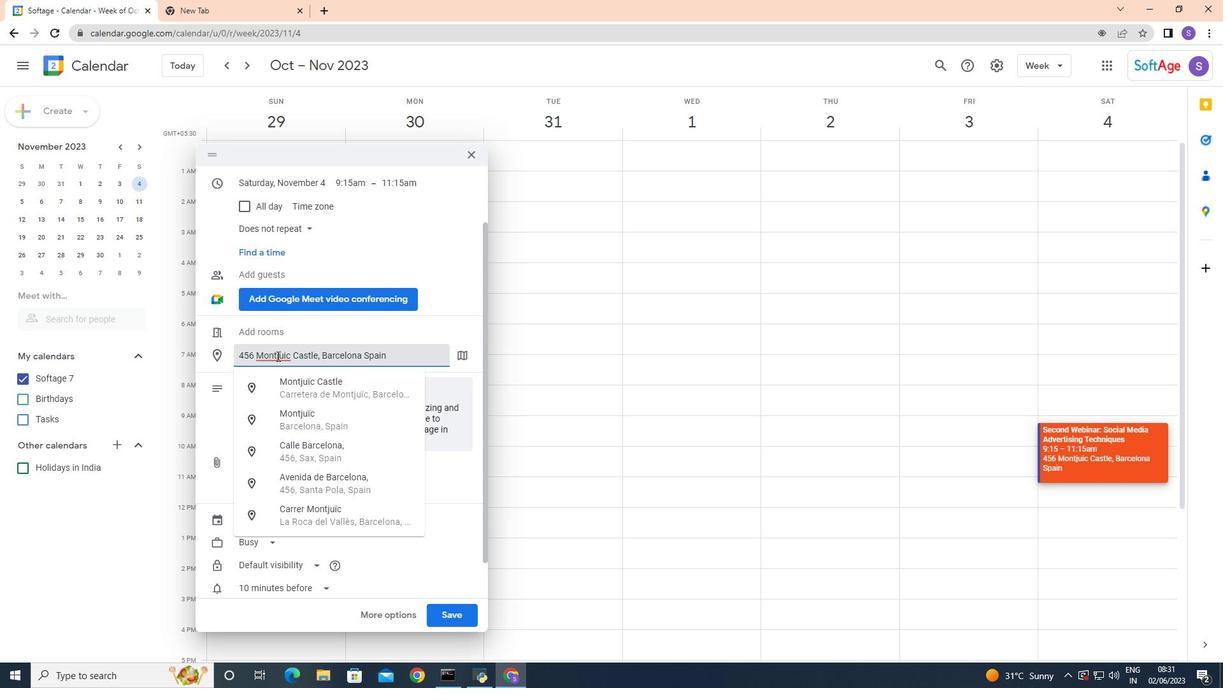 
Action: Mouse pressed right at (277, 356)
Screenshot: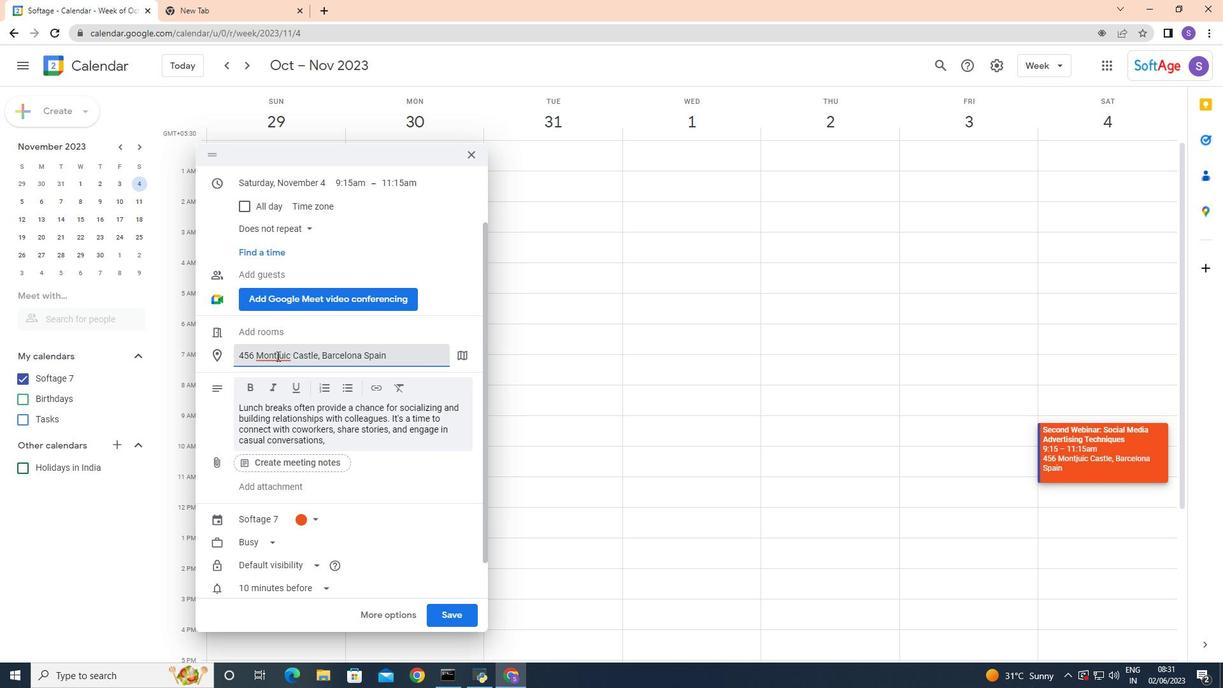 
Action: Mouse moved to (272, 353)
Screenshot: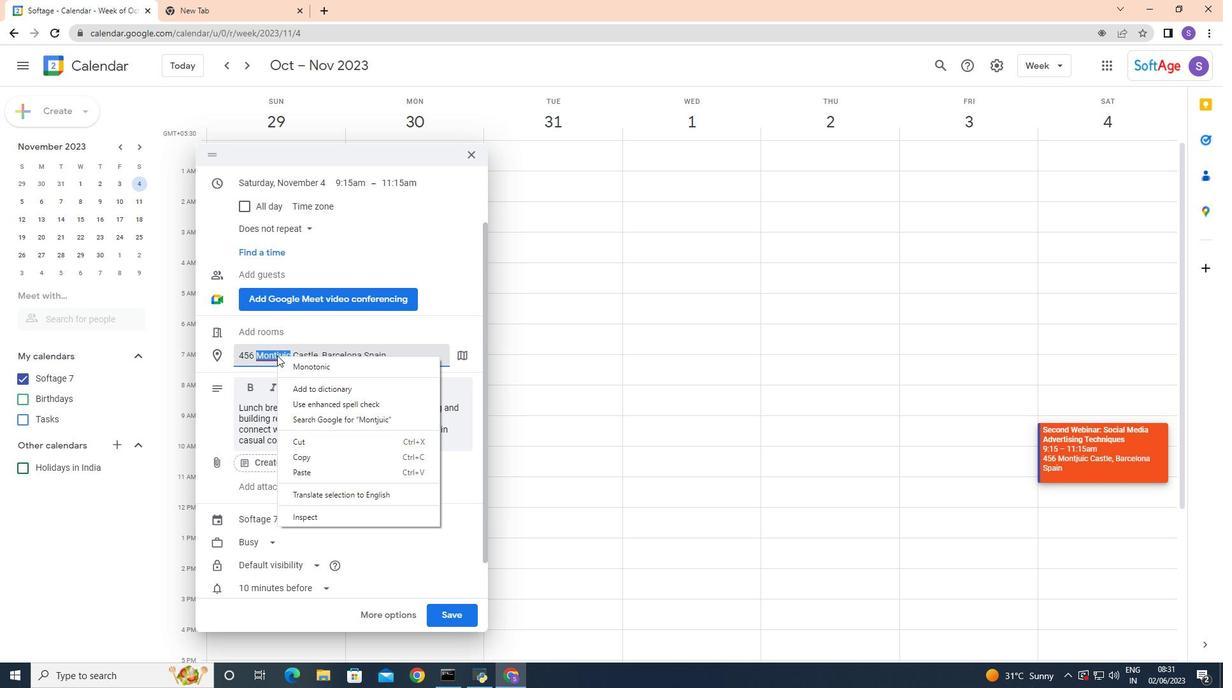
Action: Mouse pressed left at (272, 353)
Screenshot: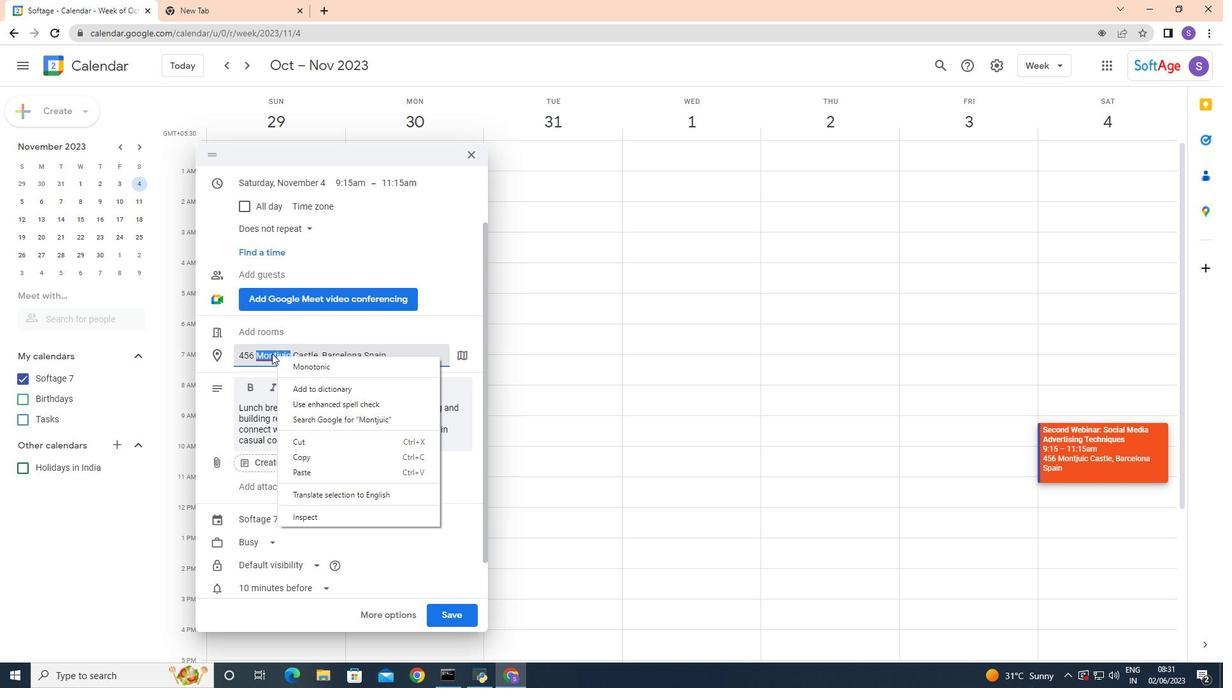 
Action: Mouse moved to (397, 356)
Screenshot: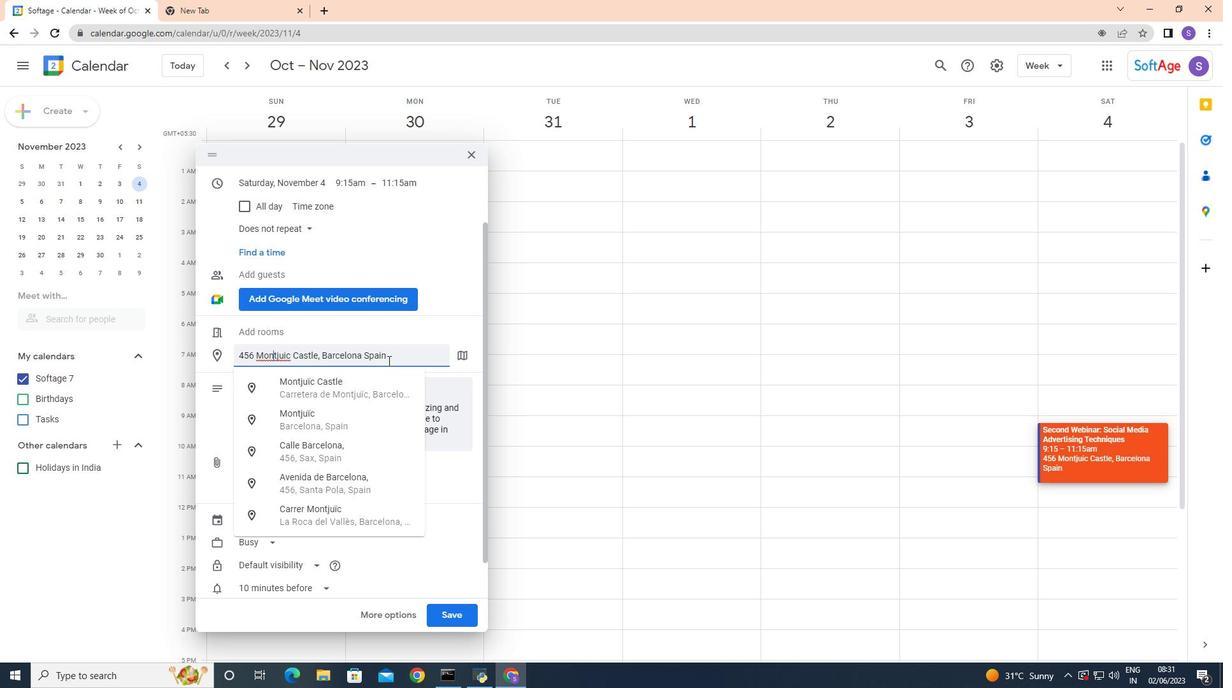 
Action: Mouse pressed left at (397, 356)
Screenshot: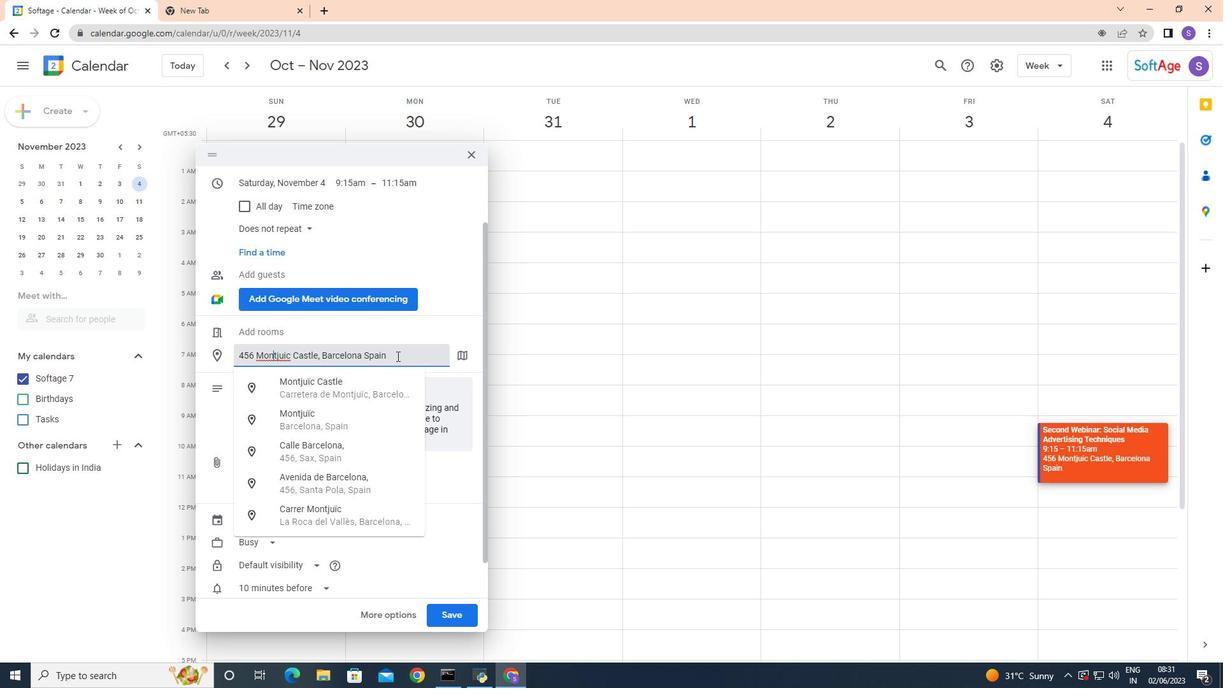 
Action: Mouse moved to (418, 479)
Screenshot: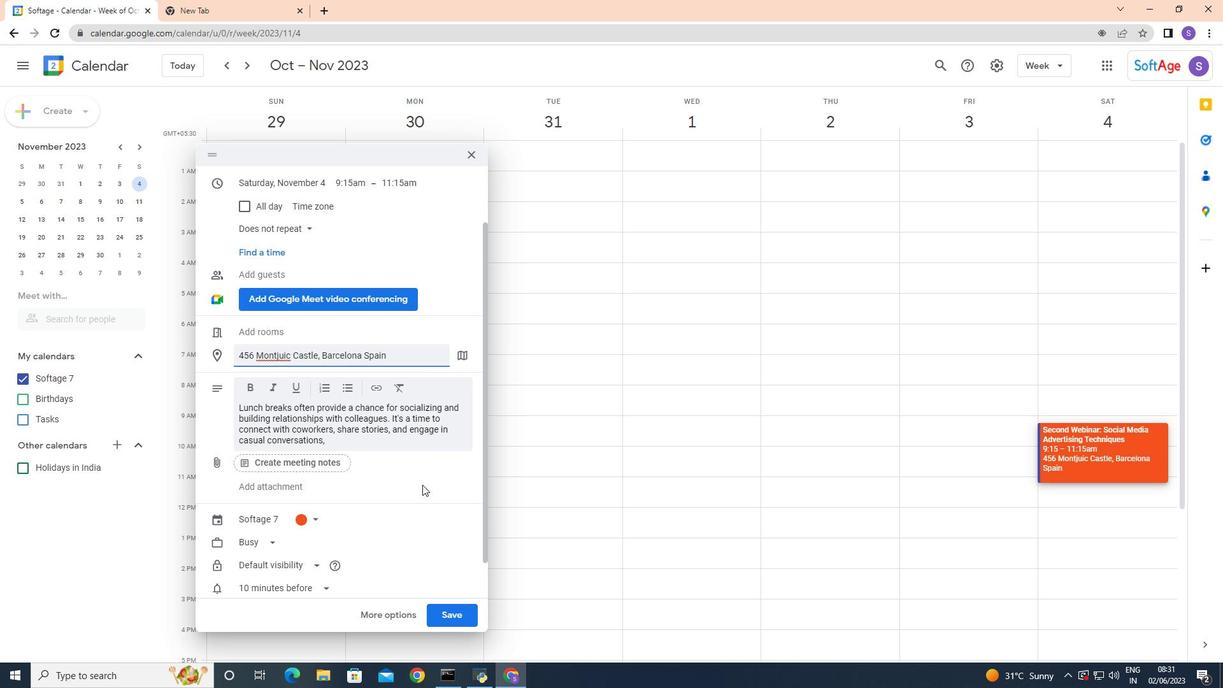 
Action: Mouse pressed left at (418, 479)
Screenshot: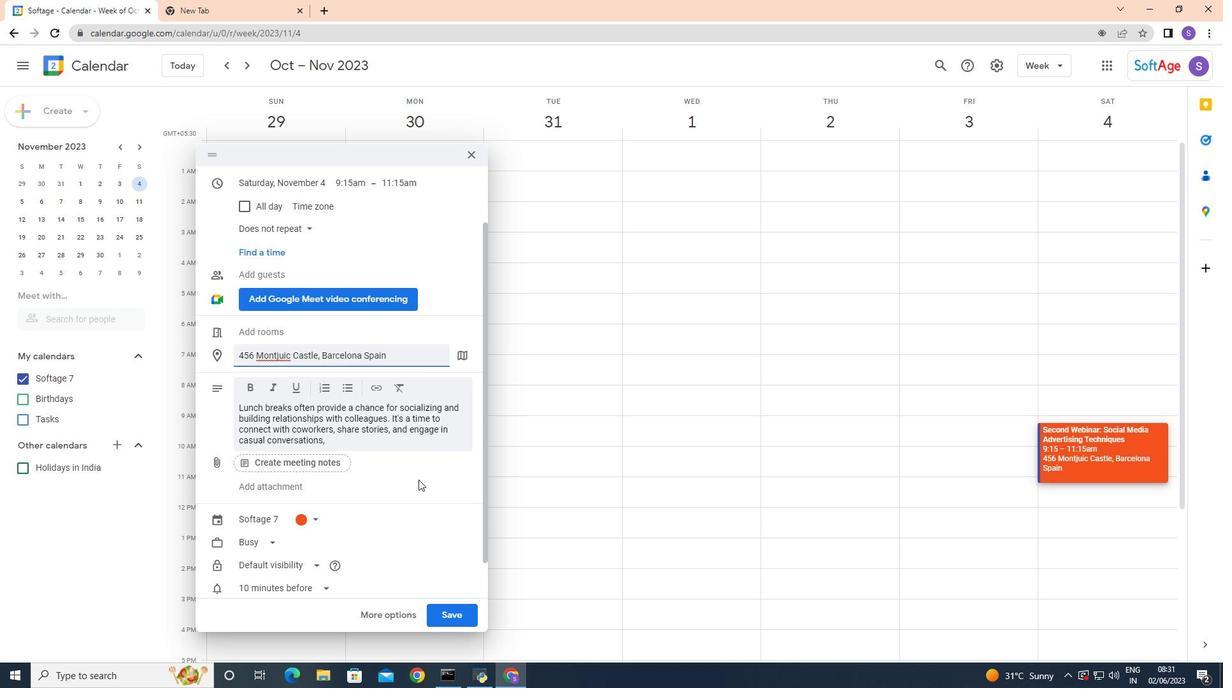 
Action: Mouse moved to (267, 269)
Screenshot: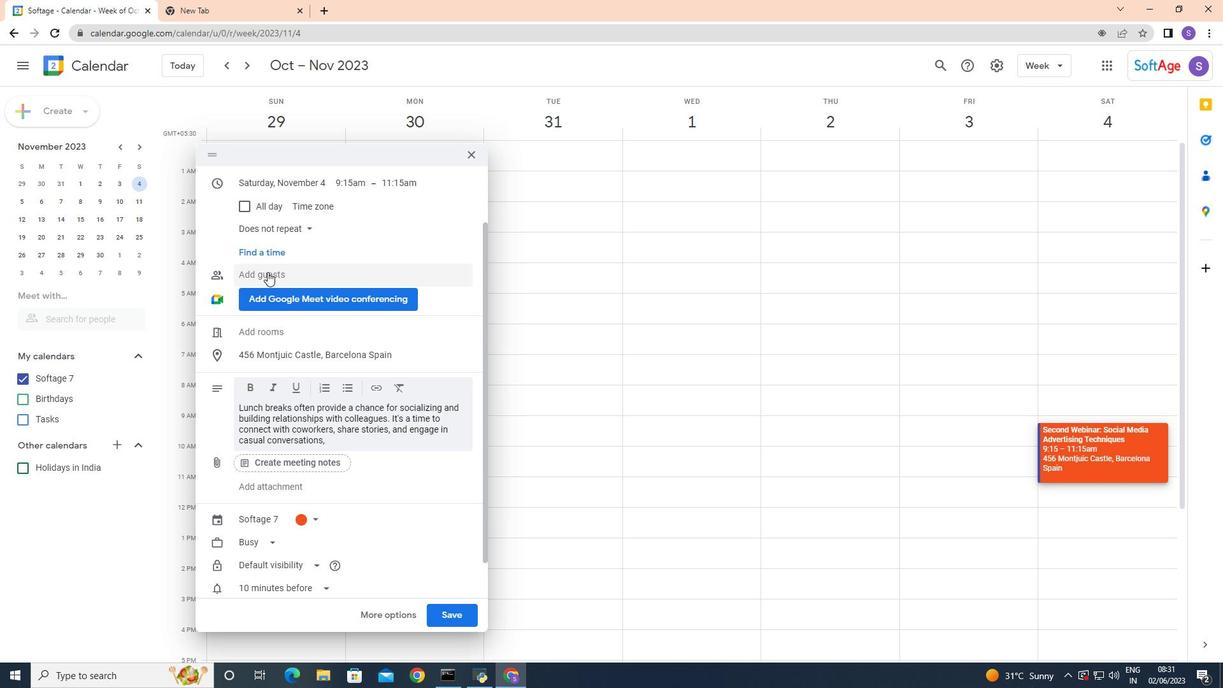
Action: Mouse pressed left at (267, 269)
Screenshot: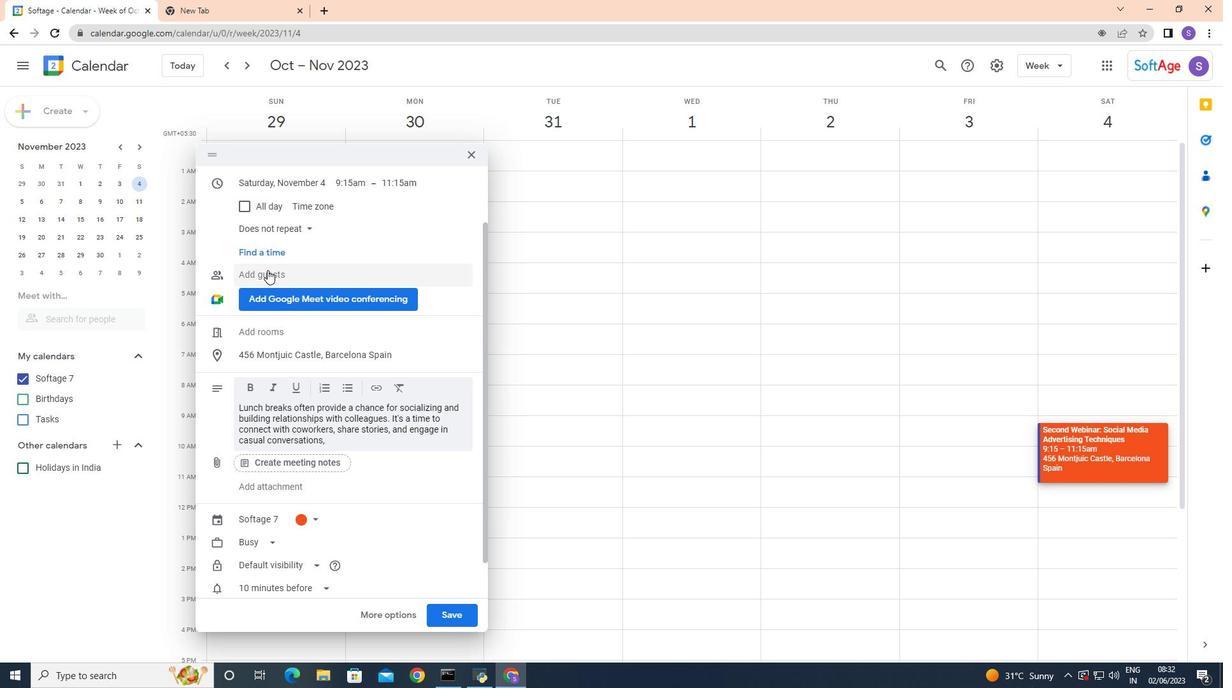 
Action: Mouse moved to (379, 610)
Screenshot: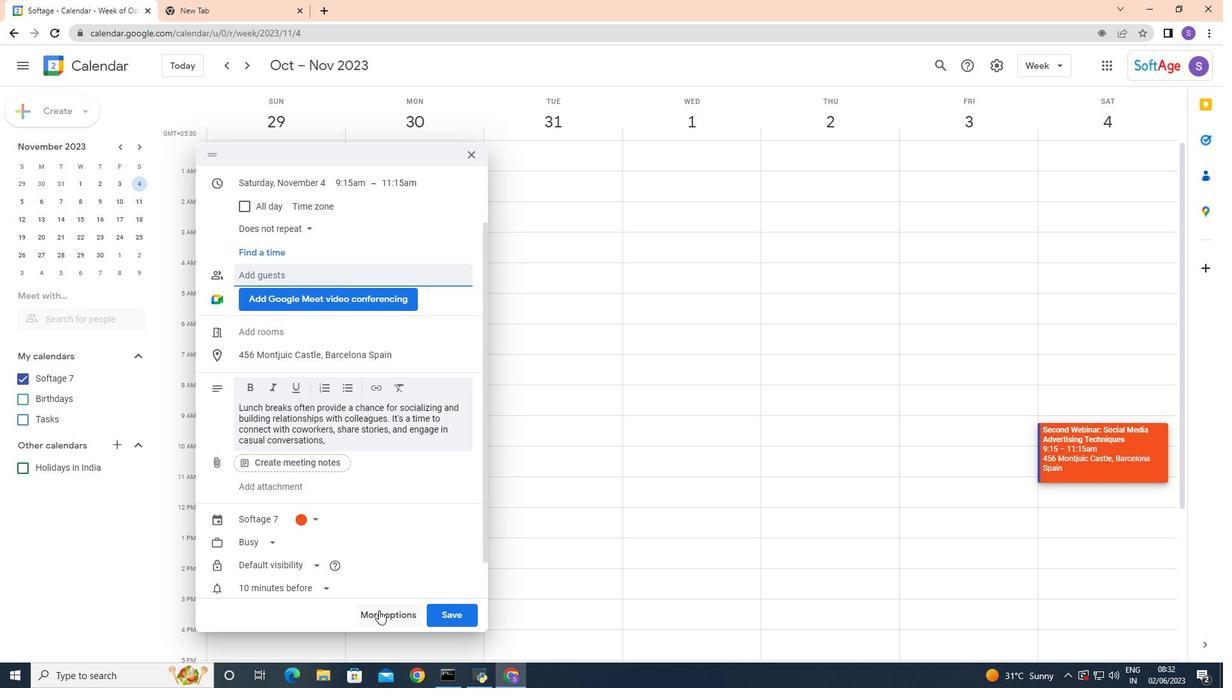 
Action: Mouse pressed left at (379, 610)
Screenshot: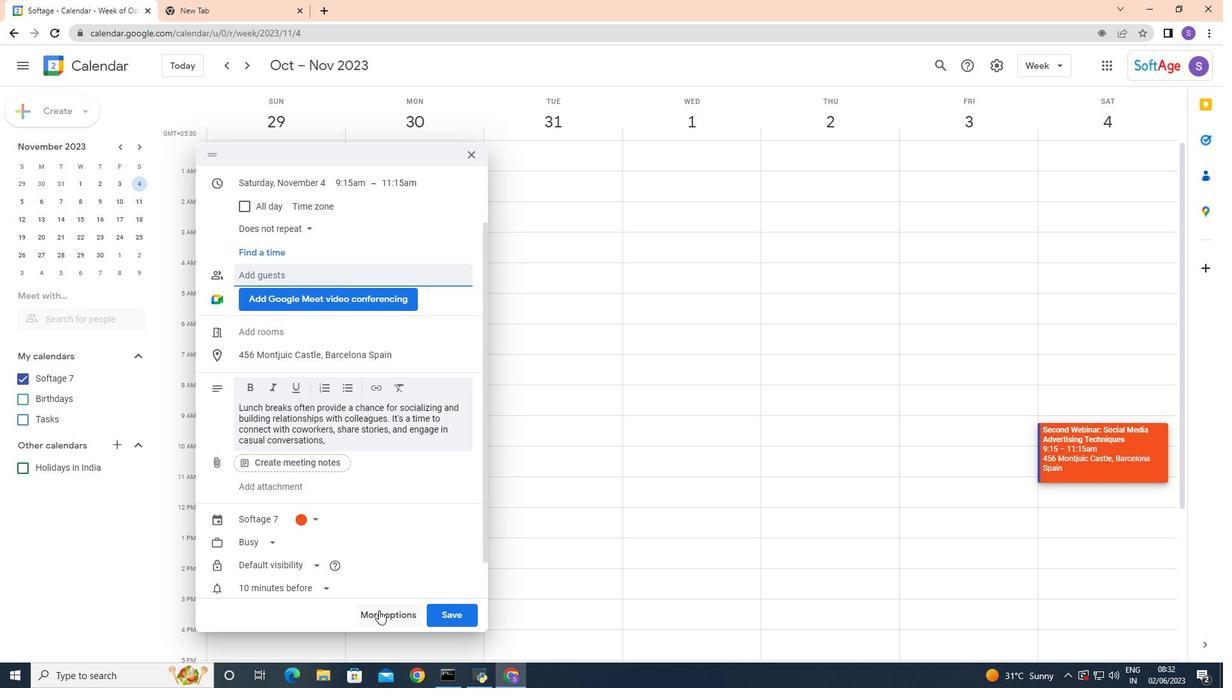 
Action: Mouse moved to (516, 310)
Screenshot: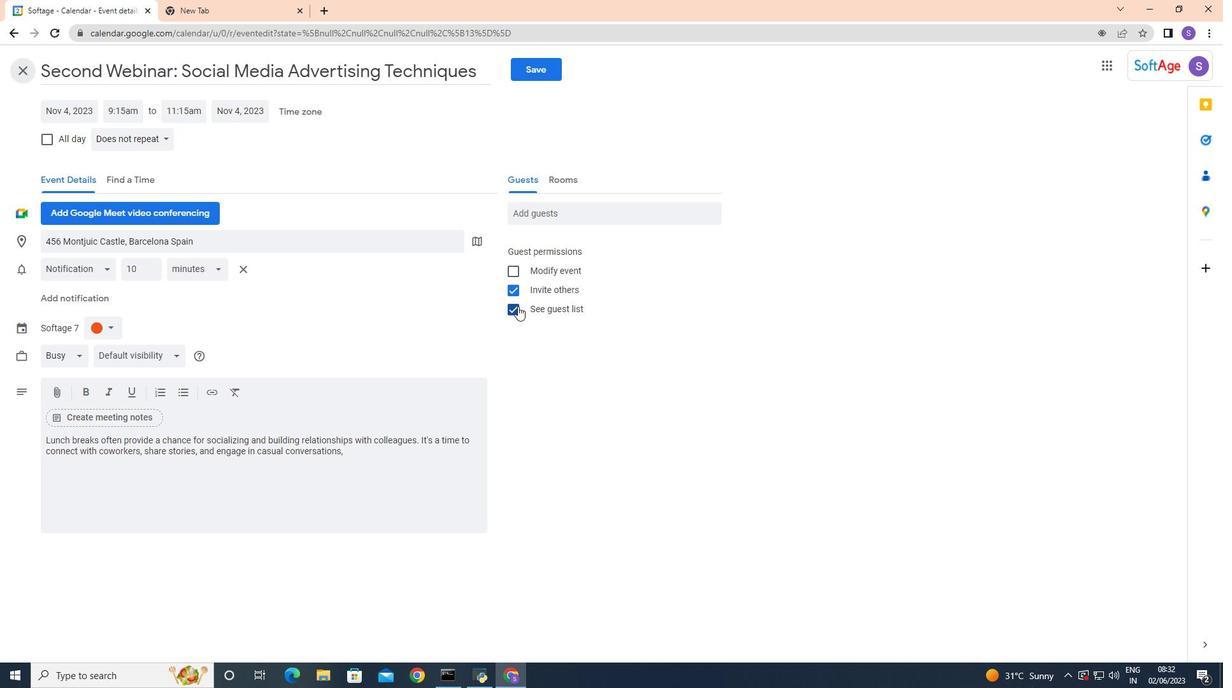 
Action: Mouse pressed left at (516, 310)
Screenshot: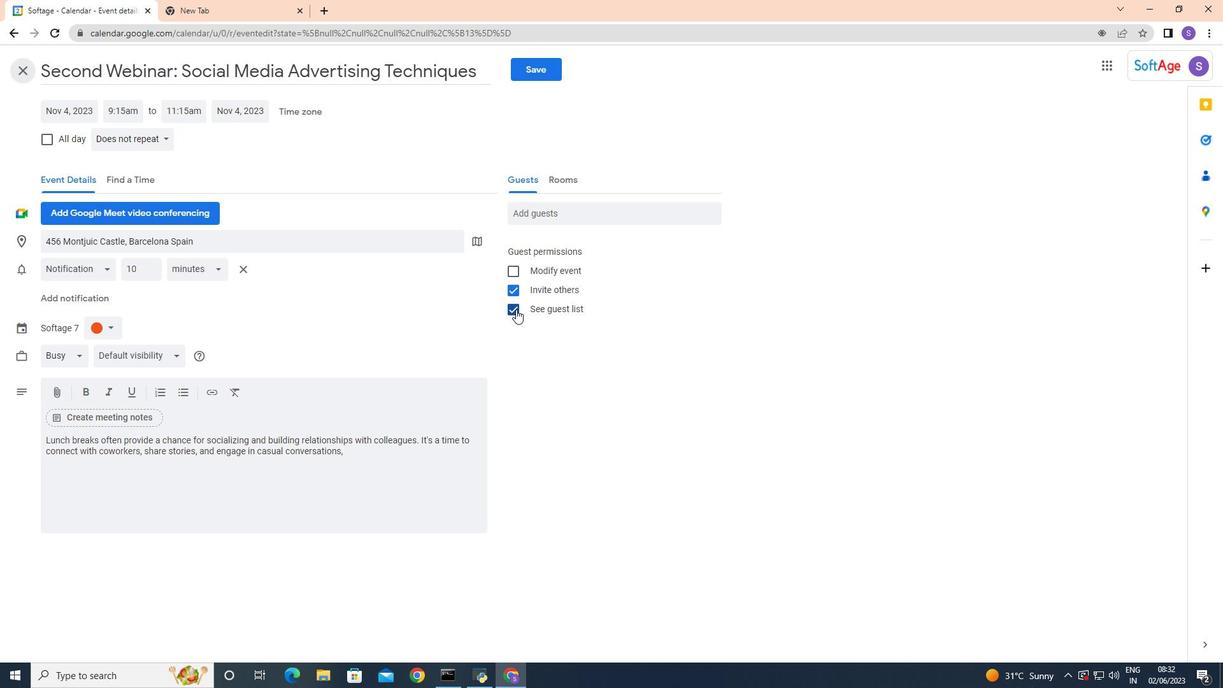 
Action: Mouse moved to (553, 210)
Screenshot: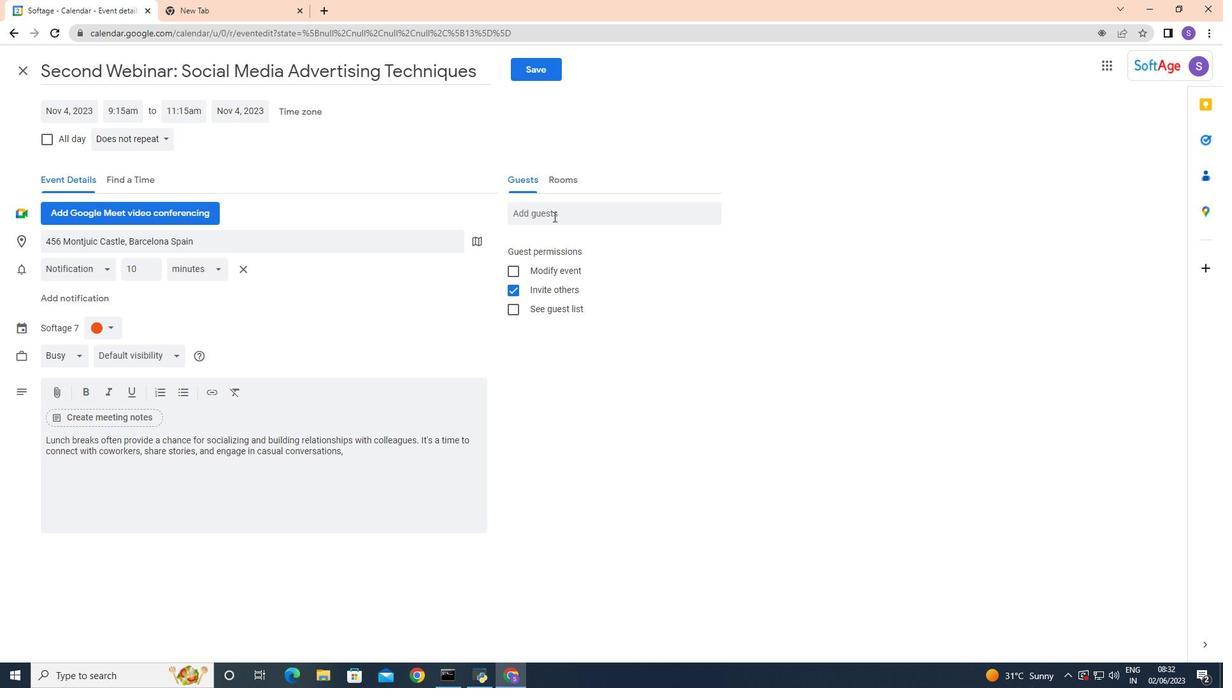 
Action: Mouse pressed left at (553, 210)
Screenshot: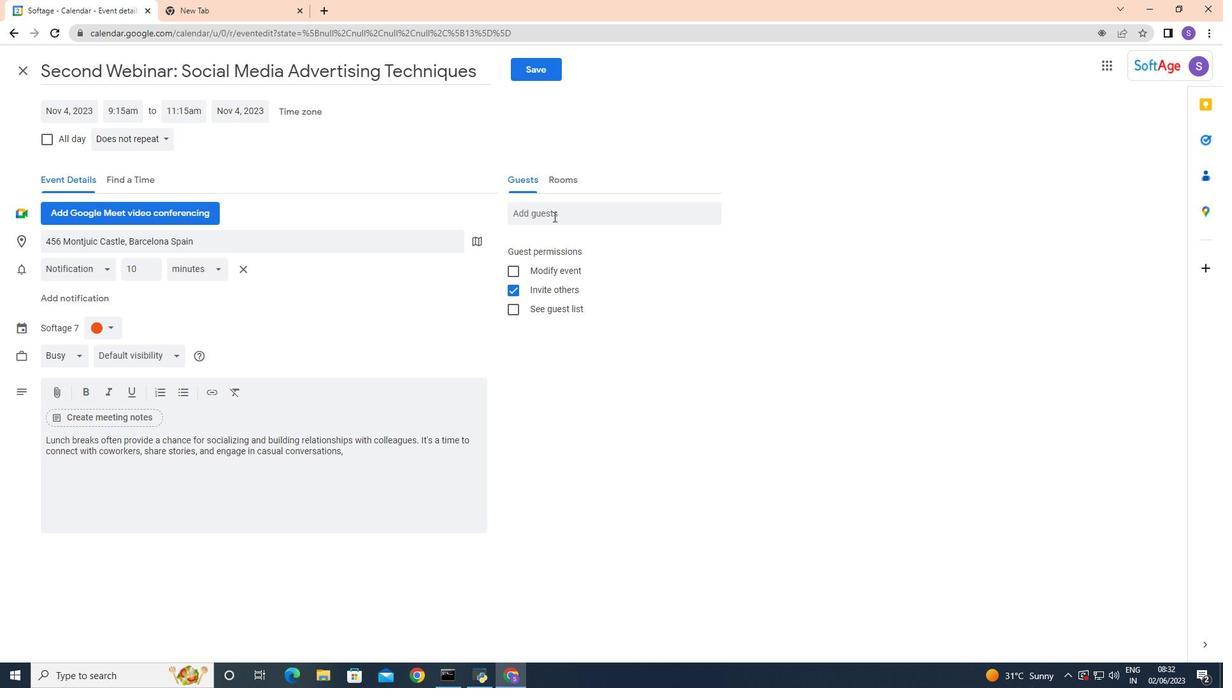 
Action: Key pressed softage.8
Screenshot: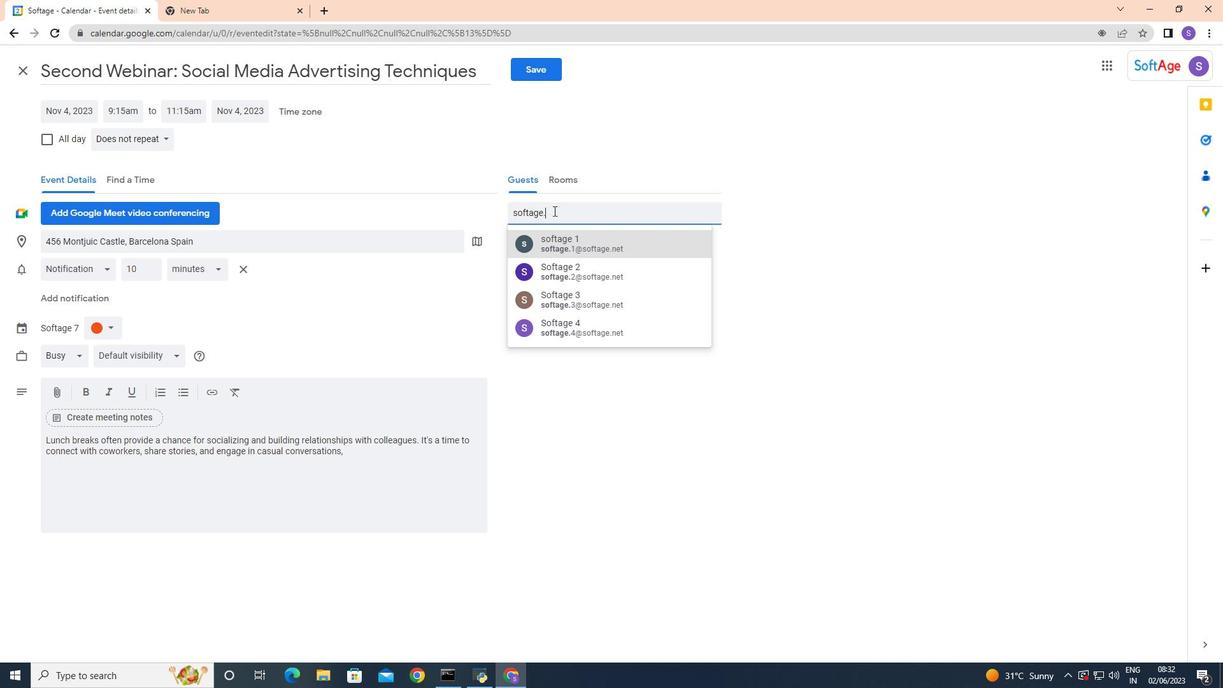 
Action: Mouse moved to (600, 239)
Screenshot: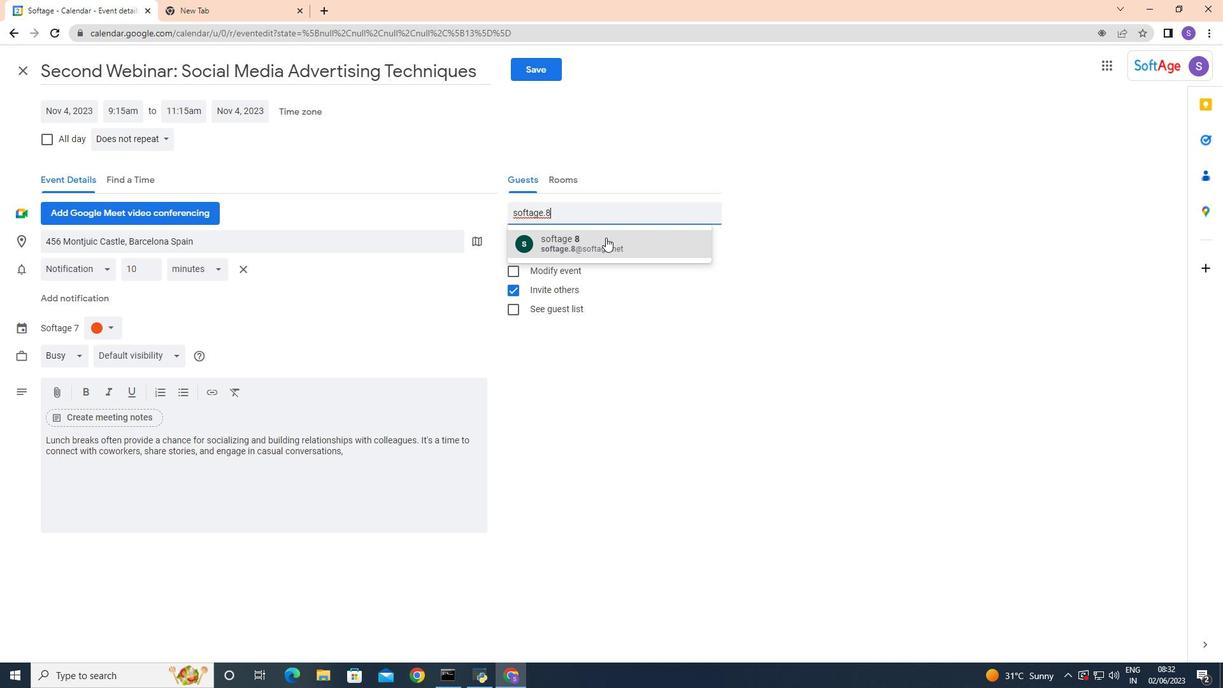 
Action: Mouse pressed left at (600, 239)
Screenshot: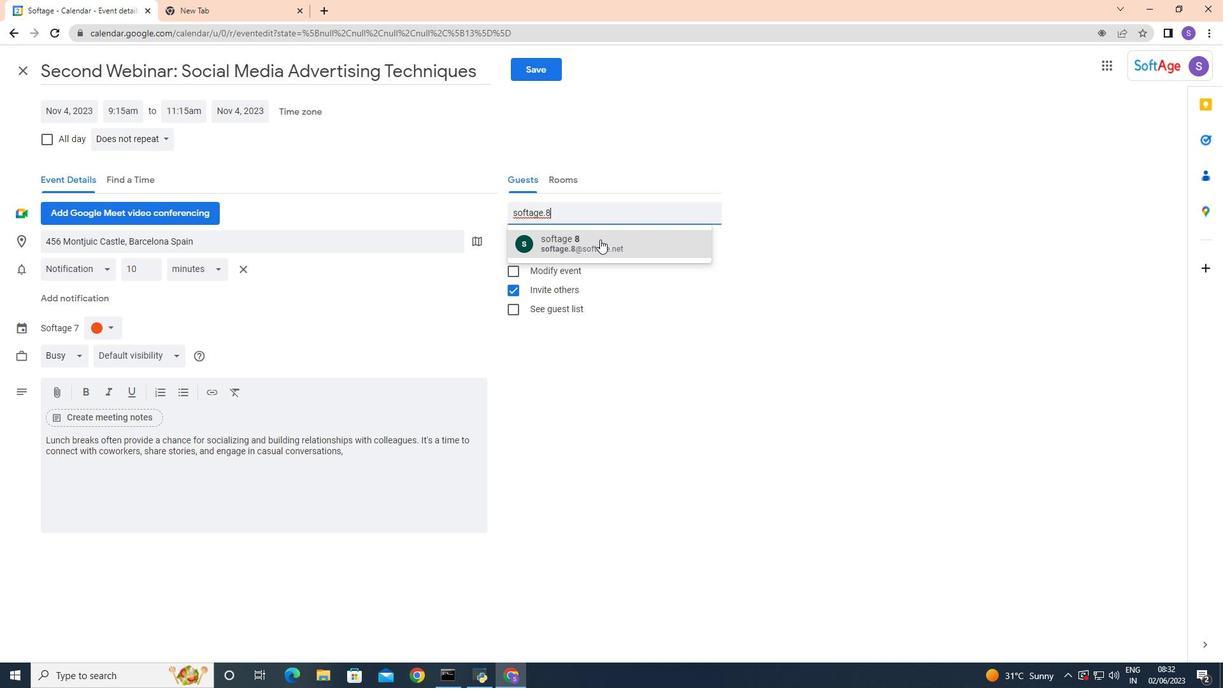 
Action: Mouse moved to (706, 250)
Screenshot: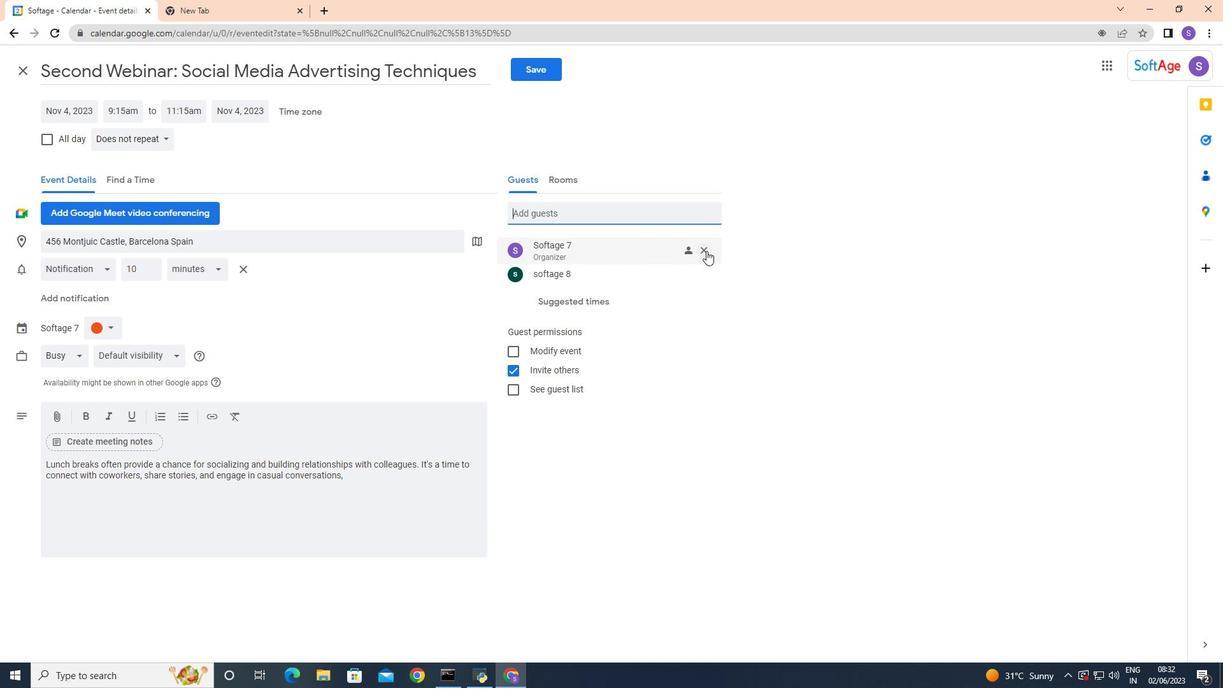 
Action: Mouse pressed left at (706, 250)
Screenshot: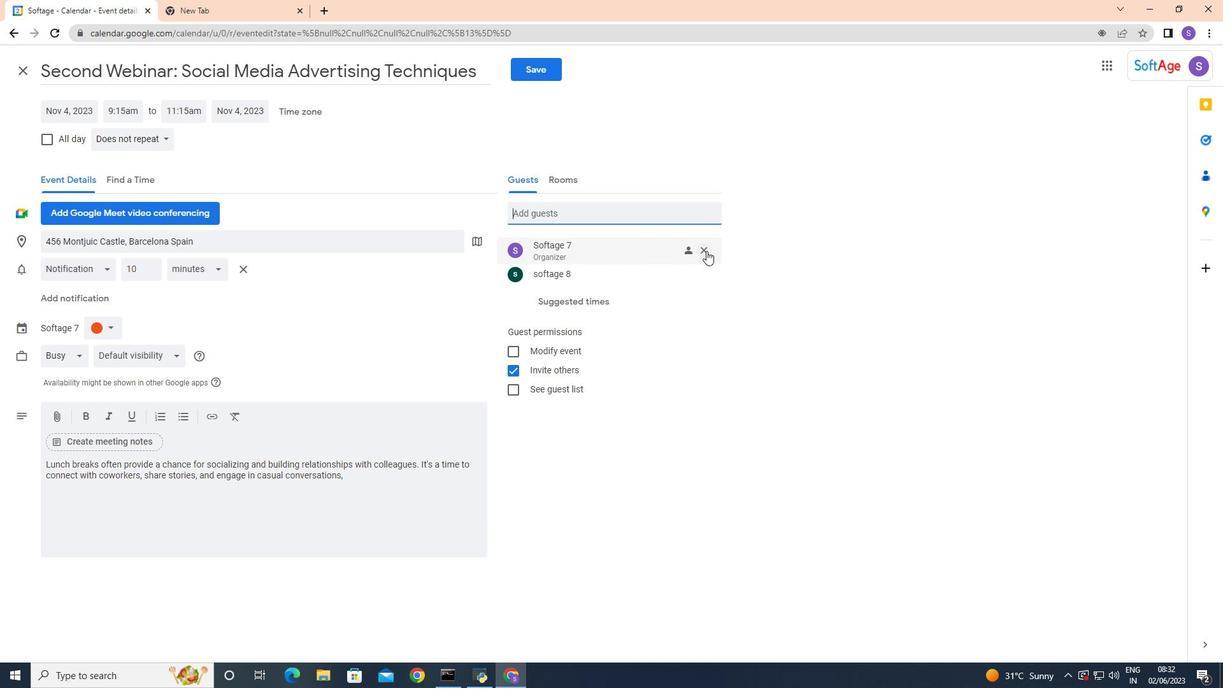 
Action: Mouse moved to (629, 213)
Screenshot: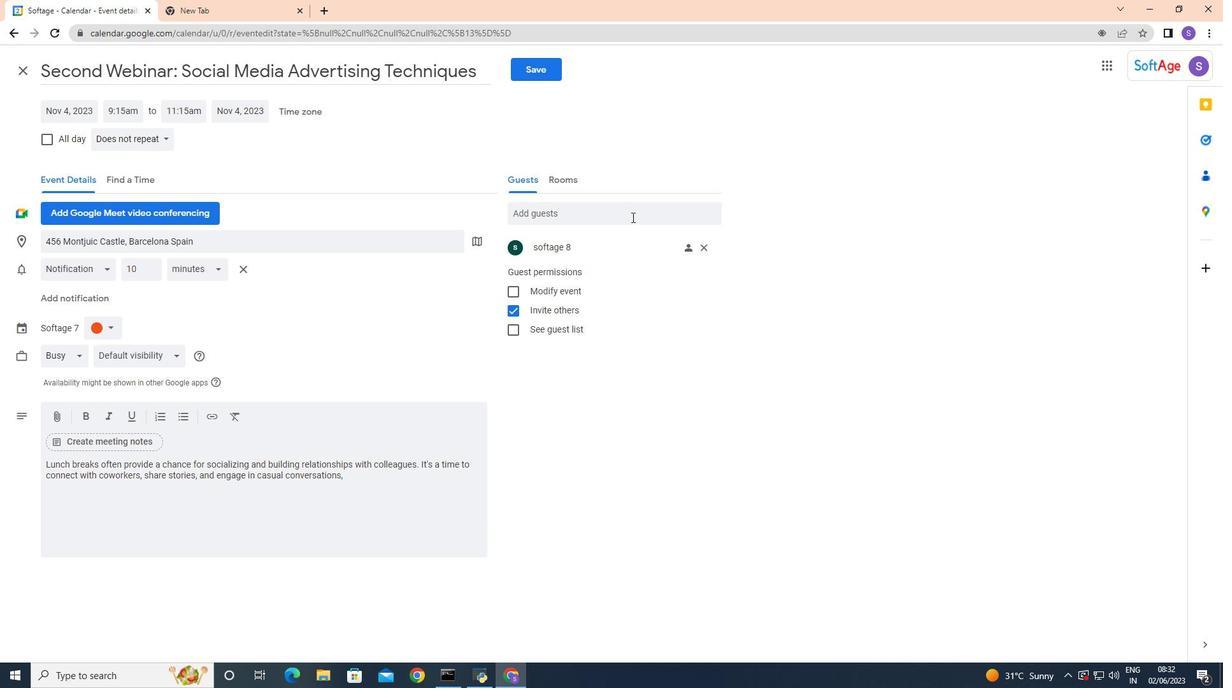 
Action: Mouse pressed left at (629, 213)
Screenshot: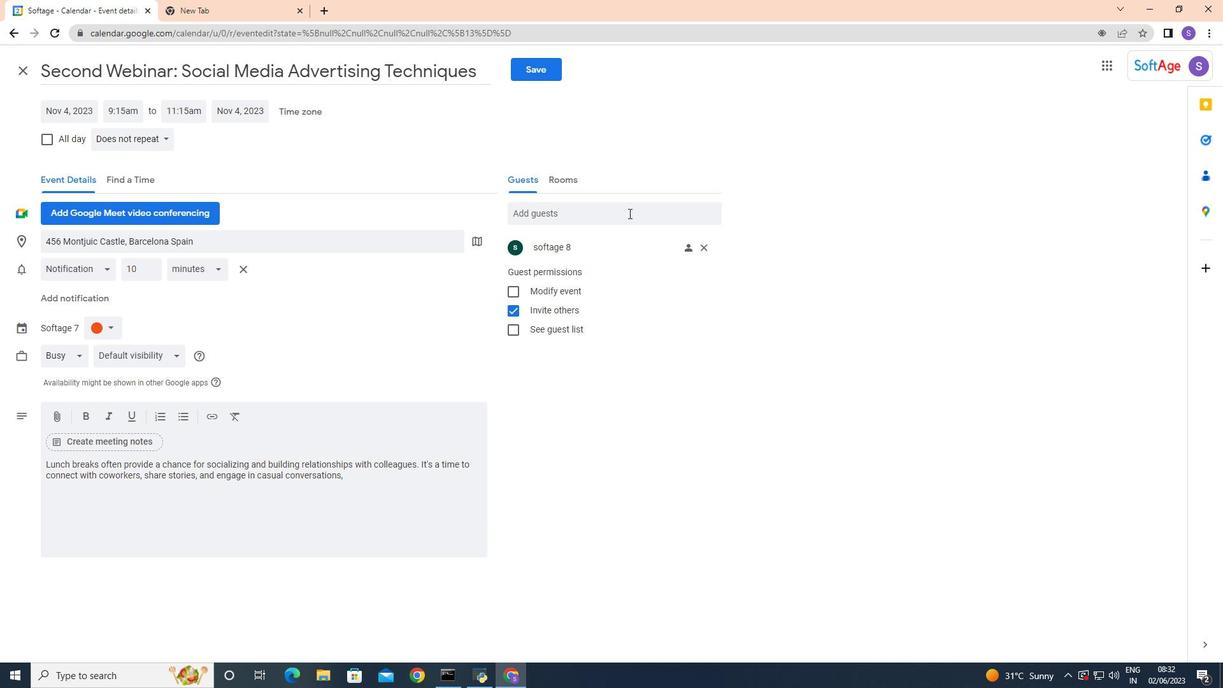 
Action: Key pressed softage.9
Screenshot: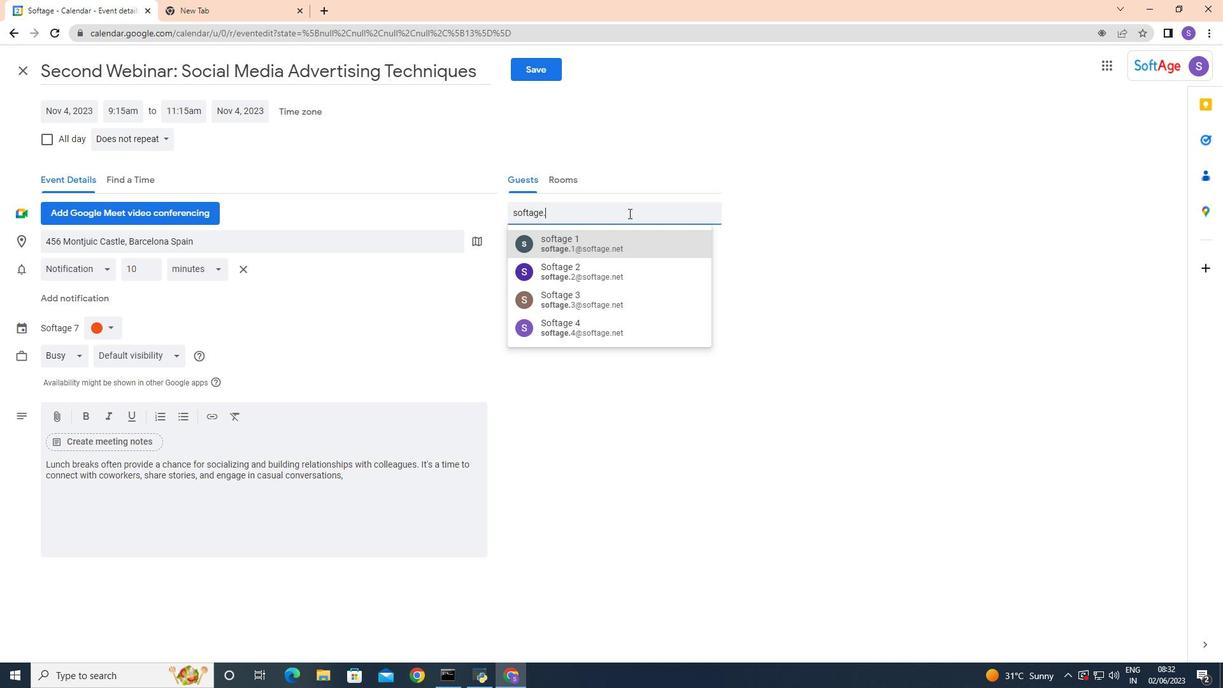 
Action: Mouse moved to (636, 251)
Screenshot: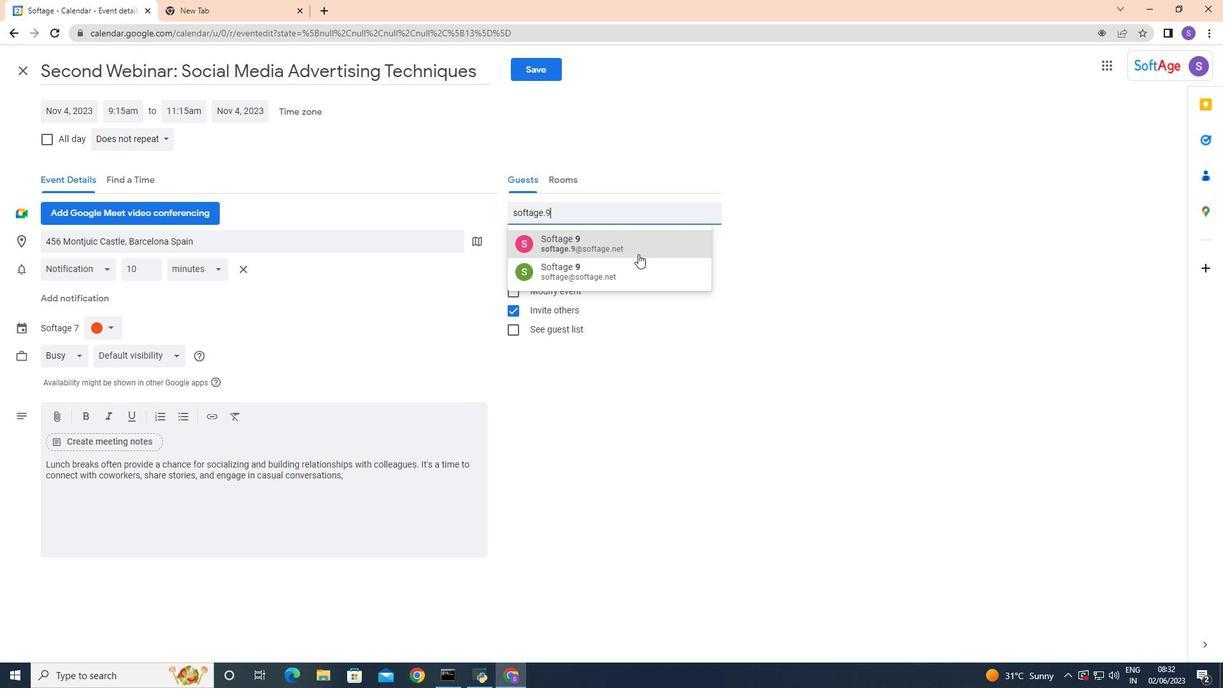 
Action: Mouse pressed left at (636, 251)
Screenshot: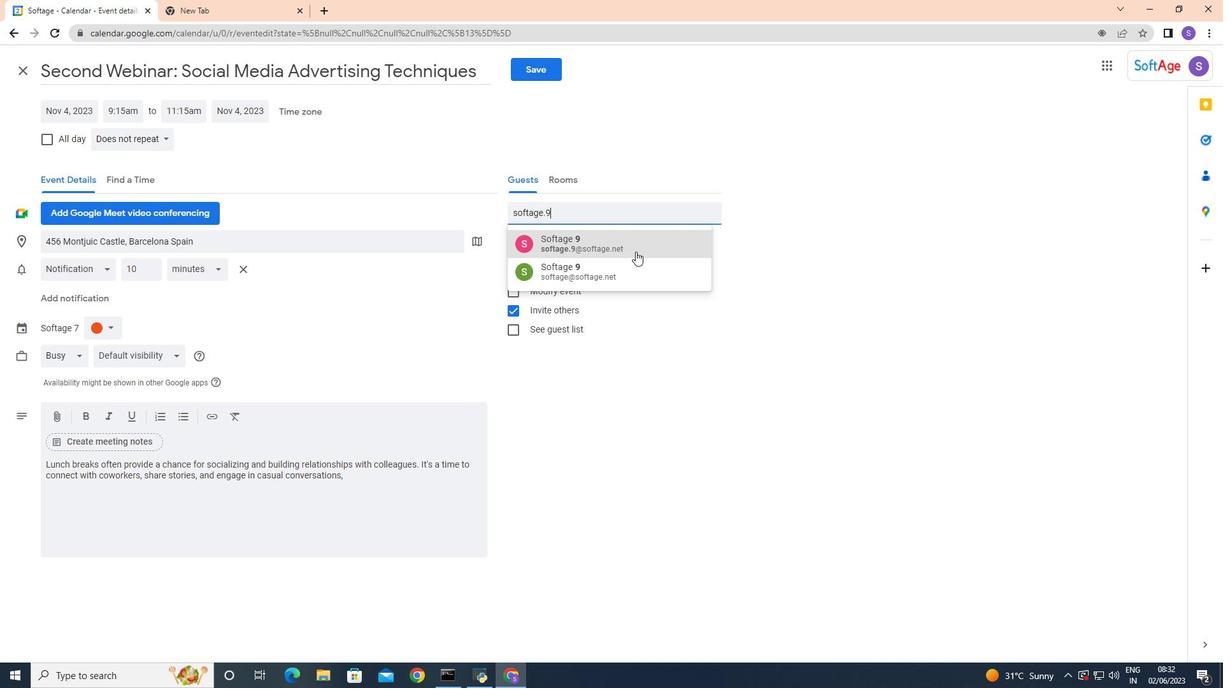 
Action: Mouse moved to (139, 142)
Screenshot: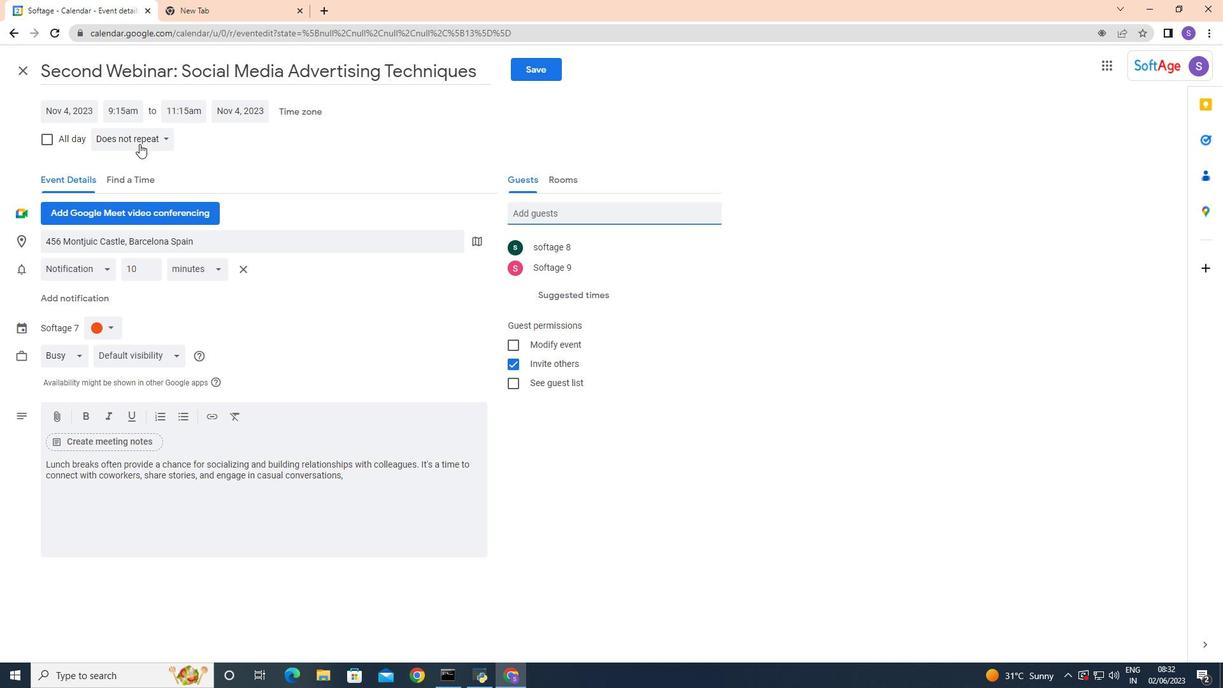 
Action: Mouse pressed left at (139, 142)
Screenshot: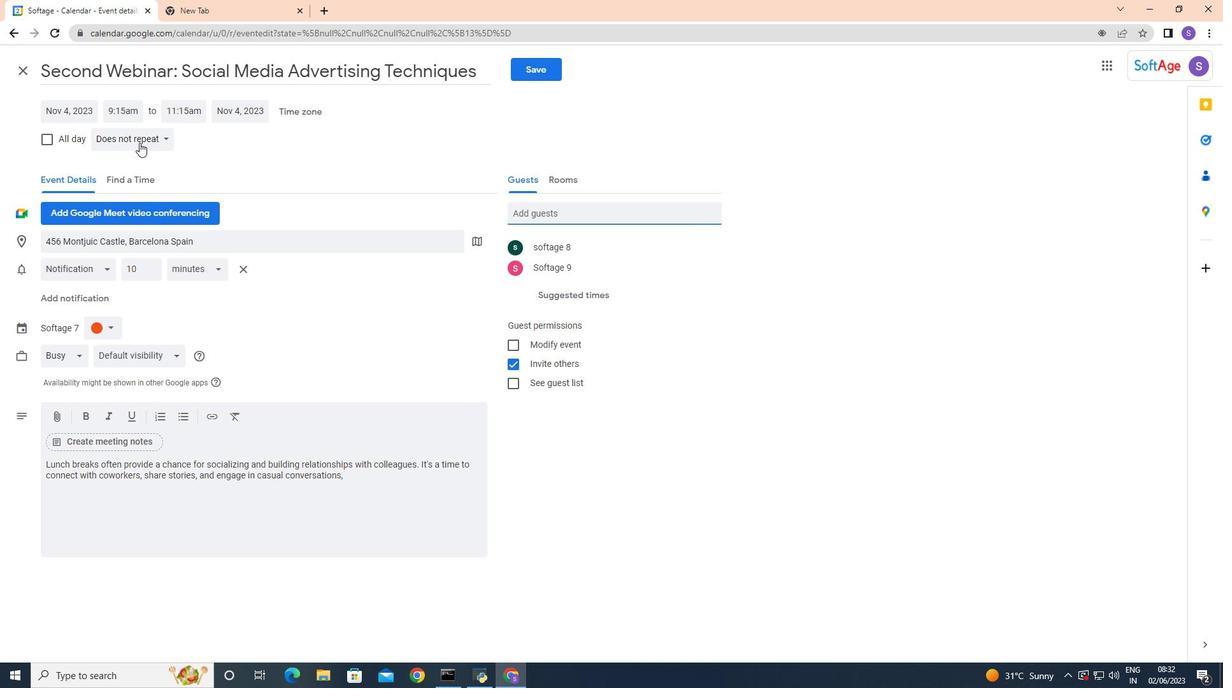 
Action: Mouse moved to (129, 144)
Screenshot: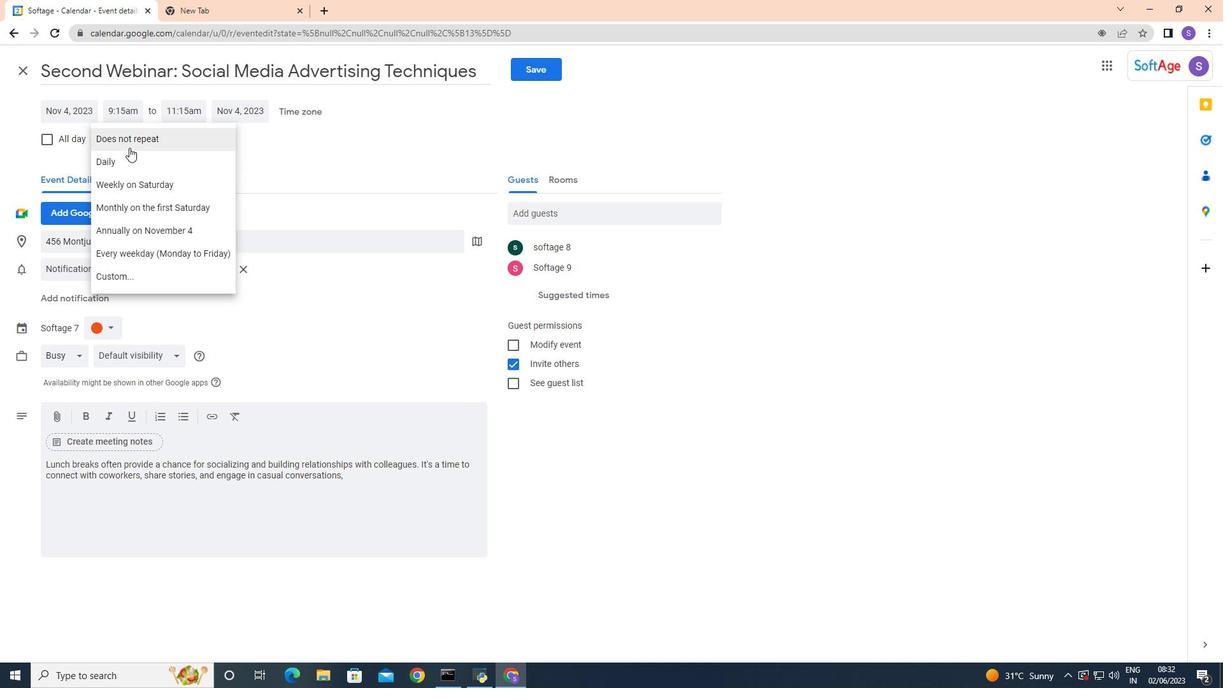 
Action: Mouse pressed left at (129, 144)
Screenshot: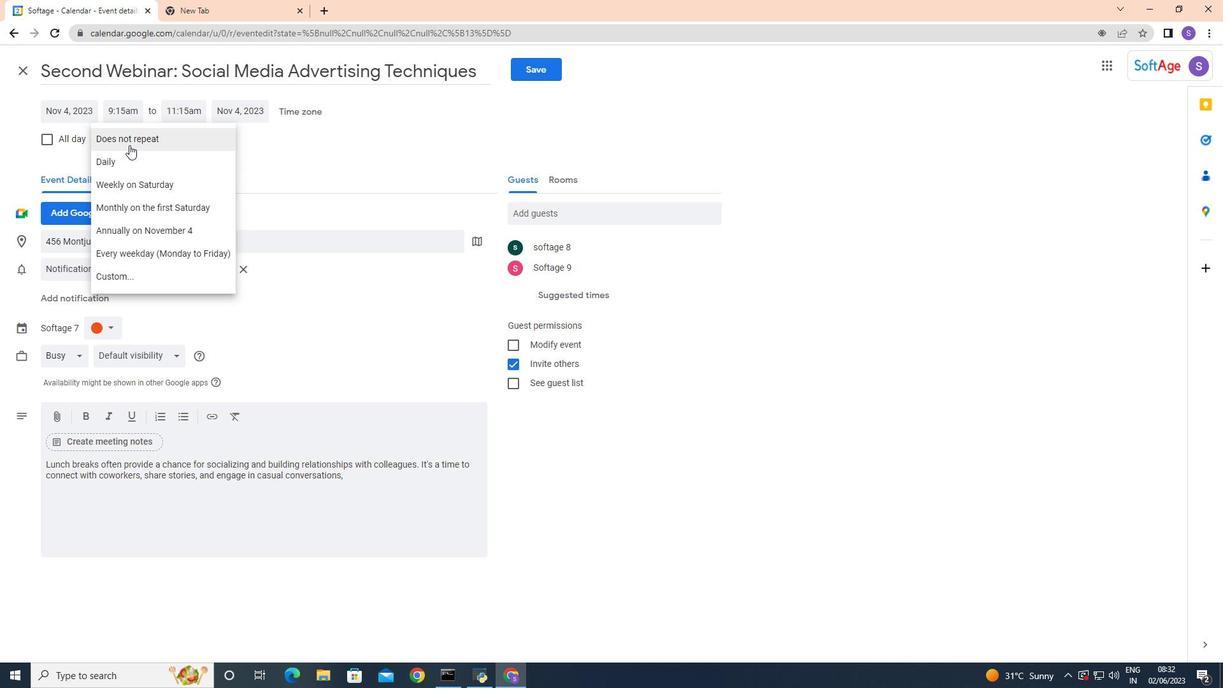 
Action: Mouse moved to (582, 502)
Screenshot: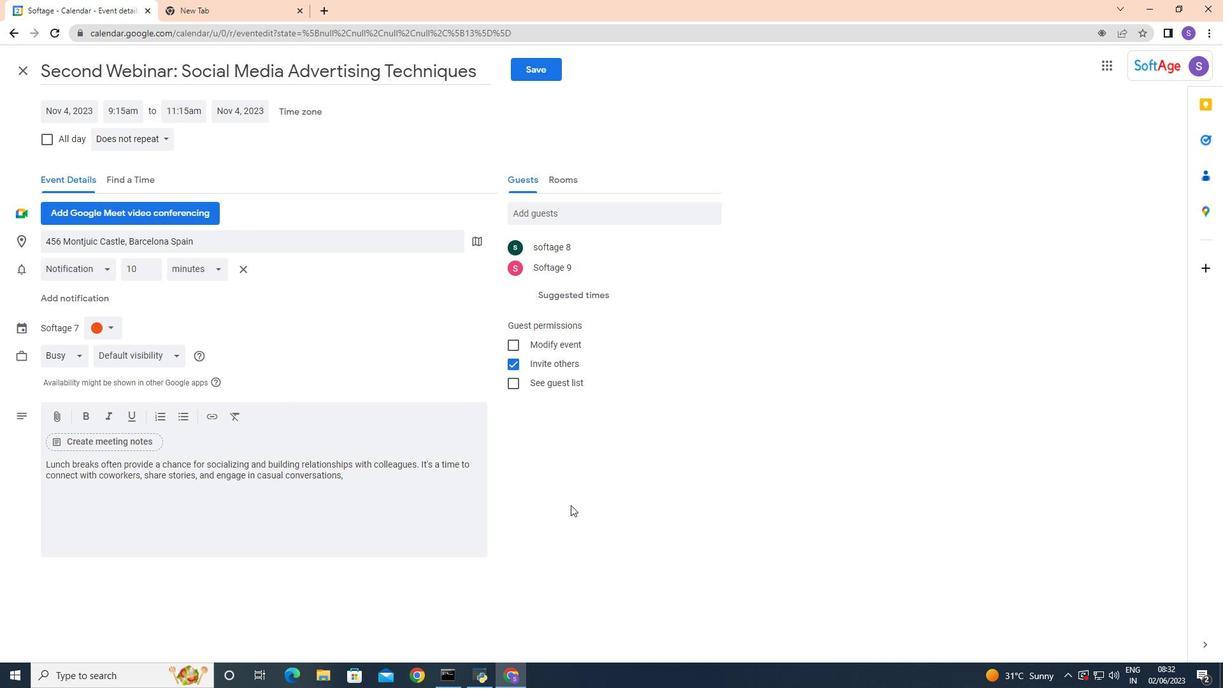 
Action: Mouse pressed left at (582, 502)
Screenshot: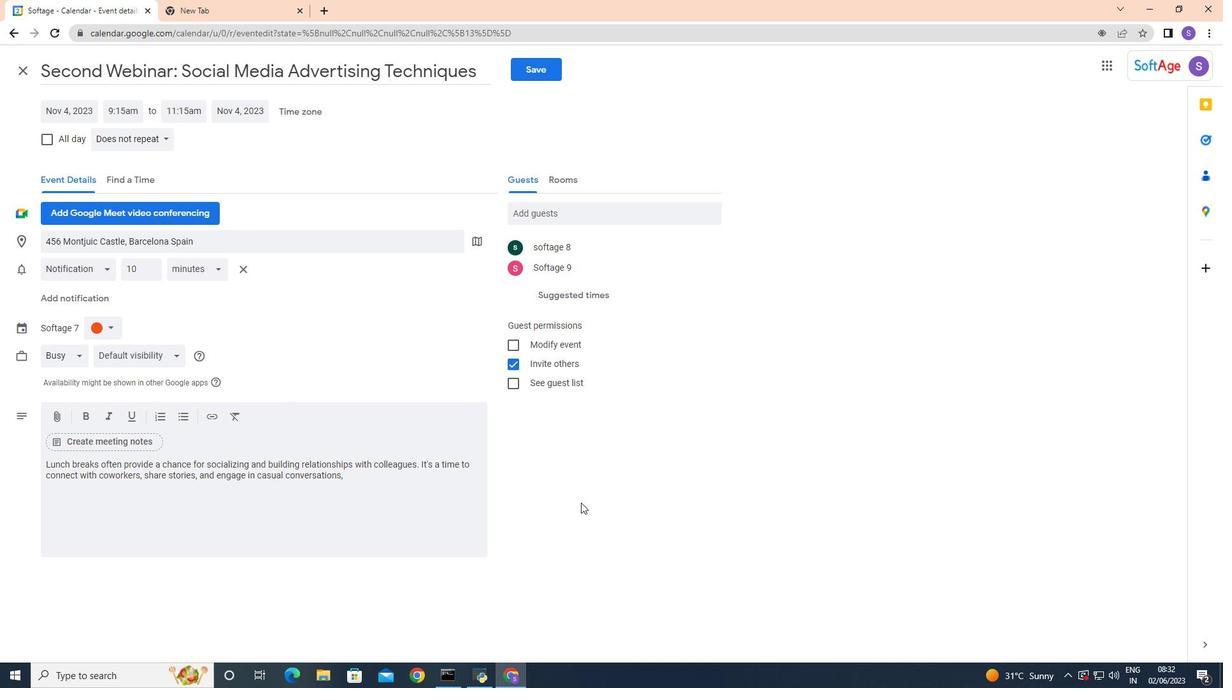 
Action: Mouse moved to (530, 65)
Screenshot: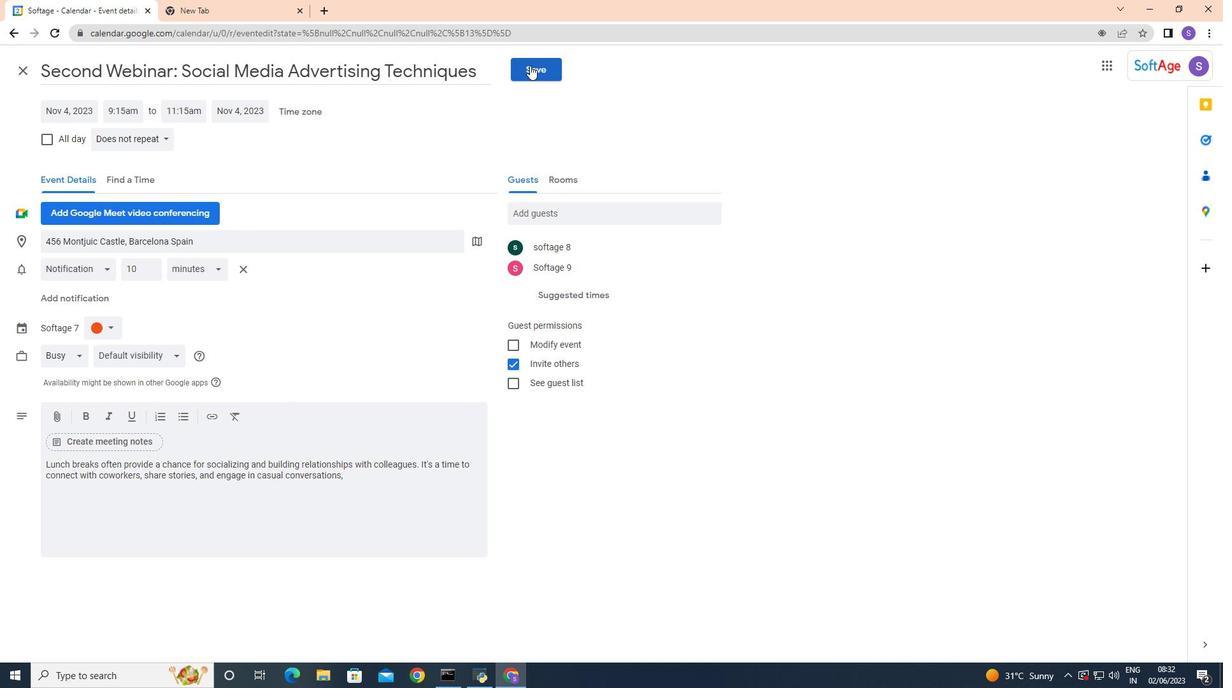 
Action: Mouse pressed left at (530, 65)
Screenshot: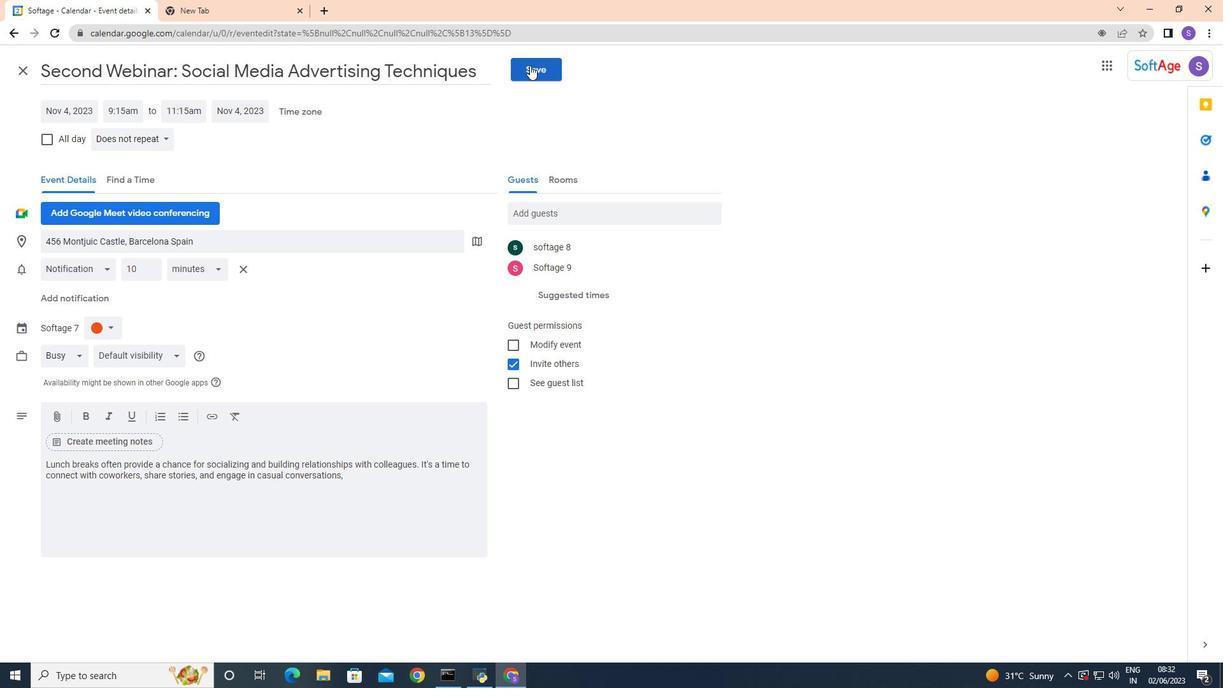 
Action: Mouse moved to (730, 386)
Screenshot: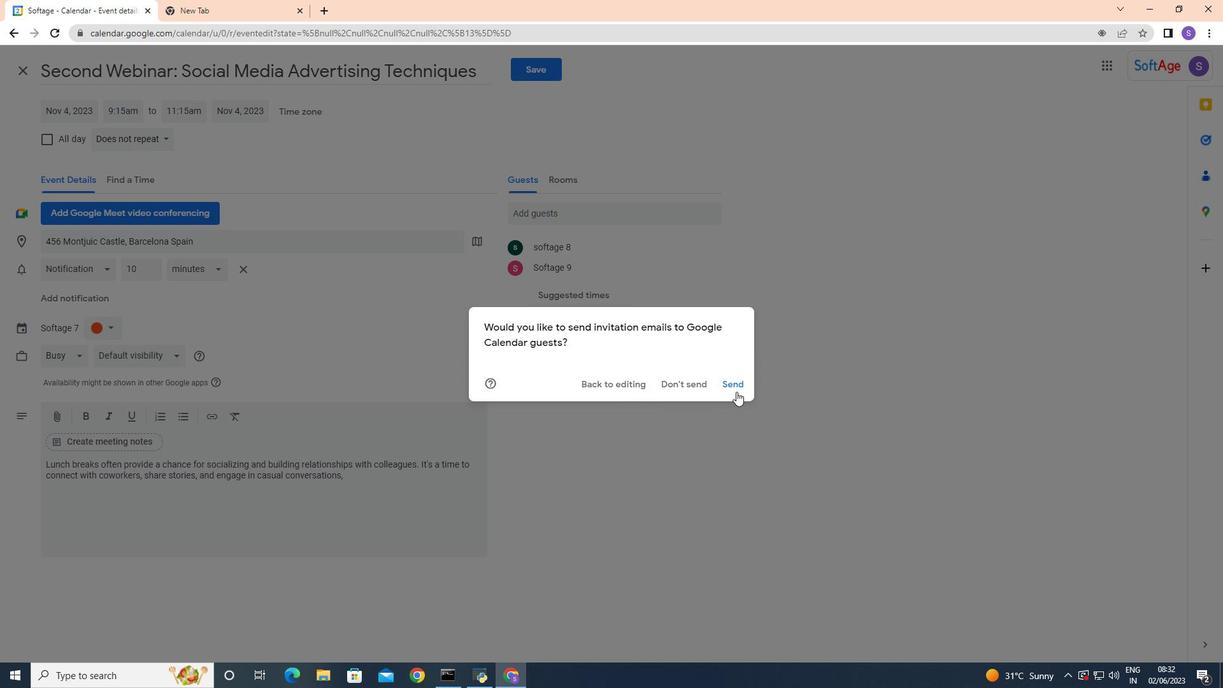 
Action: Mouse pressed left at (730, 386)
Screenshot: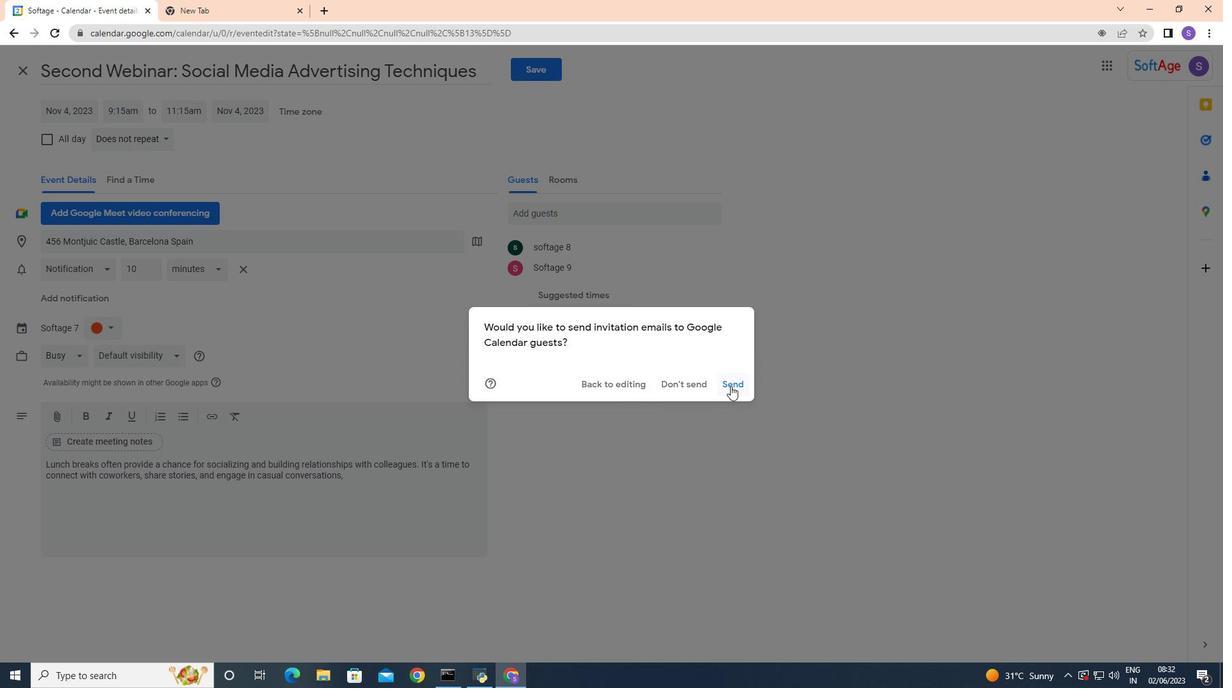
Action: Mouse moved to (632, 431)
Screenshot: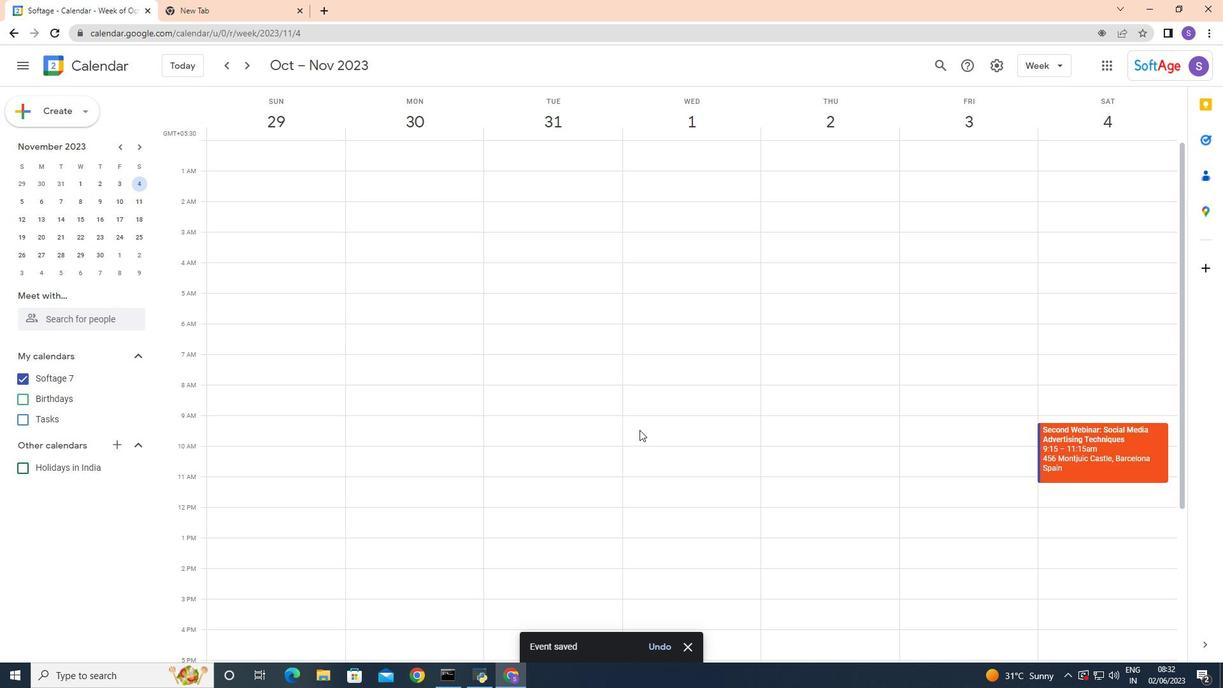 
